 Task: Look for space in Situbondo, Indonesia from 26th August, 2023 to 10th September, 2023 for 6 adults, 2 children in price range Rs.10000 to Rs.15000. Place can be entire place or shared room with 6 bedrooms having 6 beds and 6 bathrooms. Property type can be house, flat, guest house. Amenities needed are: wifi, TV, free parkinig on premises, gym, breakfast. Booking option can be shelf check-in. Required host language is English.
Action: Mouse pressed left at (561, 113)
Screenshot: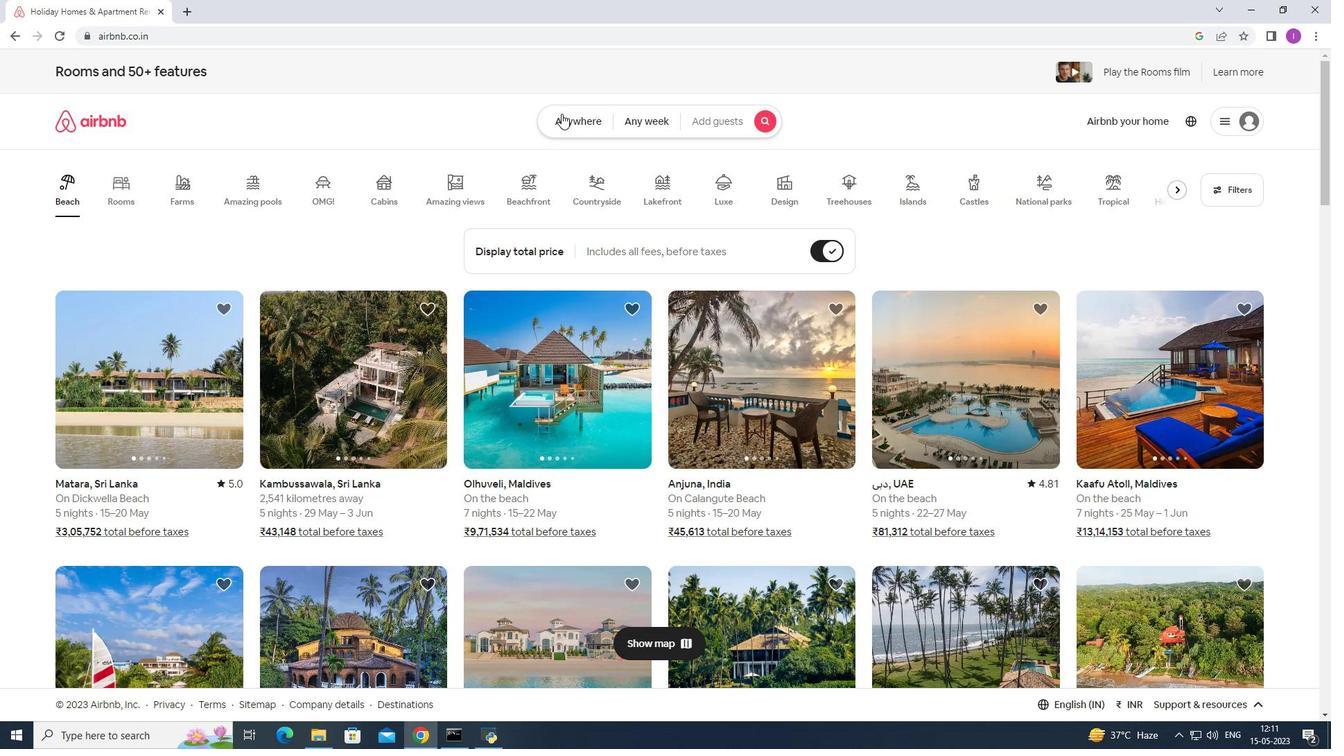 
Action: Mouse moved to (474, 177)
Screenshot: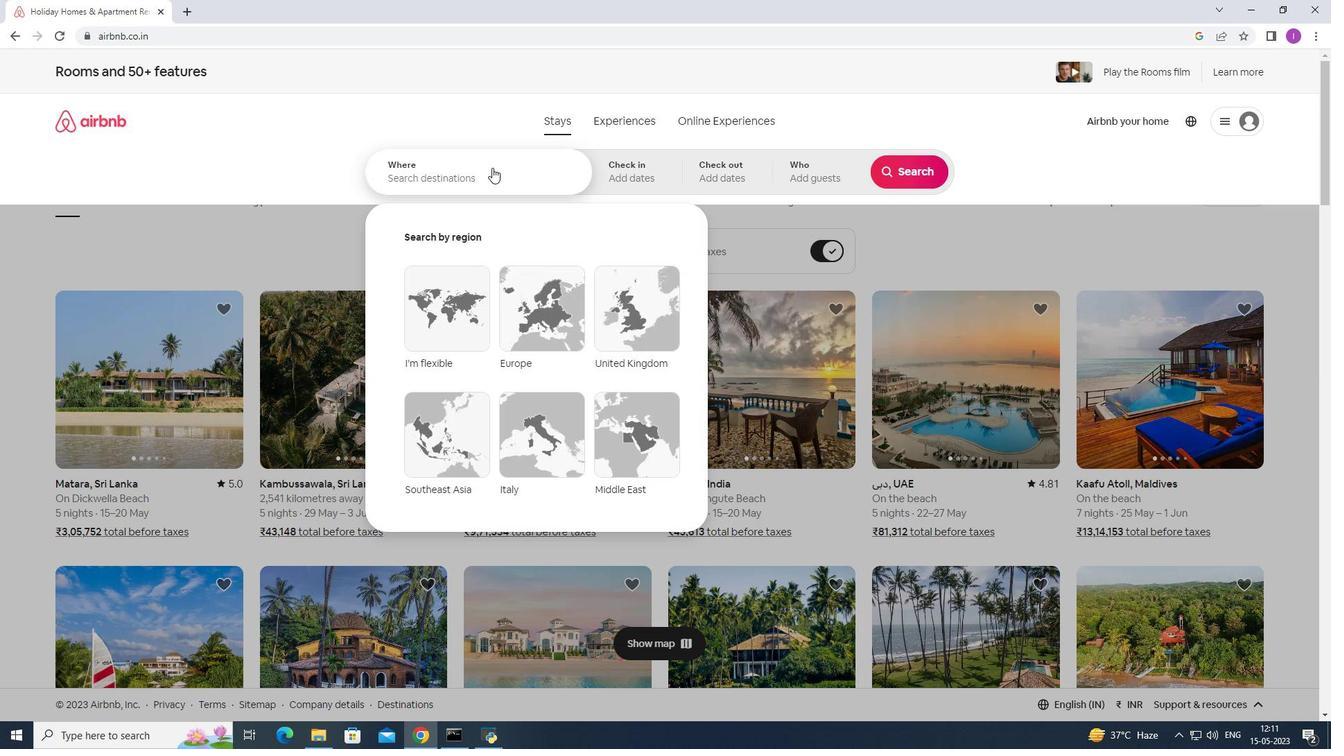 
Action: Mouse pressed left at (474, 177)
Screenshot: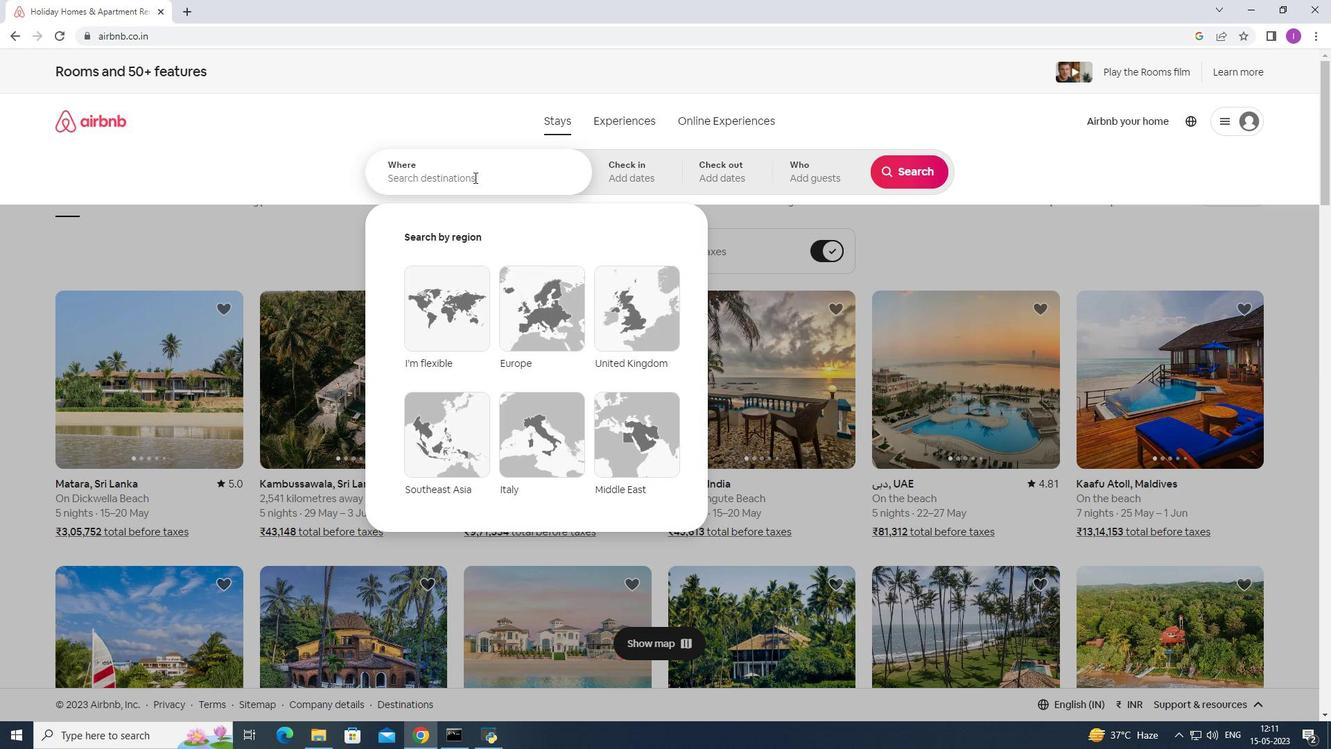 
Action: Mouse moved to (472, 177)
Screenshot: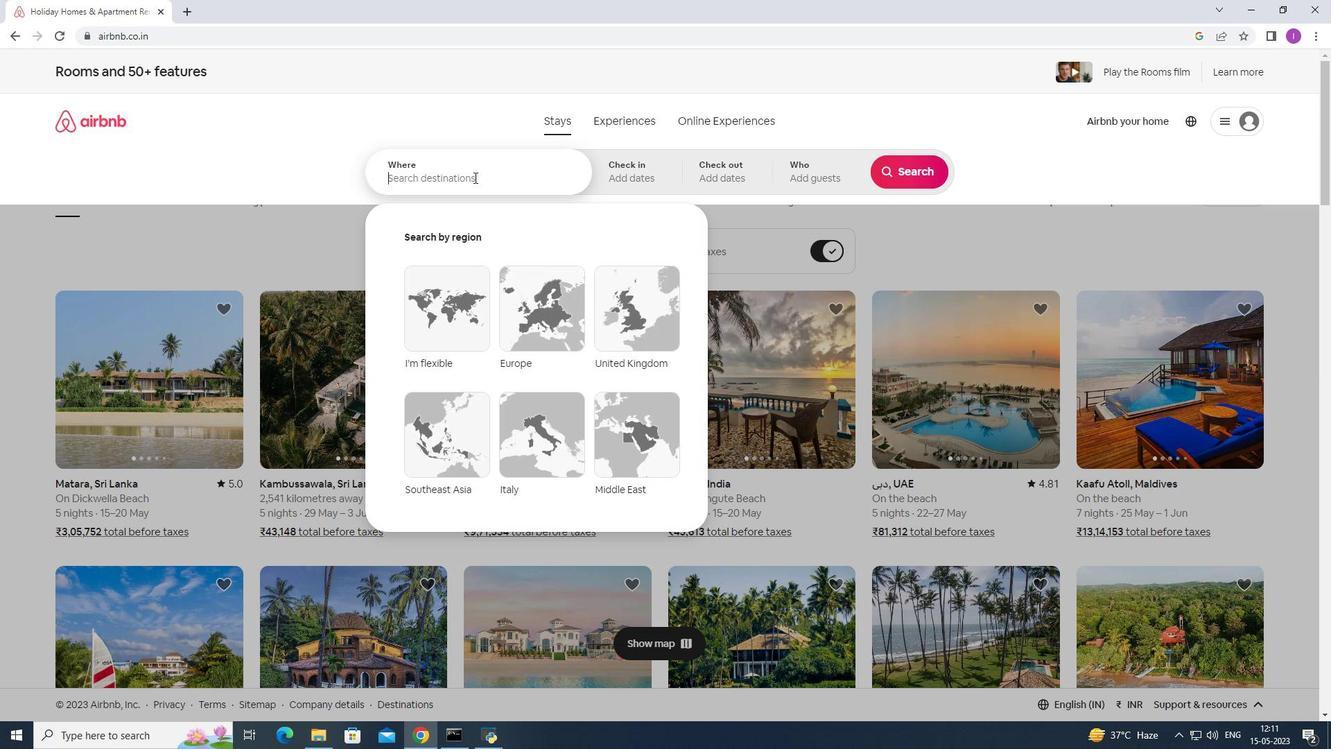 
Action: Key pressed <Key.shift>Situbond0<Key.backspace>o,<Key.shift>In
Screenshot: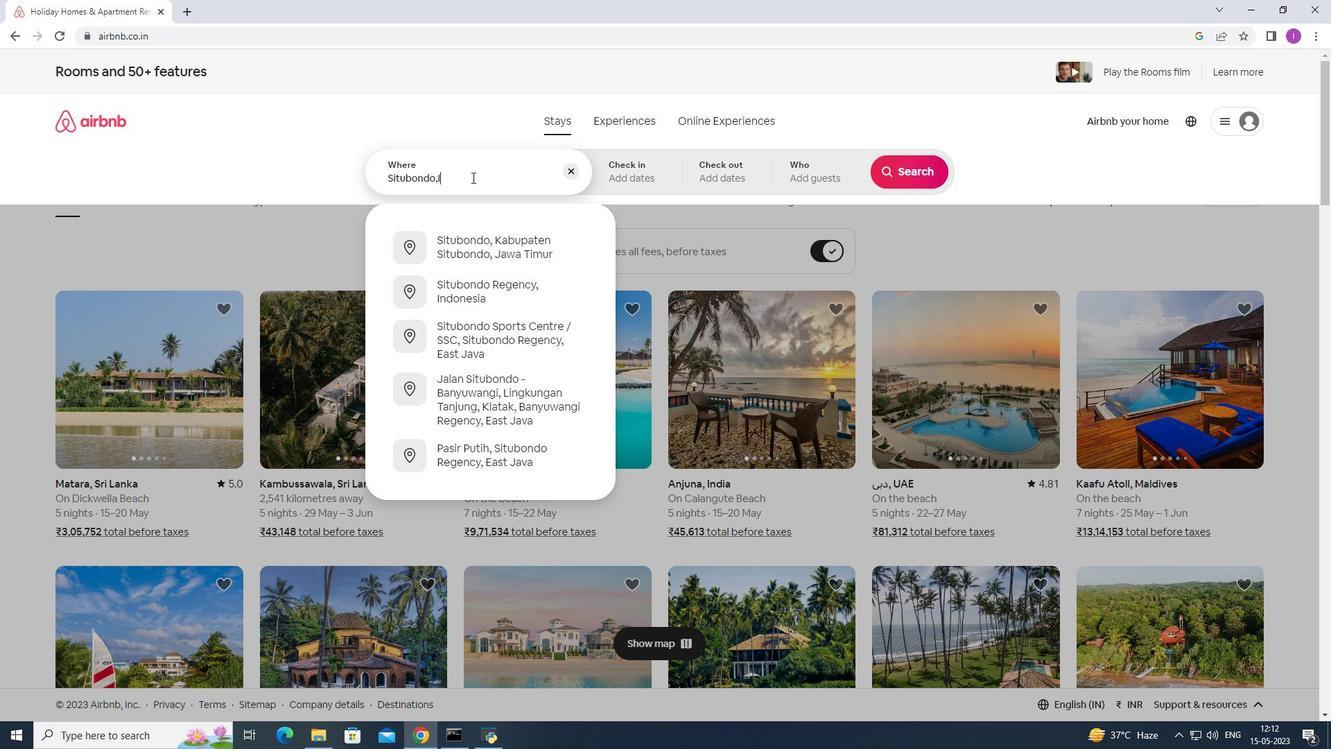 
Action: Mouse moved to (482, 244)
Screenshot: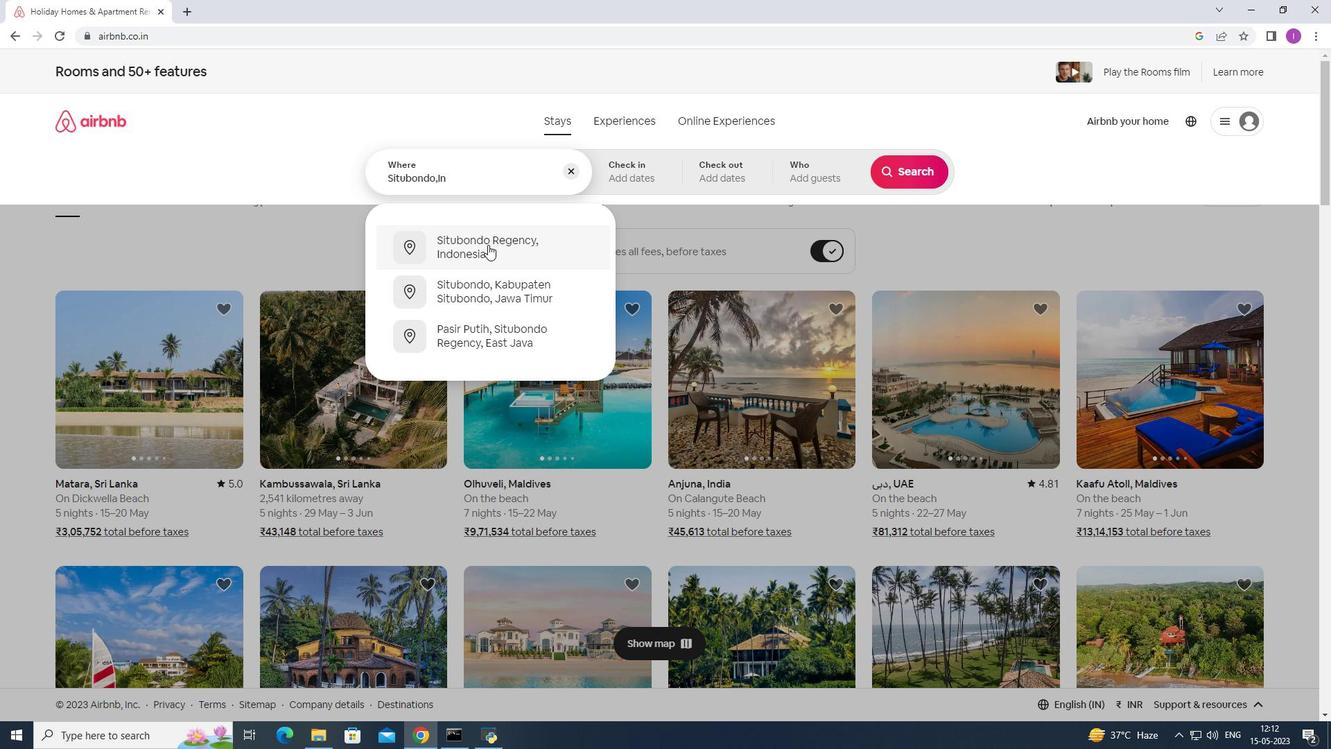 
Action: Mouse pressed left at (482, 244)
Screenshot: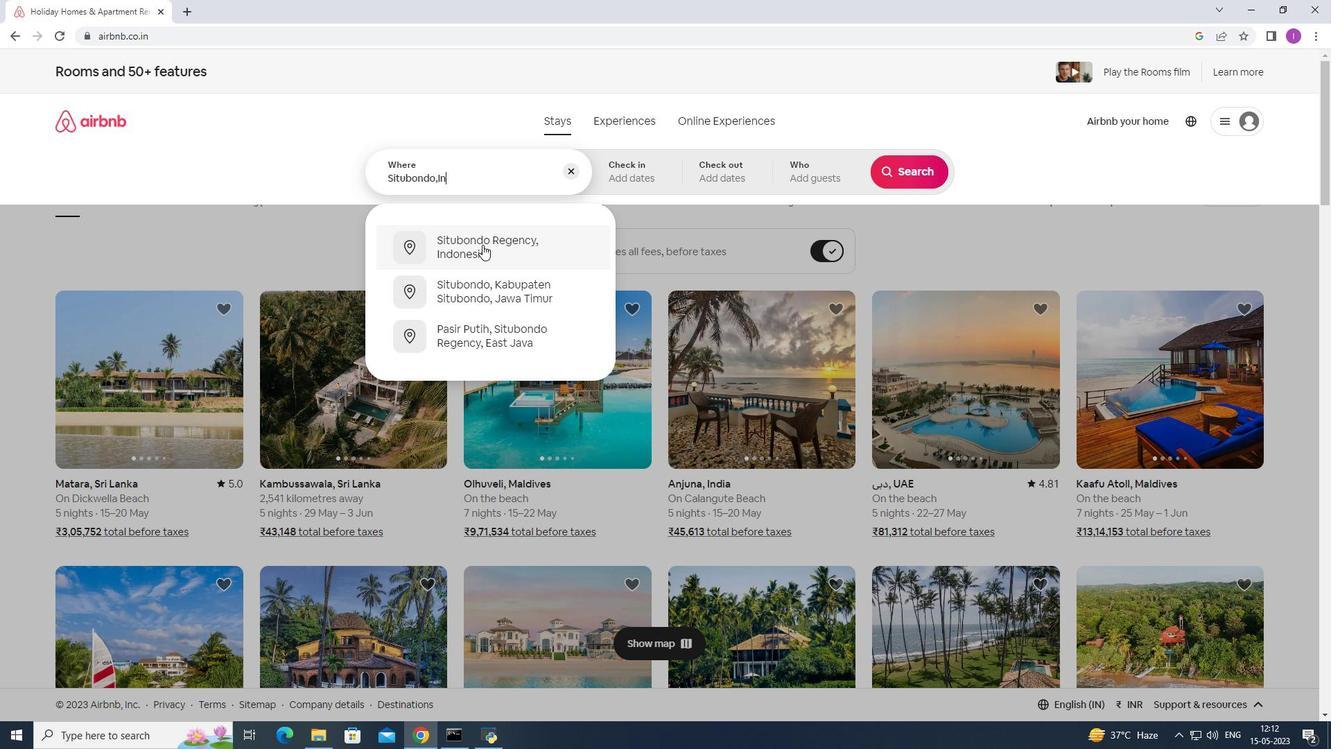 
Action: Mouse moved to (912, 285)
Screenshot: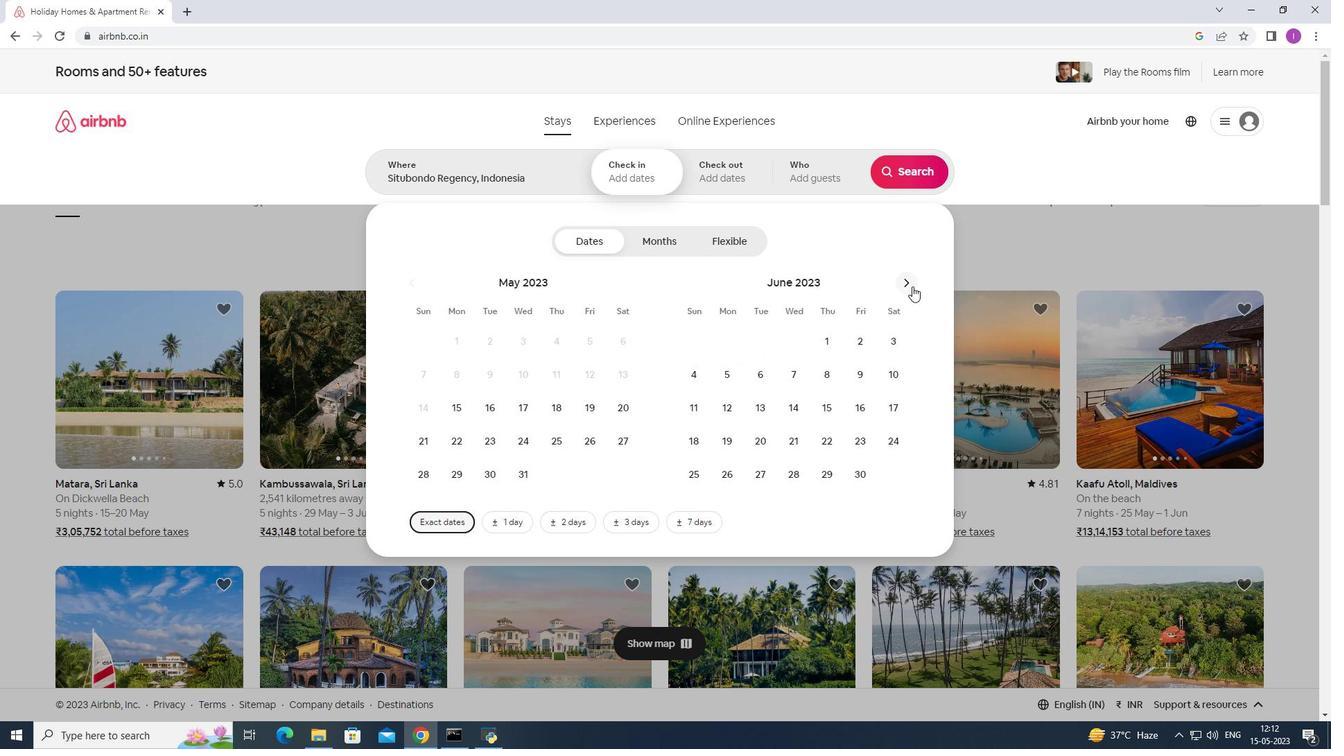 
Action: Mouse pressed left at (912, 285)
Screenshot: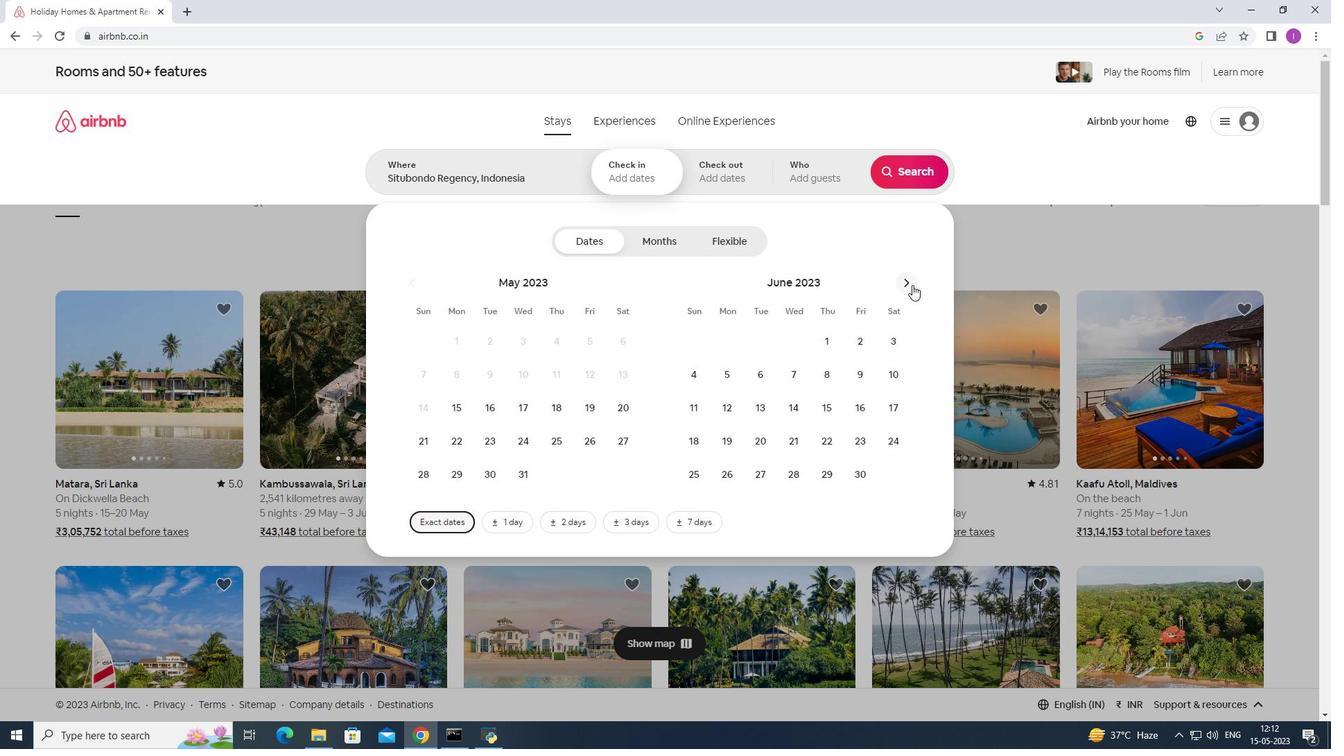 
Action: Mouse pressed left at (912, 285)
Screenshot: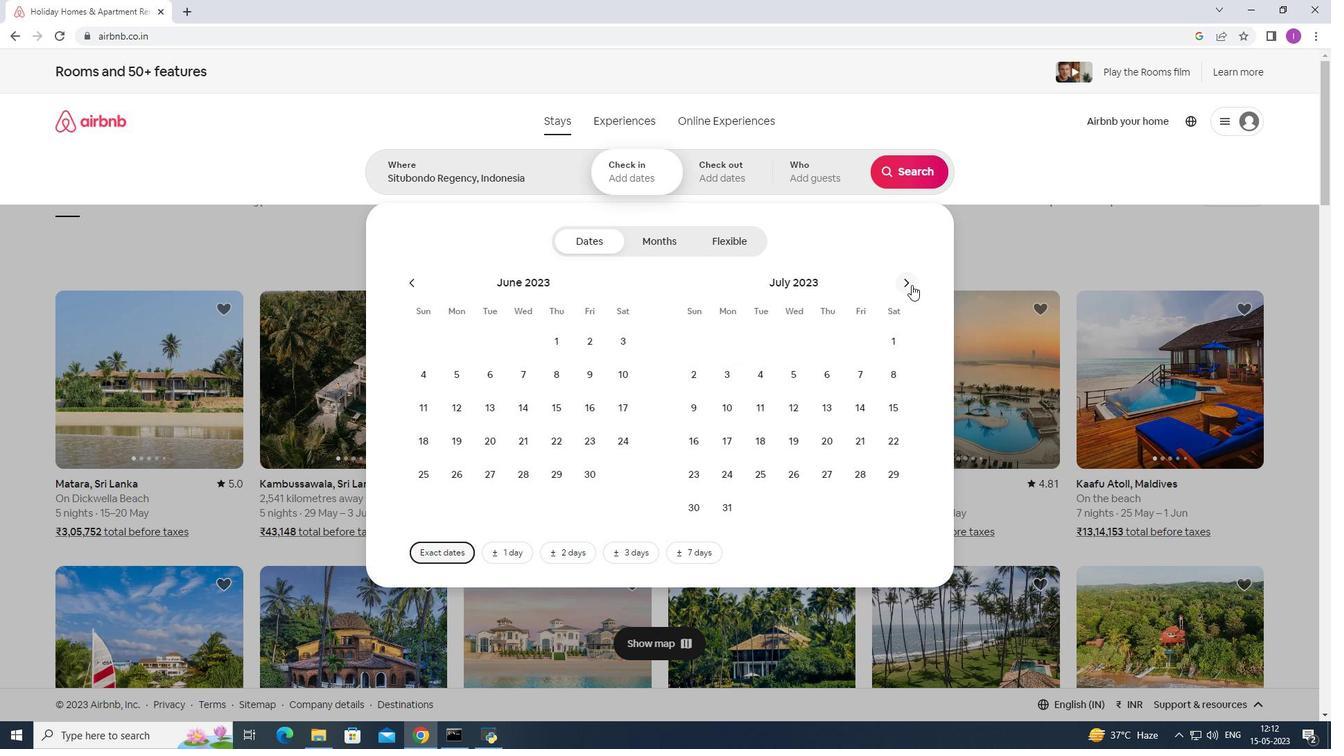 
Action: Mouse pressed left at (912, 285)
Screenshot: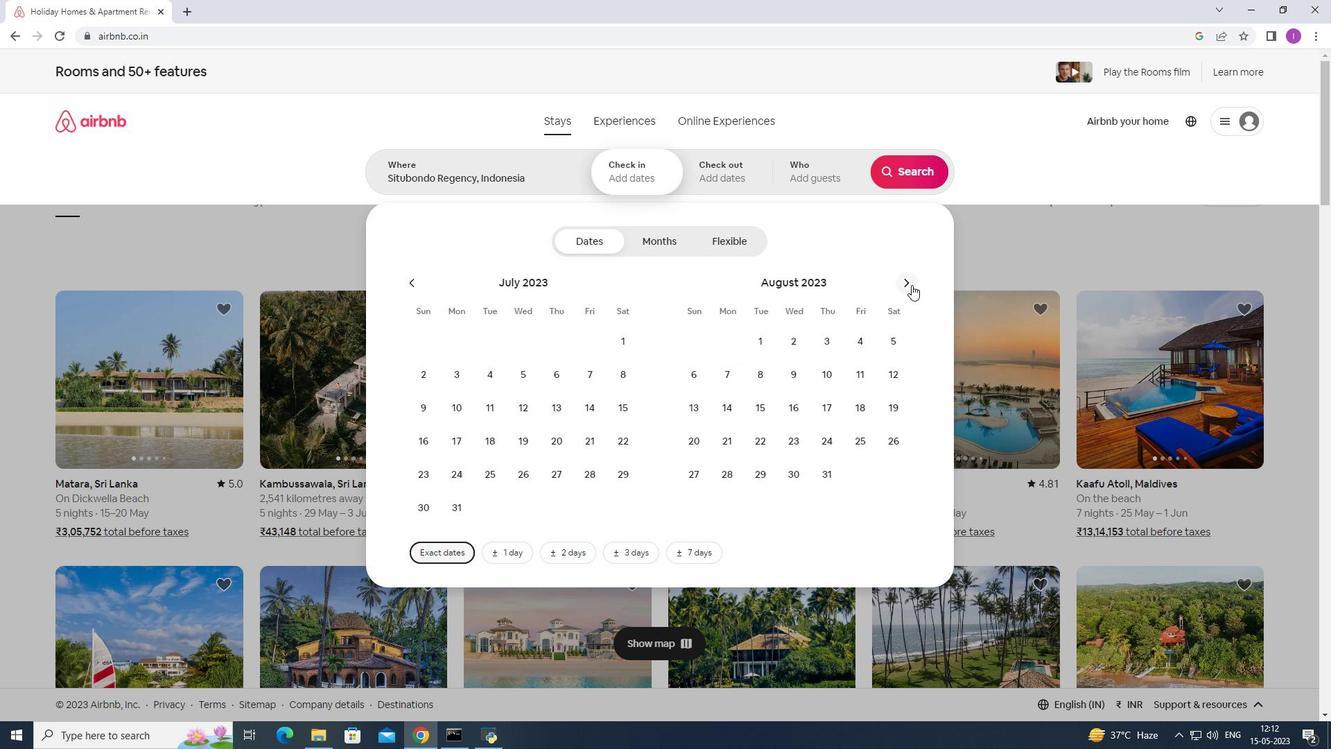 
Action: Mouse moved to (619, 448)
Screenshot: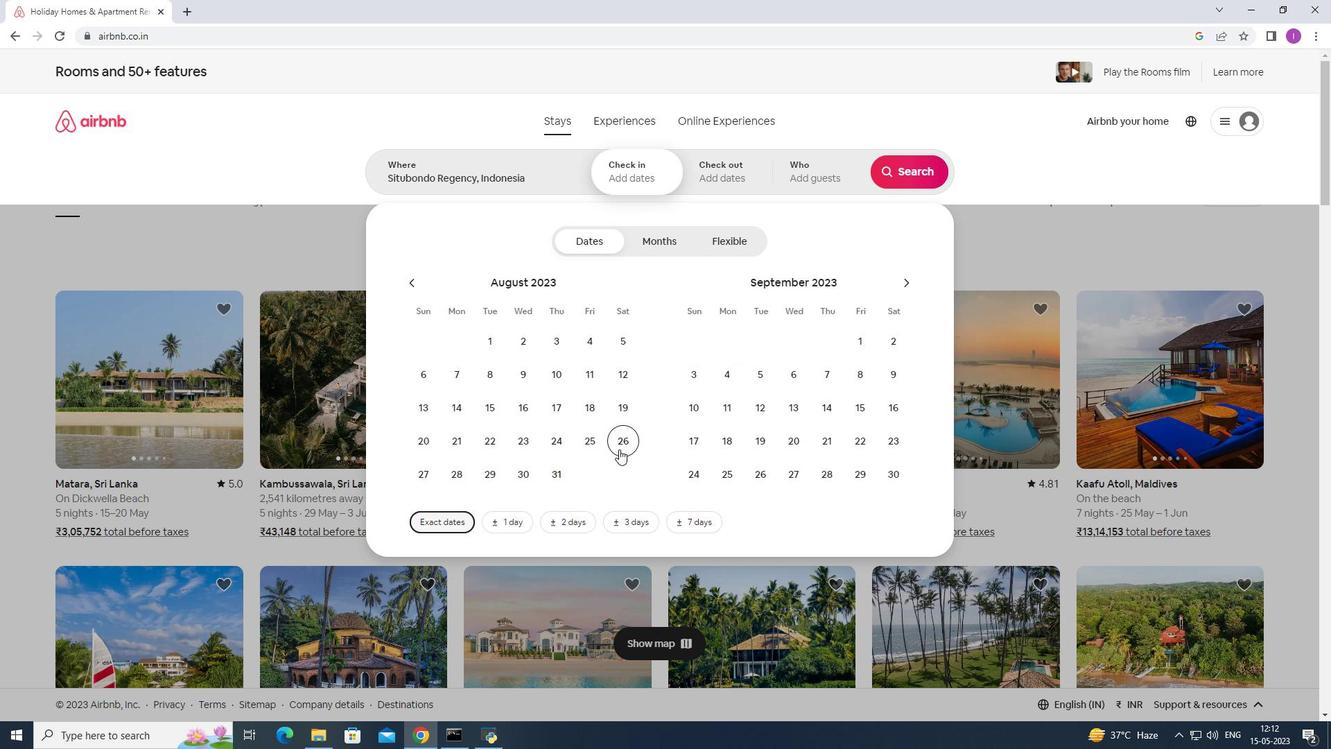 
Action: Mouse pressed left at (619, 448)
Screenshot: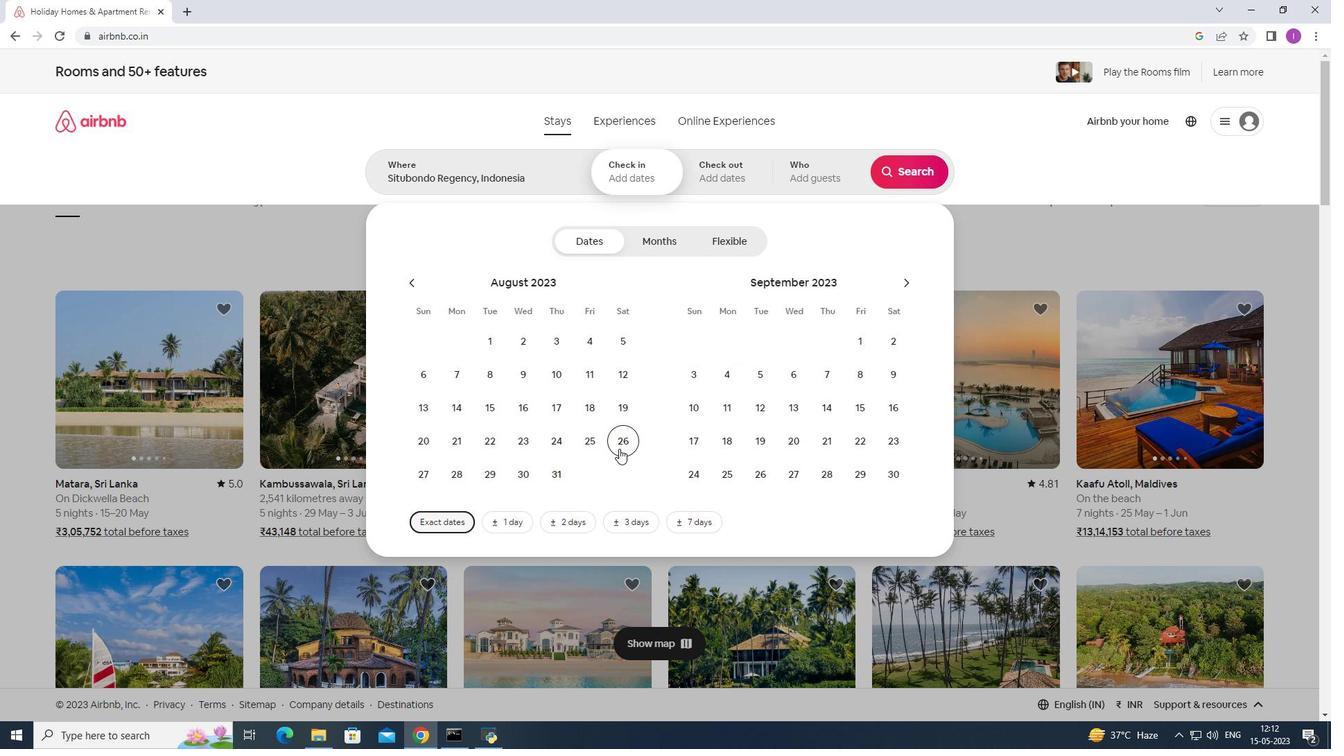 
Action: Mouse moved to (703, 413)
Screenshot: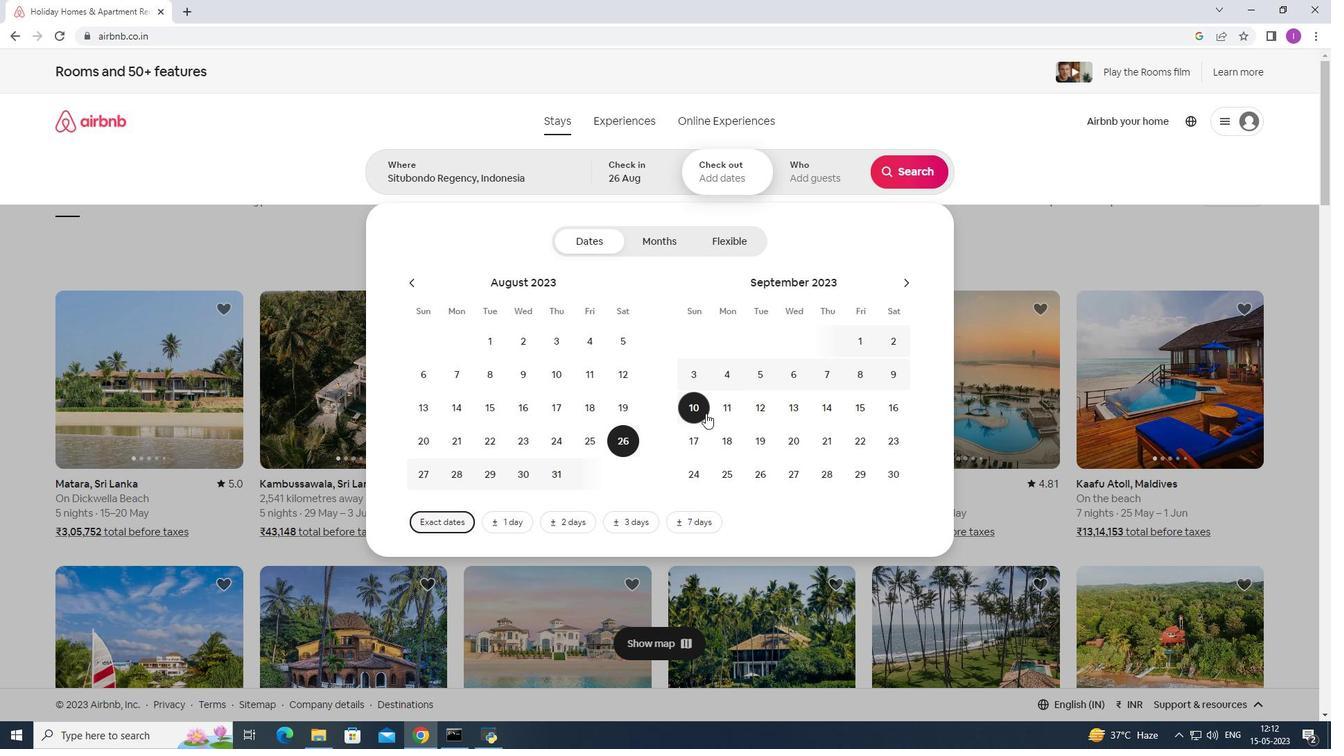 
Action: Mouse pressed left at (703, 413)
Screenshot: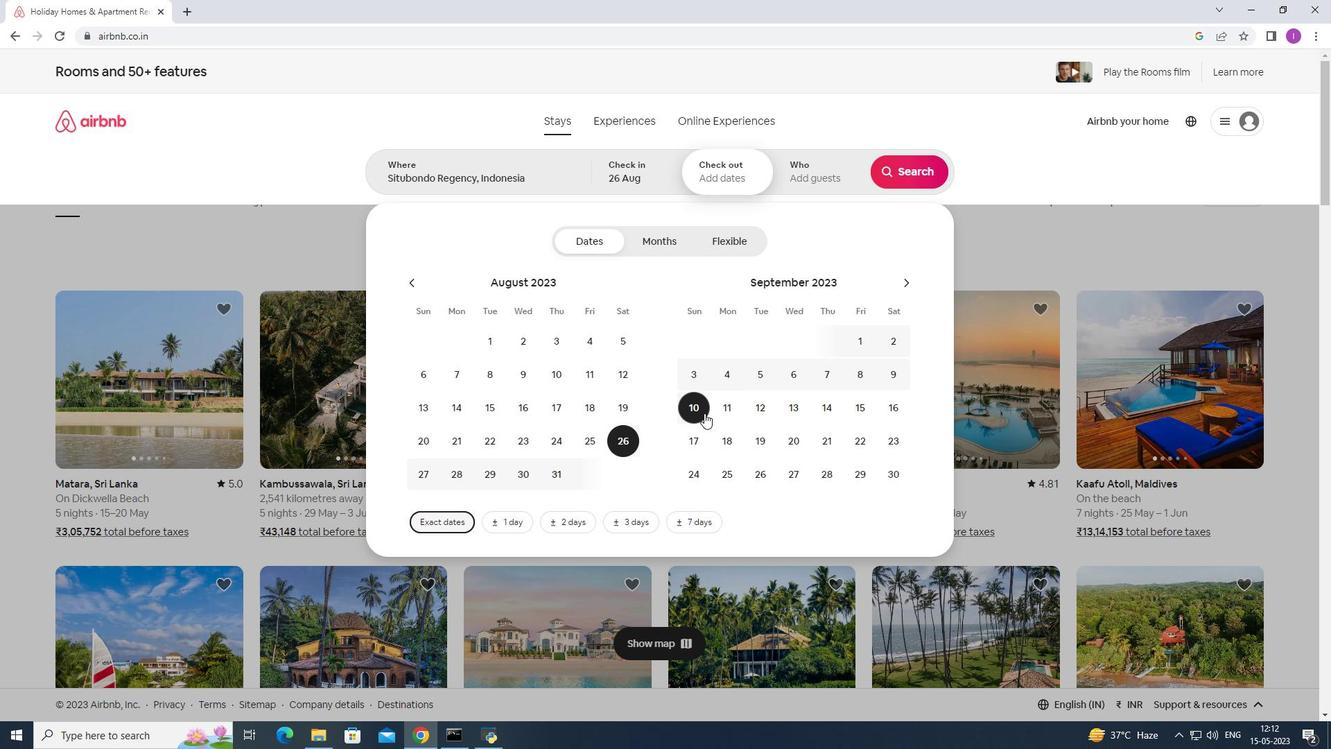 
Action: Mouse moved to (803, 176)
Screenshot: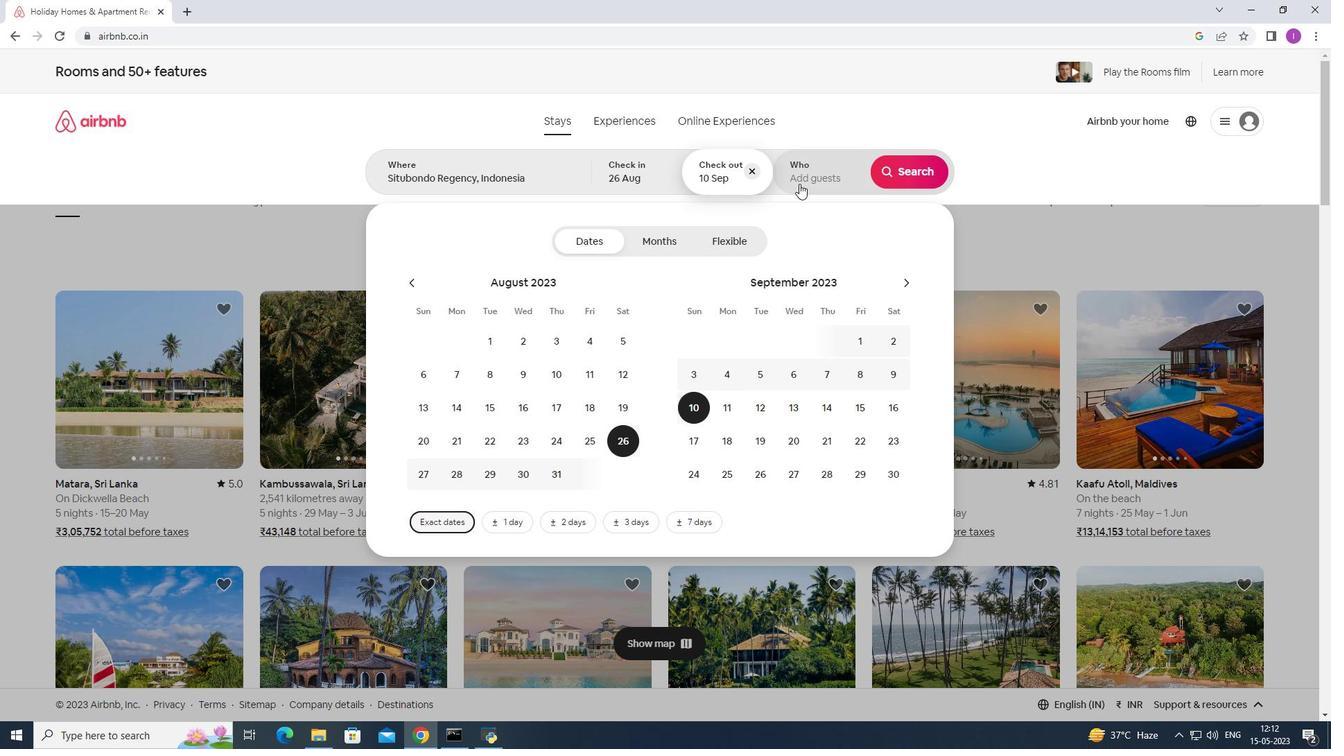 
Action: Mouse pressed left at (803, 176)
Screenshot: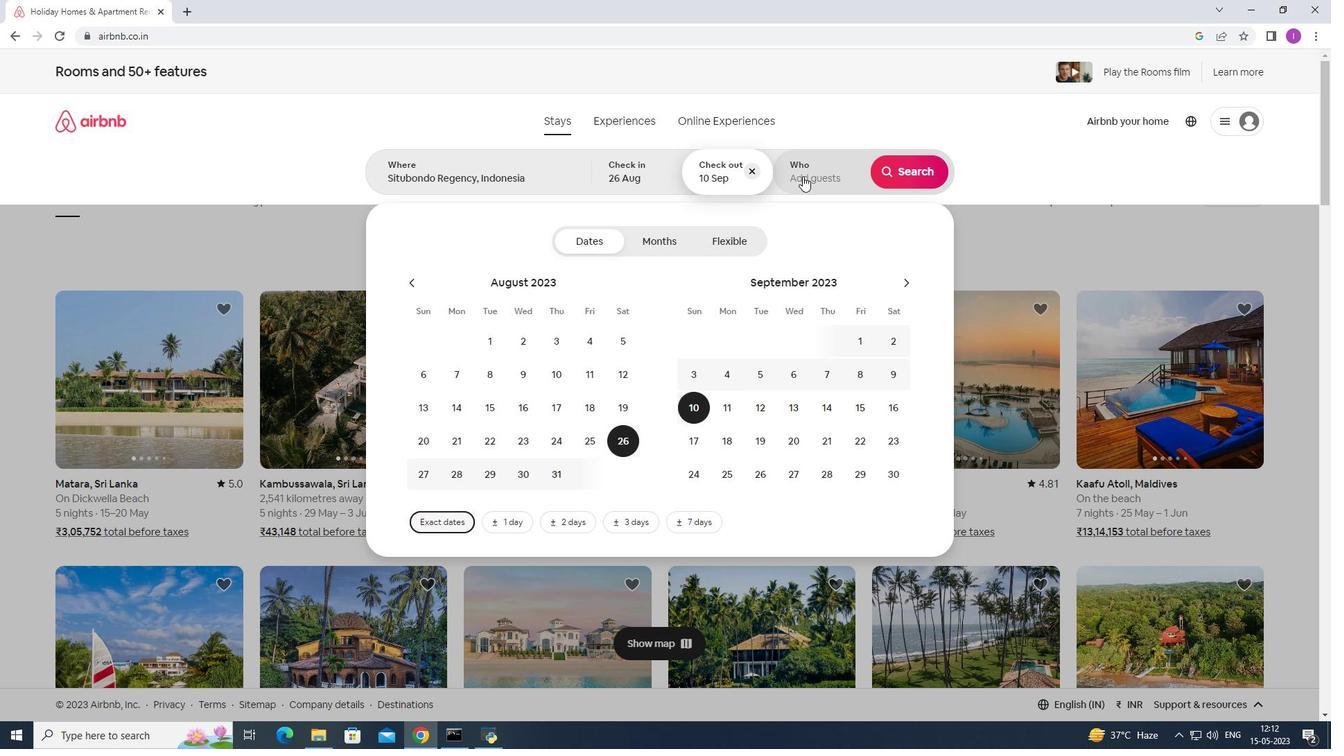 
Action: Mouse moved to (907, 246)
Screenshot: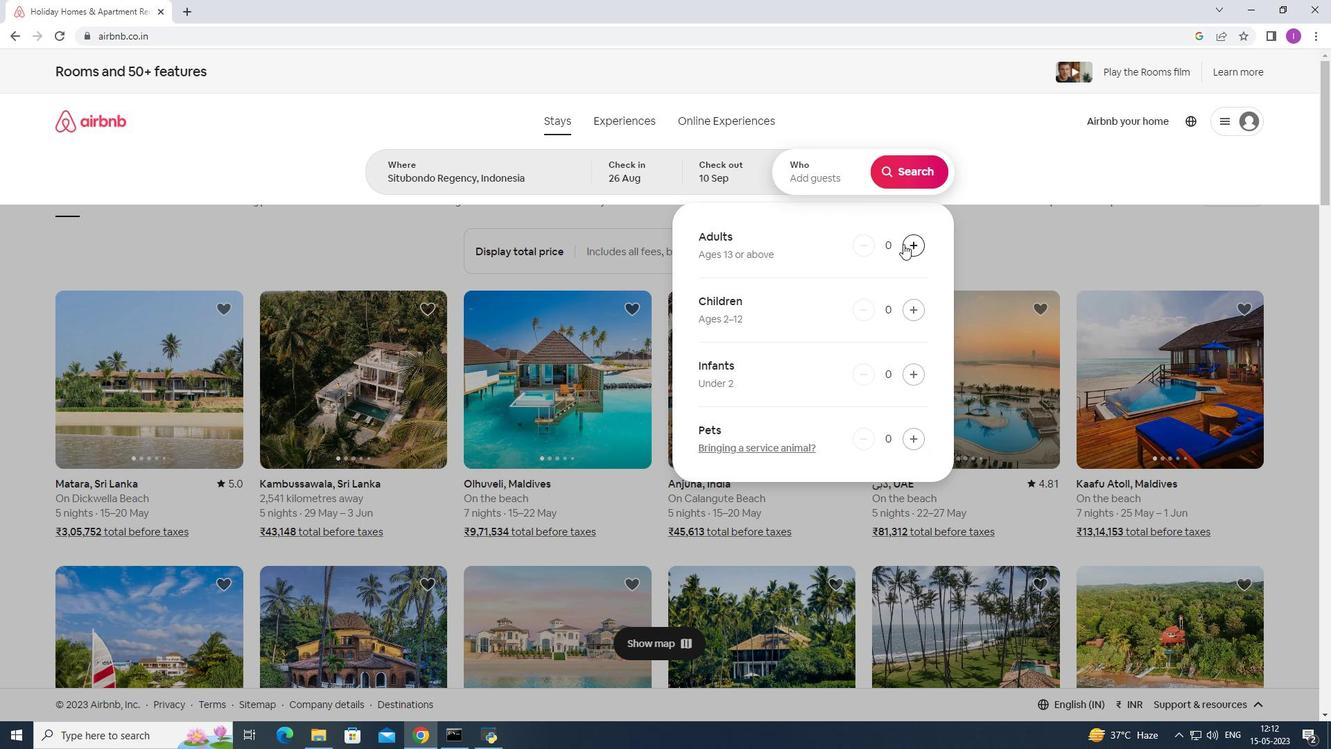 
Action: Mouse pressed left at (907, 246)
Screenshot: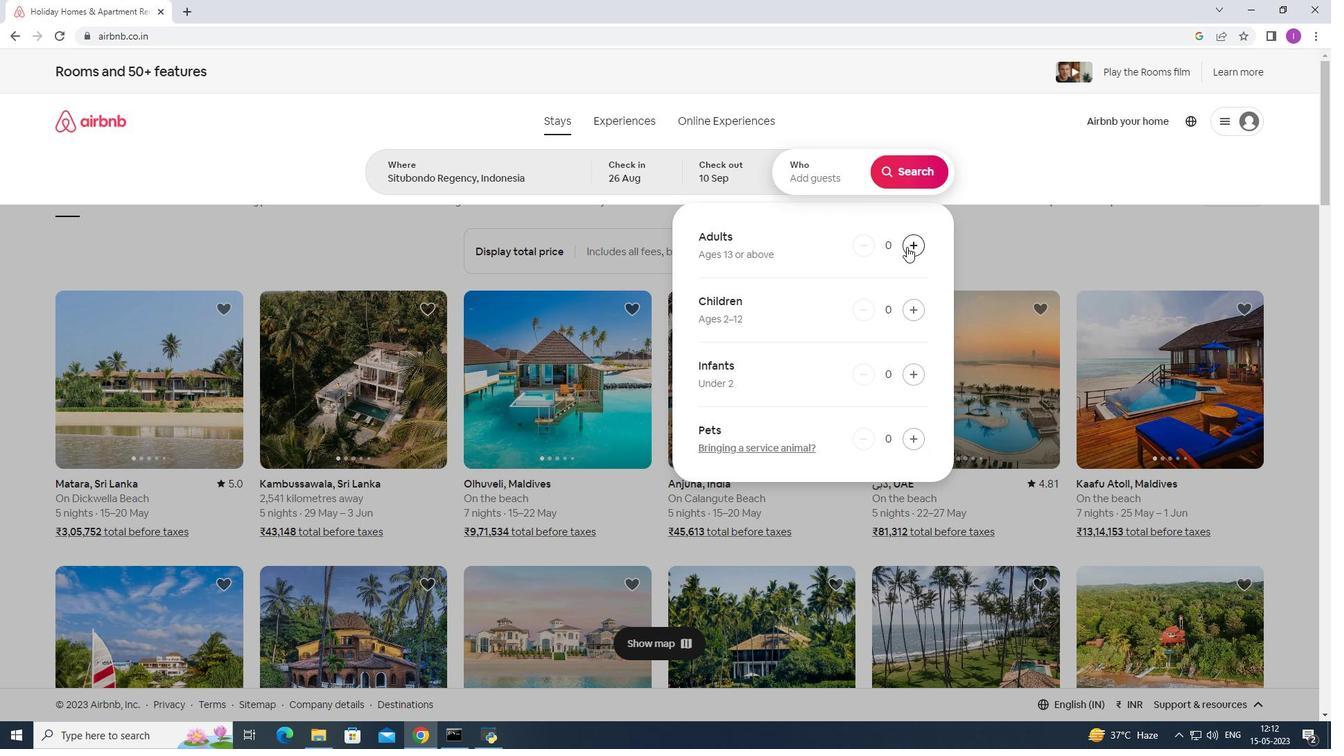 
Action: Mouse pressed left at (907, 246)
Screenshot: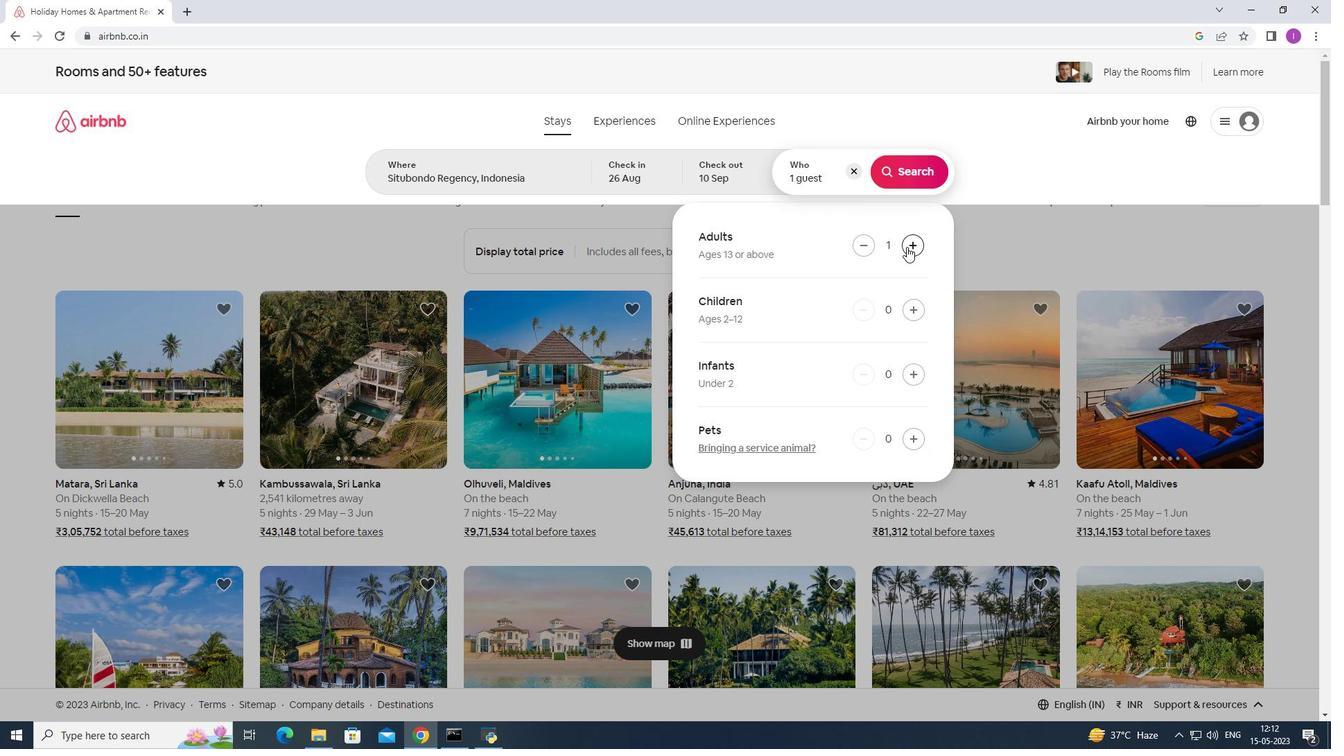 
Action: Mouse pressed left at (907, 246)
Screenshot: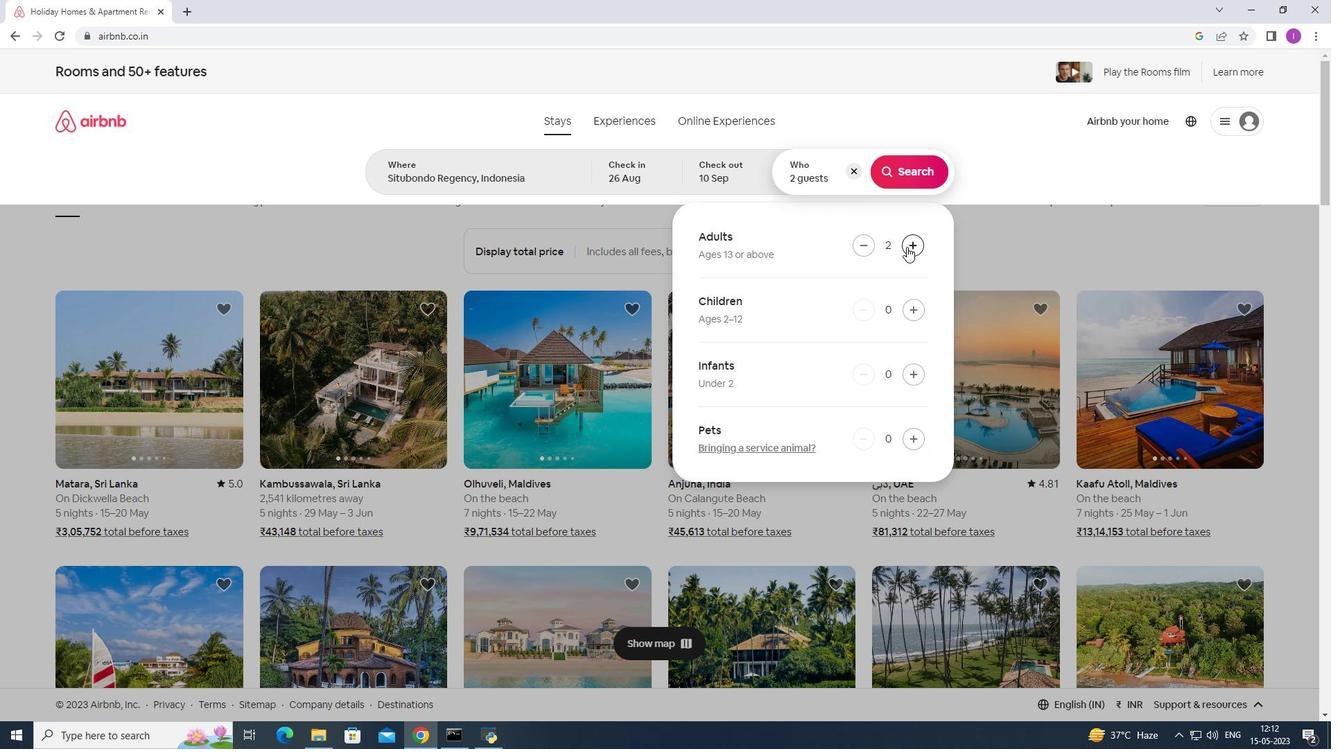 
Action: Mouse pressed left at (907, 246)
Screenshot: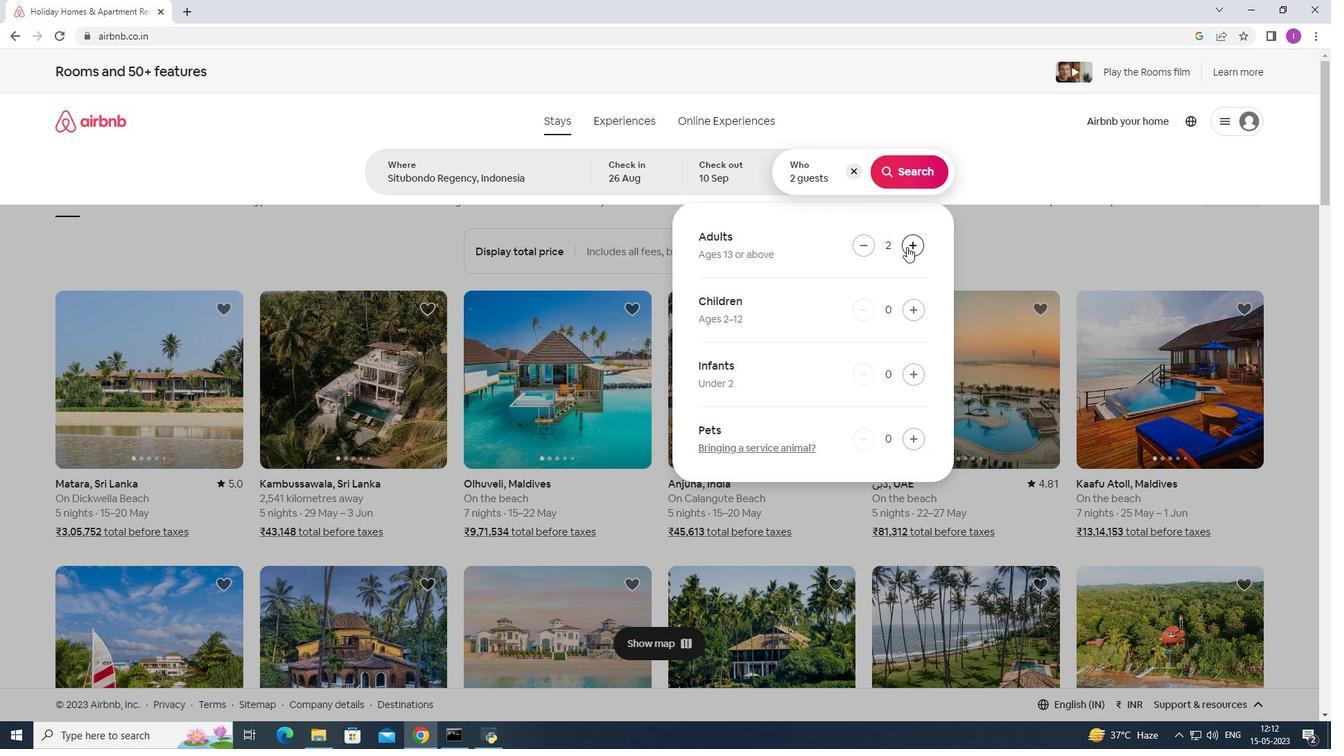
Action: Mouse pressed left at (907, 246)
Screenshot: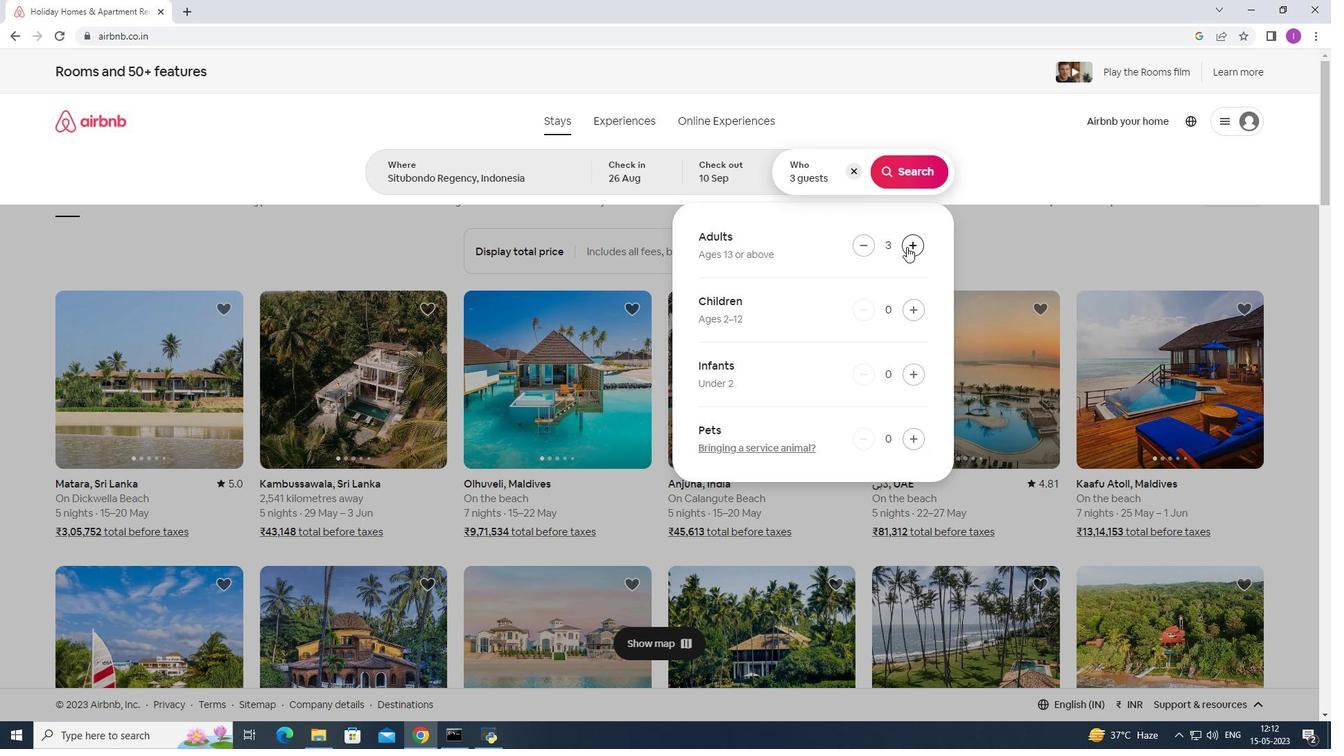 
Action: Mouse pressed left at (907, 246)
Screenshot: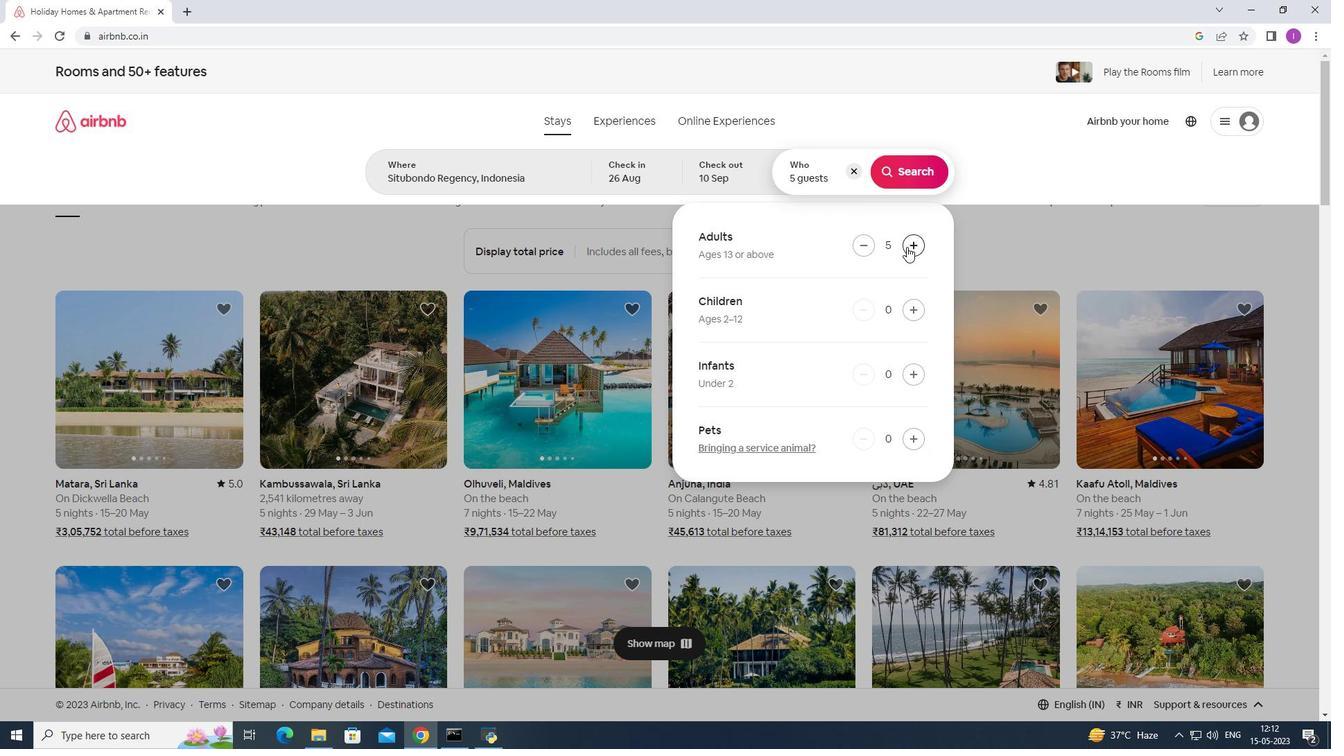 
Action: Mouse moved to (917, 312)
Screenshot: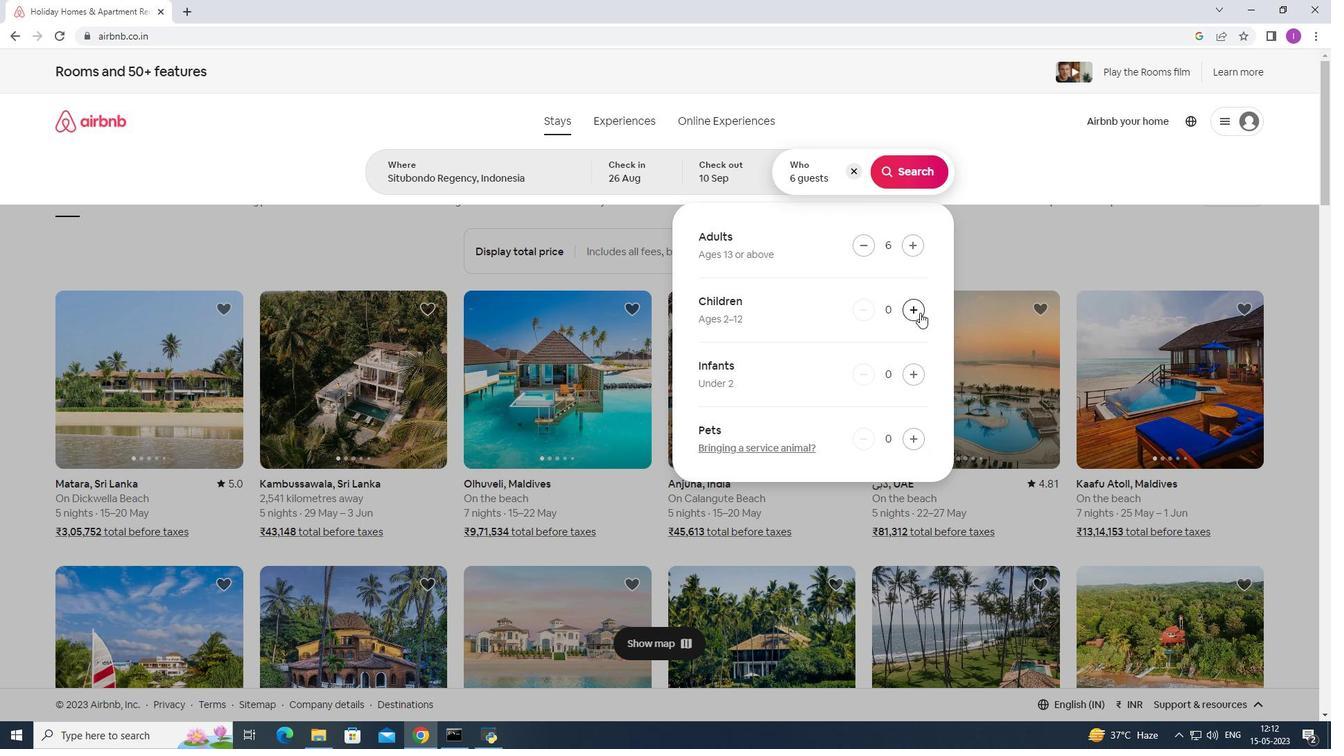 
Action: Mouse pressed left at (917, 312)
Screenshot: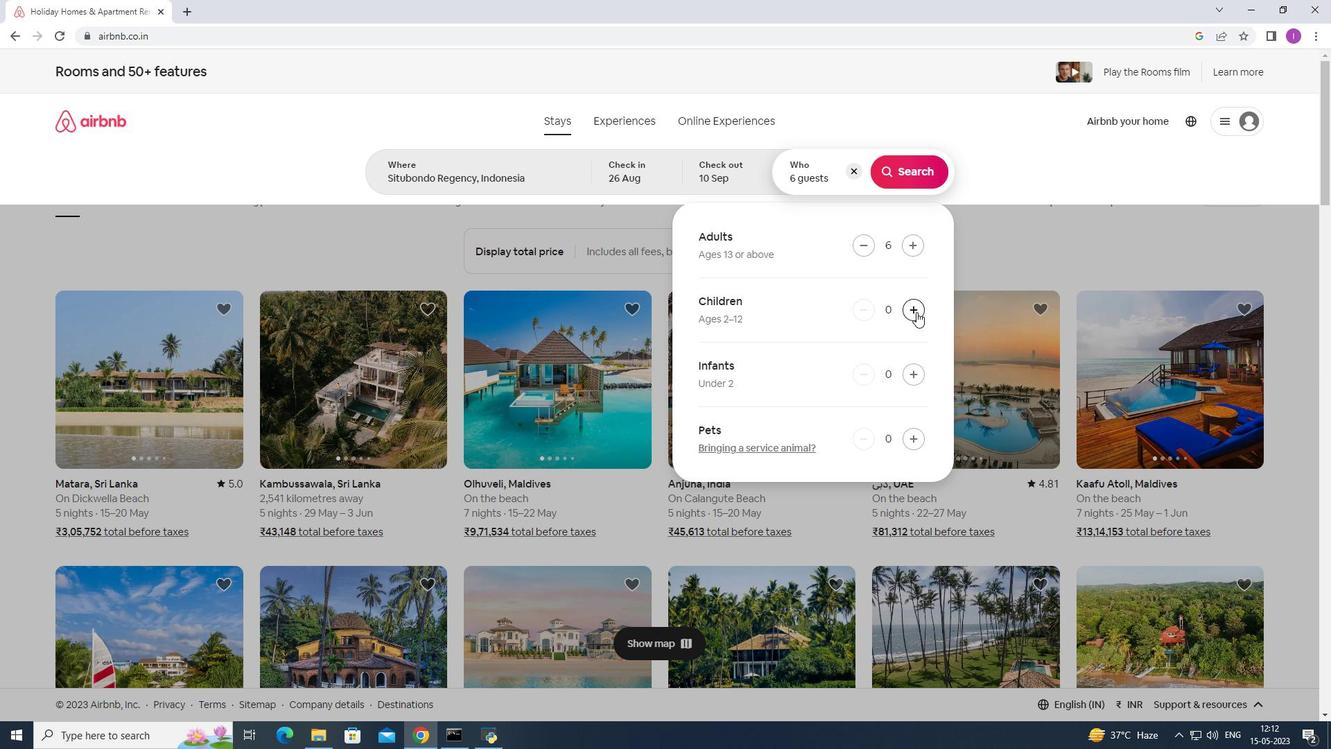 
Action: Mouse moved to (915, 312)
Screenshot: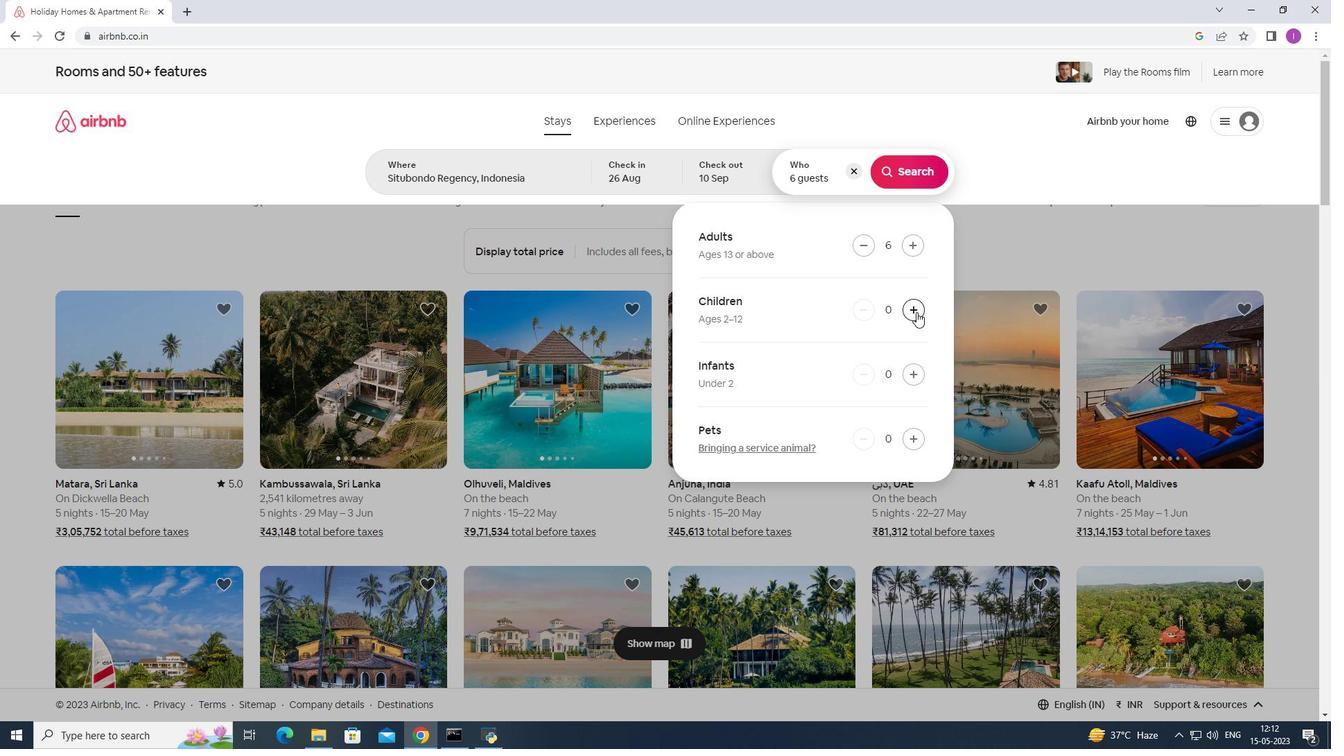 
Action: Mouse pressed left at (915, 312)
Screenshot: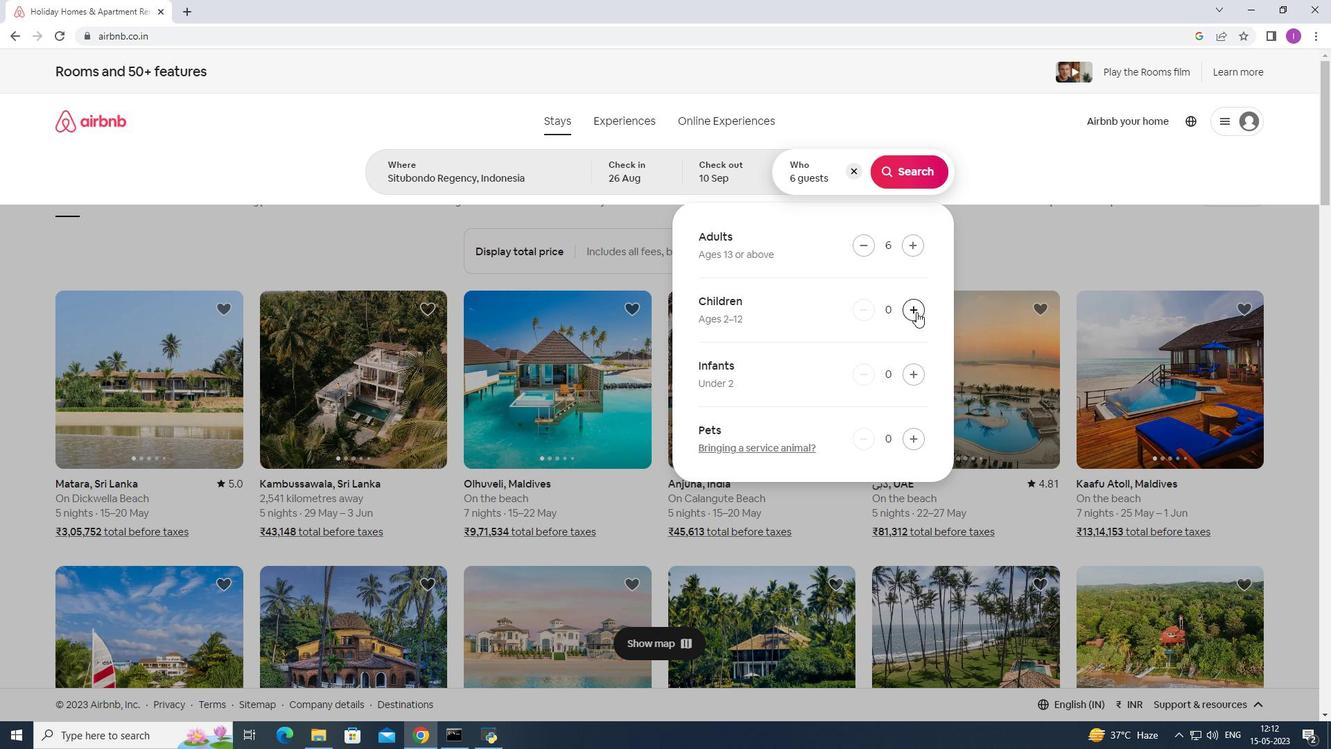 
Action: Mouse moved to (903, 167)
Screenshot: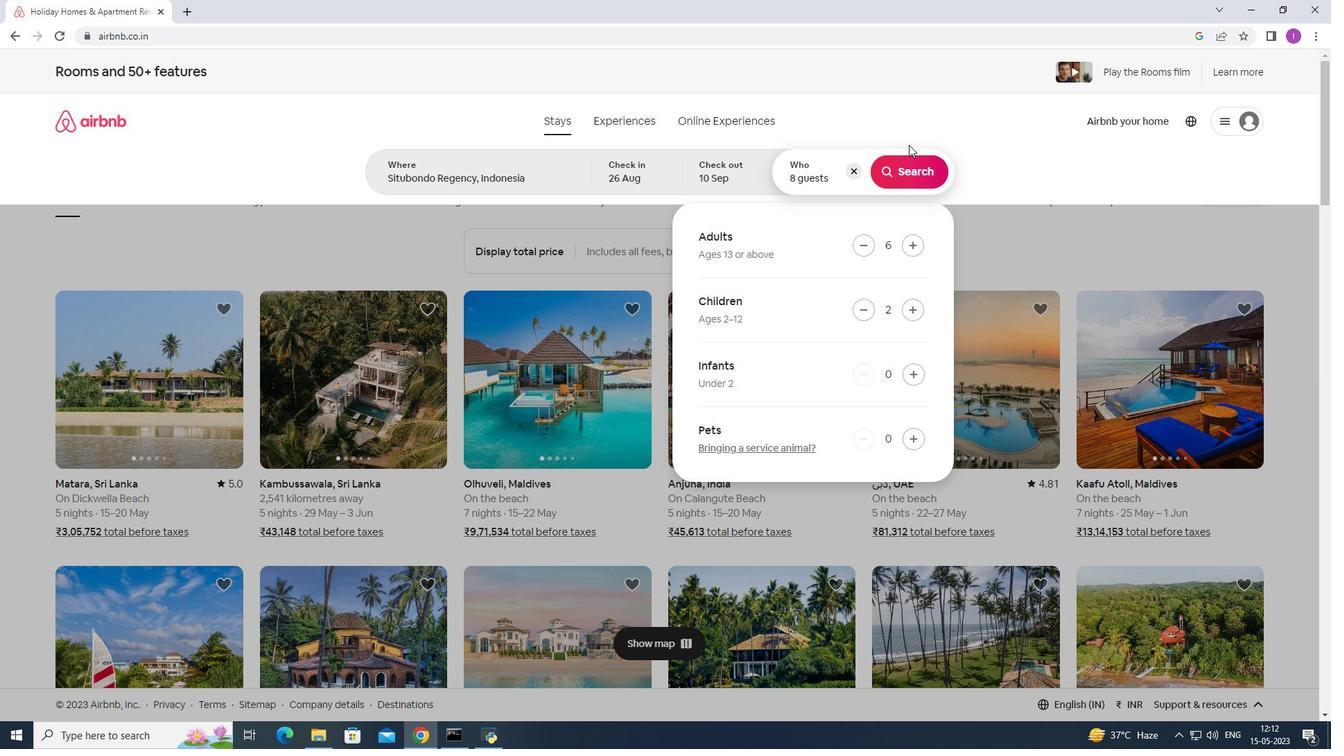 
Action: Mouse pressed left at (903, 167)
Screenshot: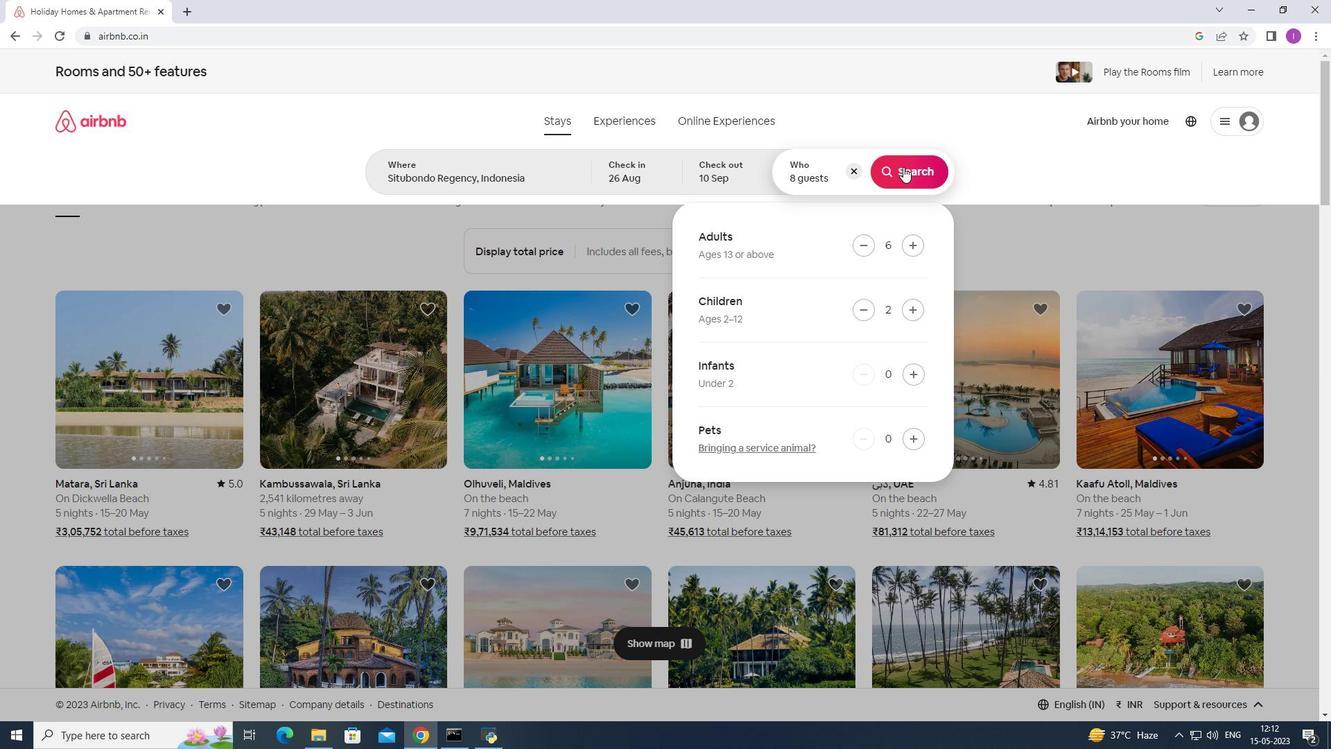 
Action: Mouse moved to (1284, 142)
Screenshot: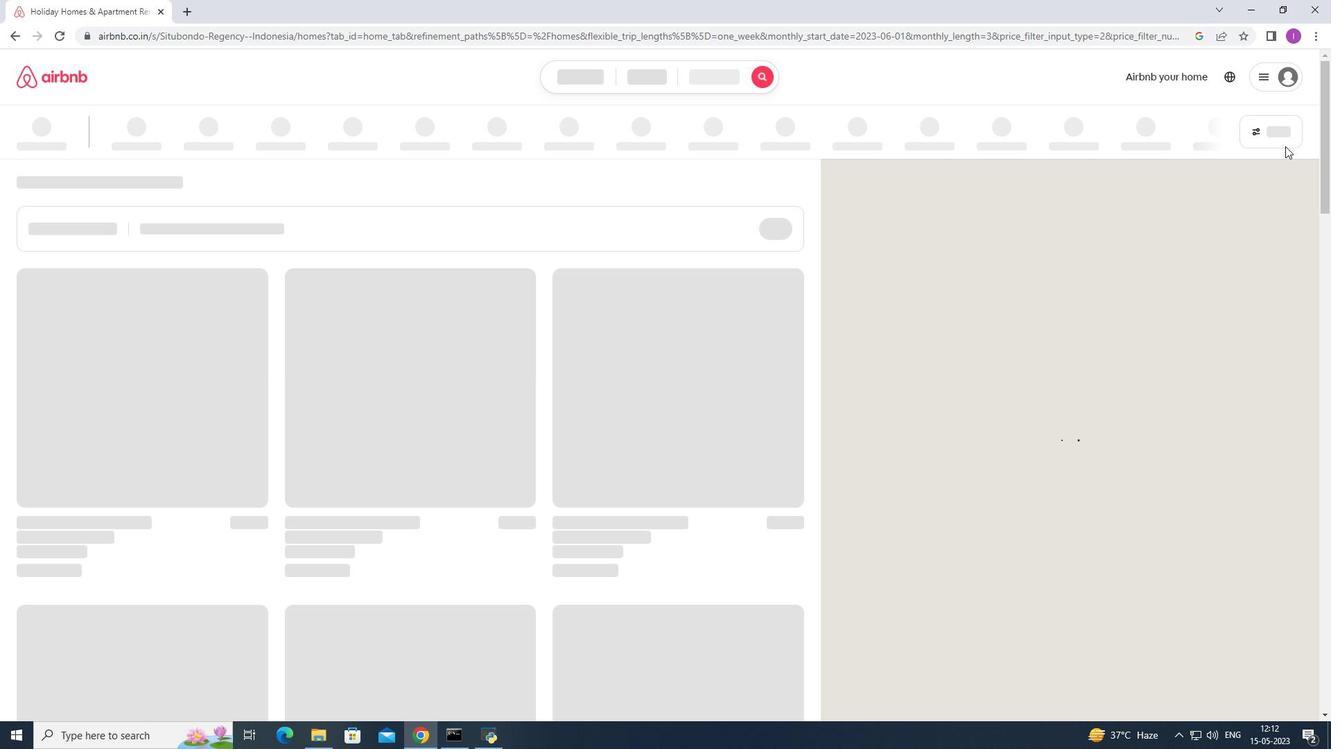
Action: Mouse pressed left at (1284, 142)
Screenshot: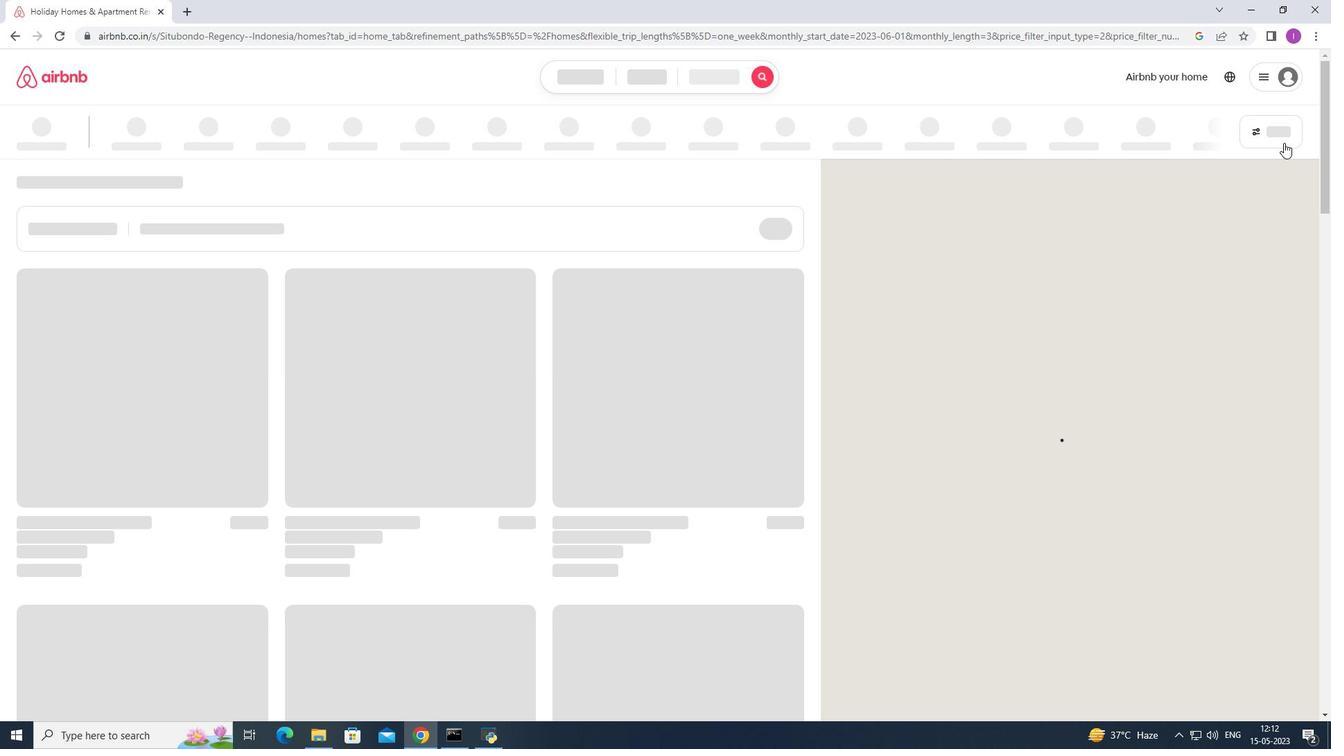 
Action: Mouse moved to (751, 473)
Screenshot: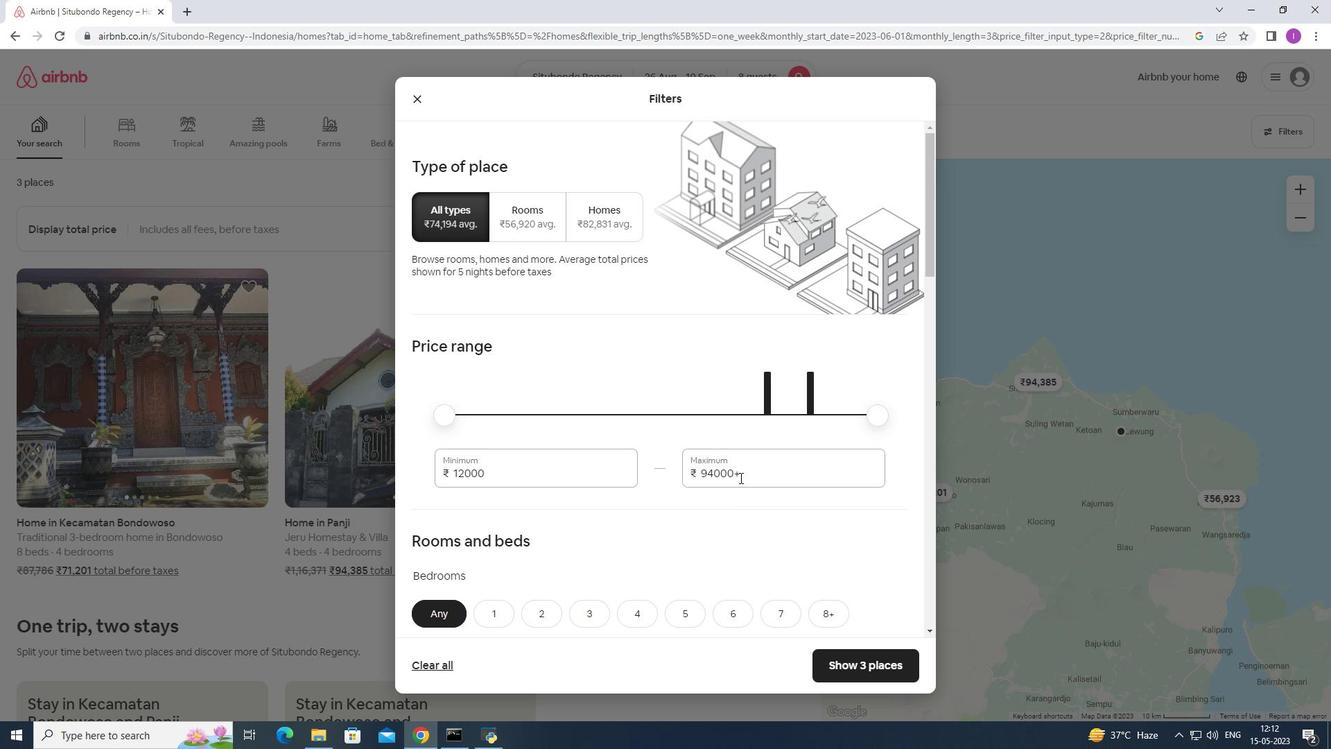 
Action: Mouse pressed left at (751, 473)
Screenshot: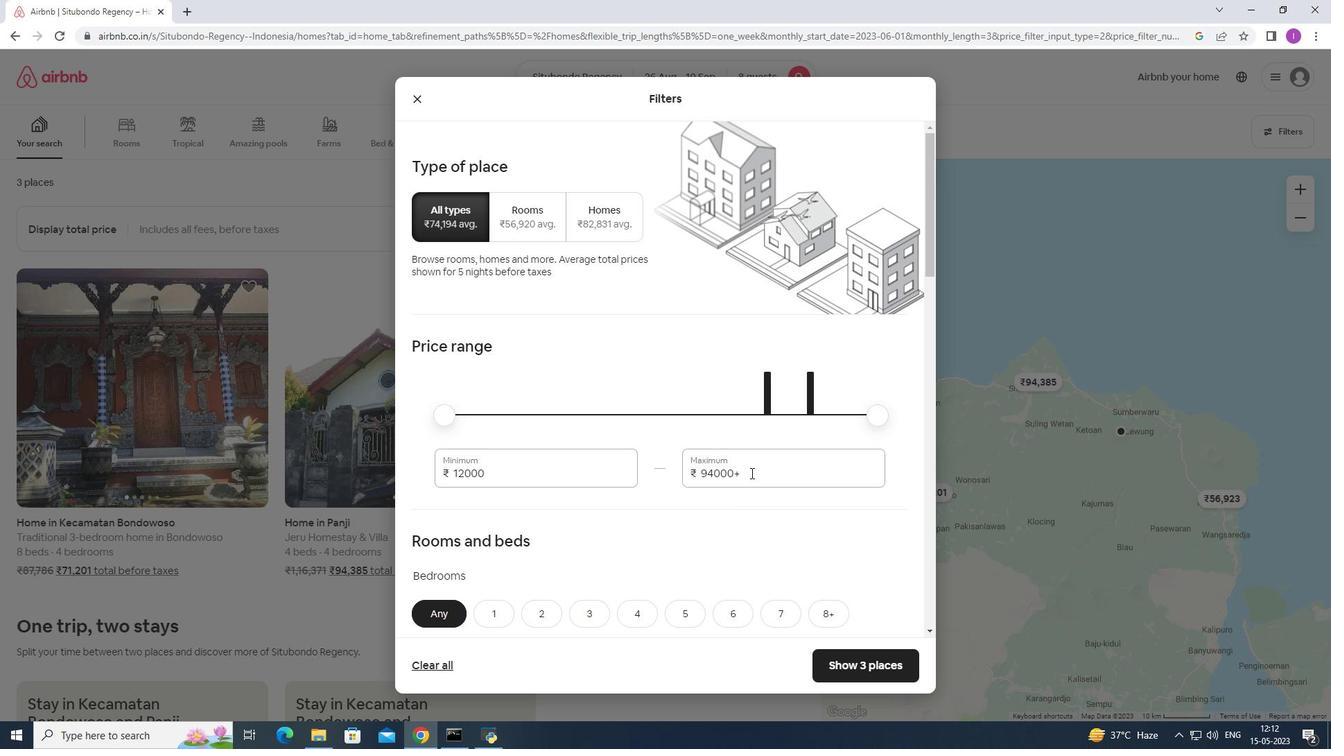 
Action: Mouse moved to (934, 474)
Screenshot: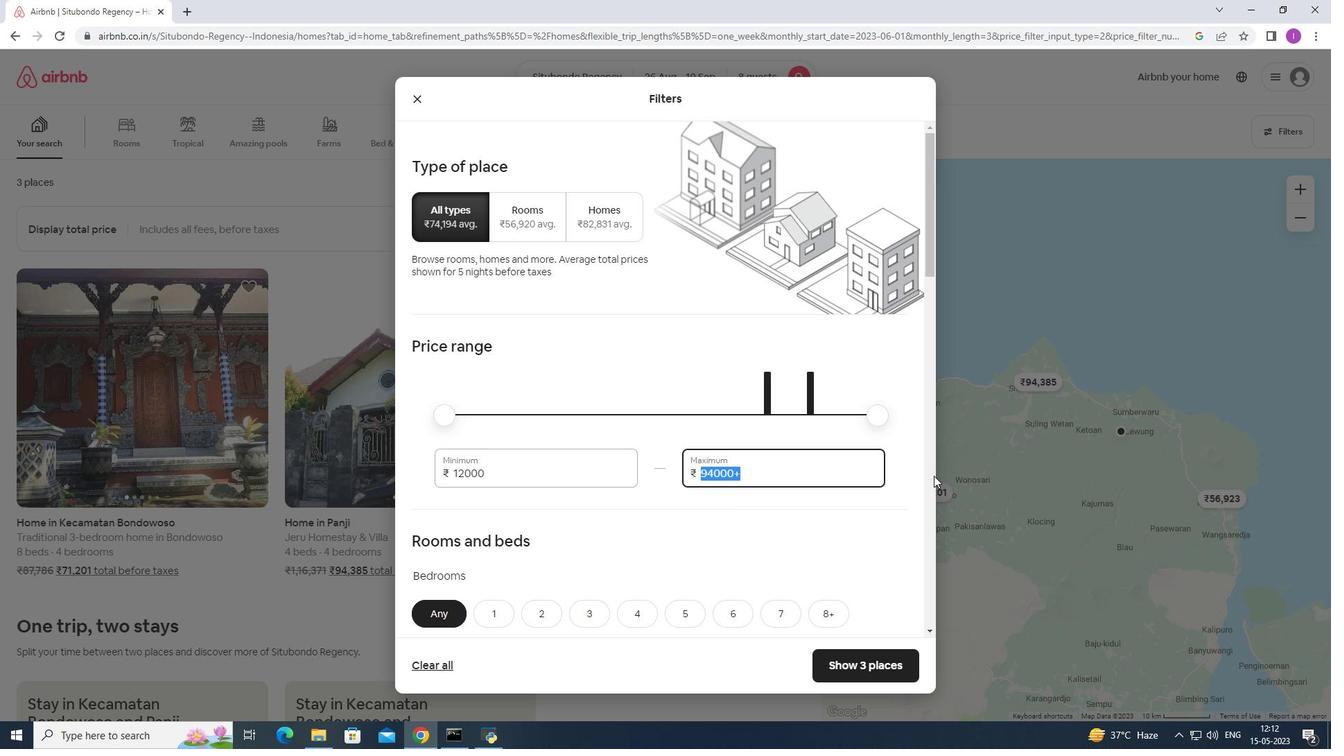 
Action: Key pressed 15000
Screenshot: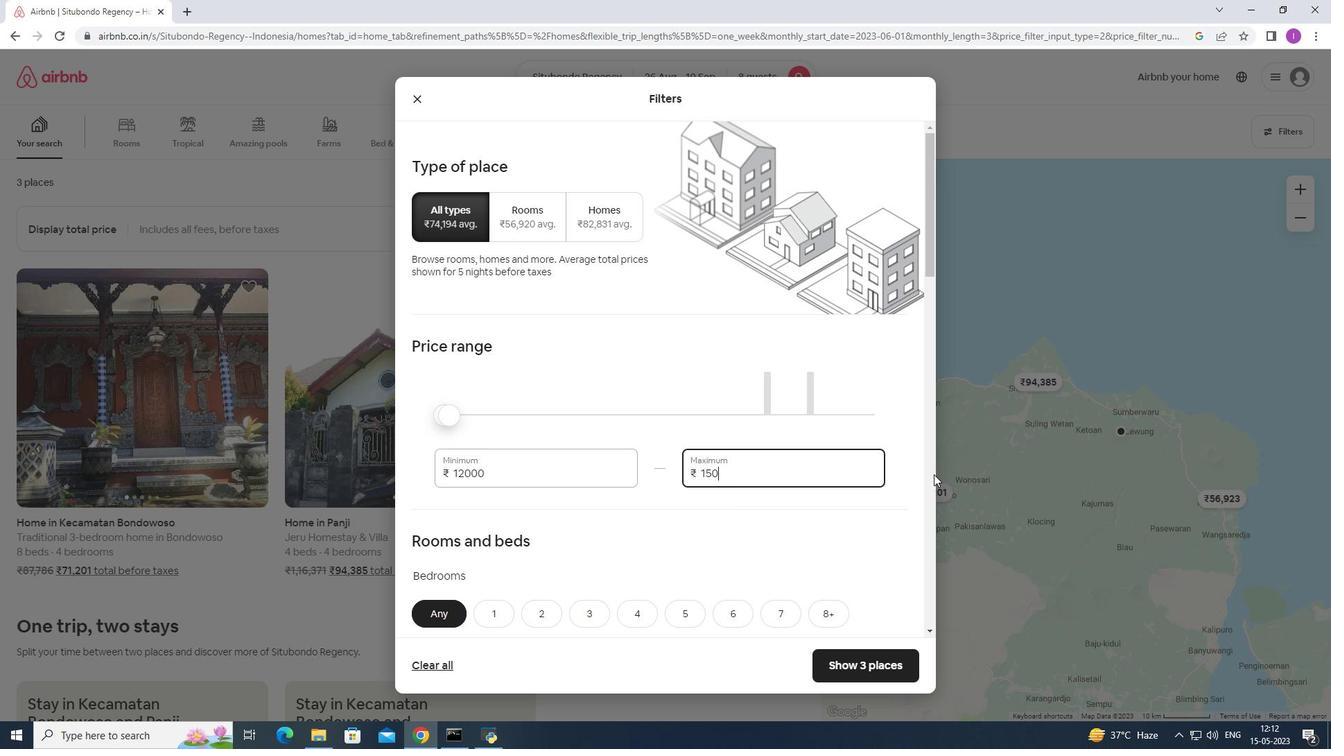 
Action: Mouse moved to (495, 480)
Screenshot: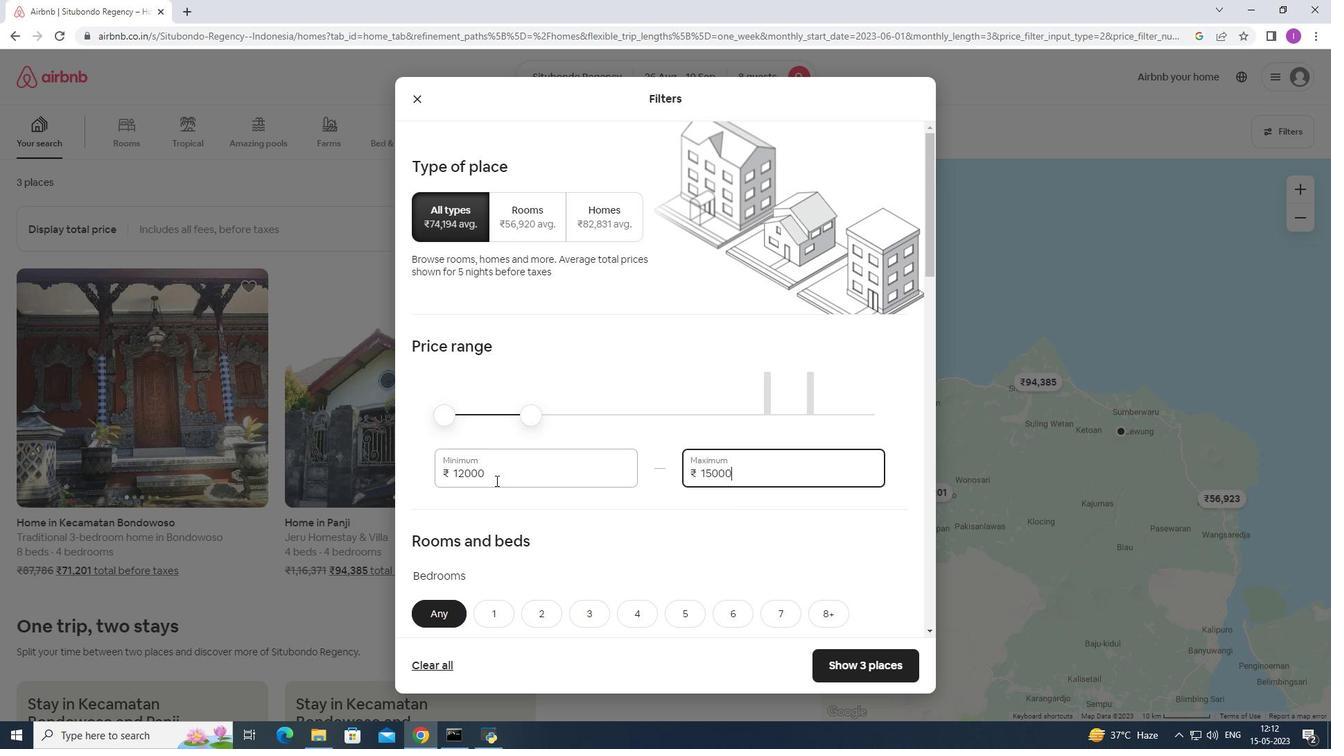 
Action: Mouse pressed left at (495, 480)
Screenshot: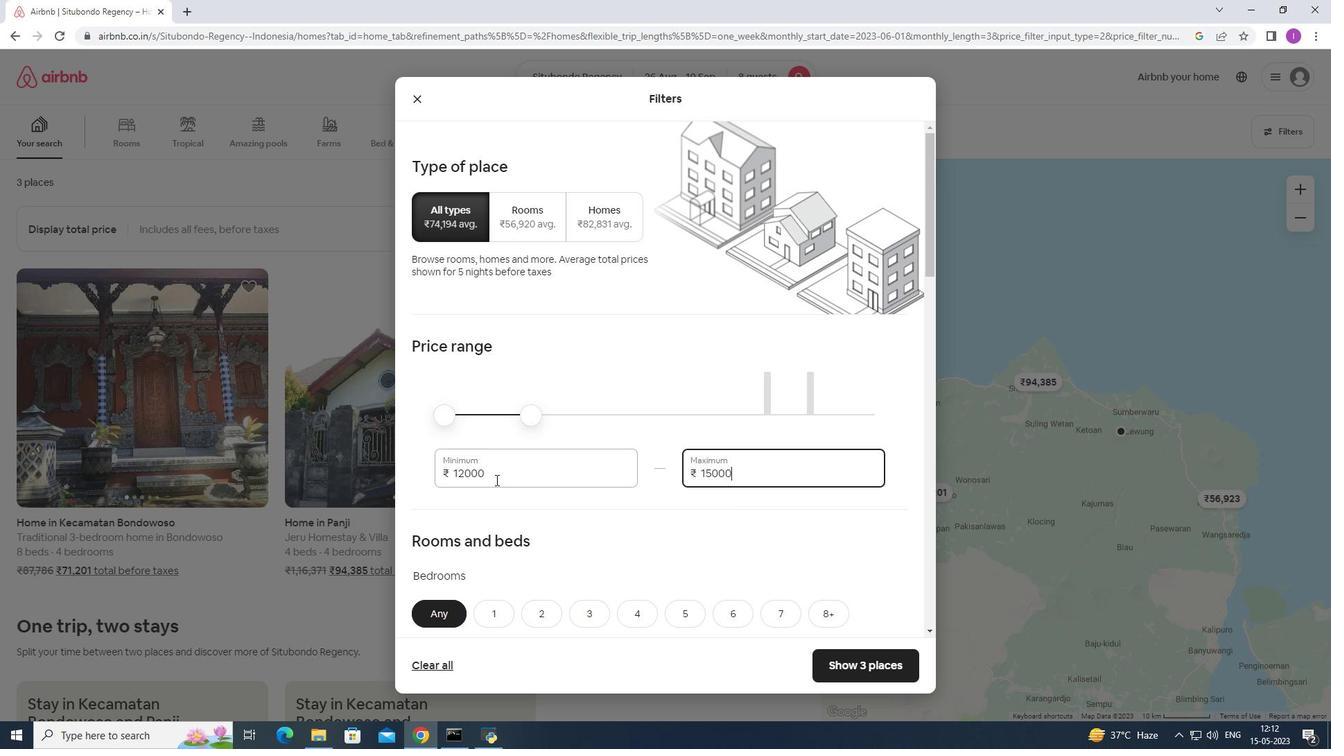 
Action: Mouse moved to (696, 506)
Screenshot: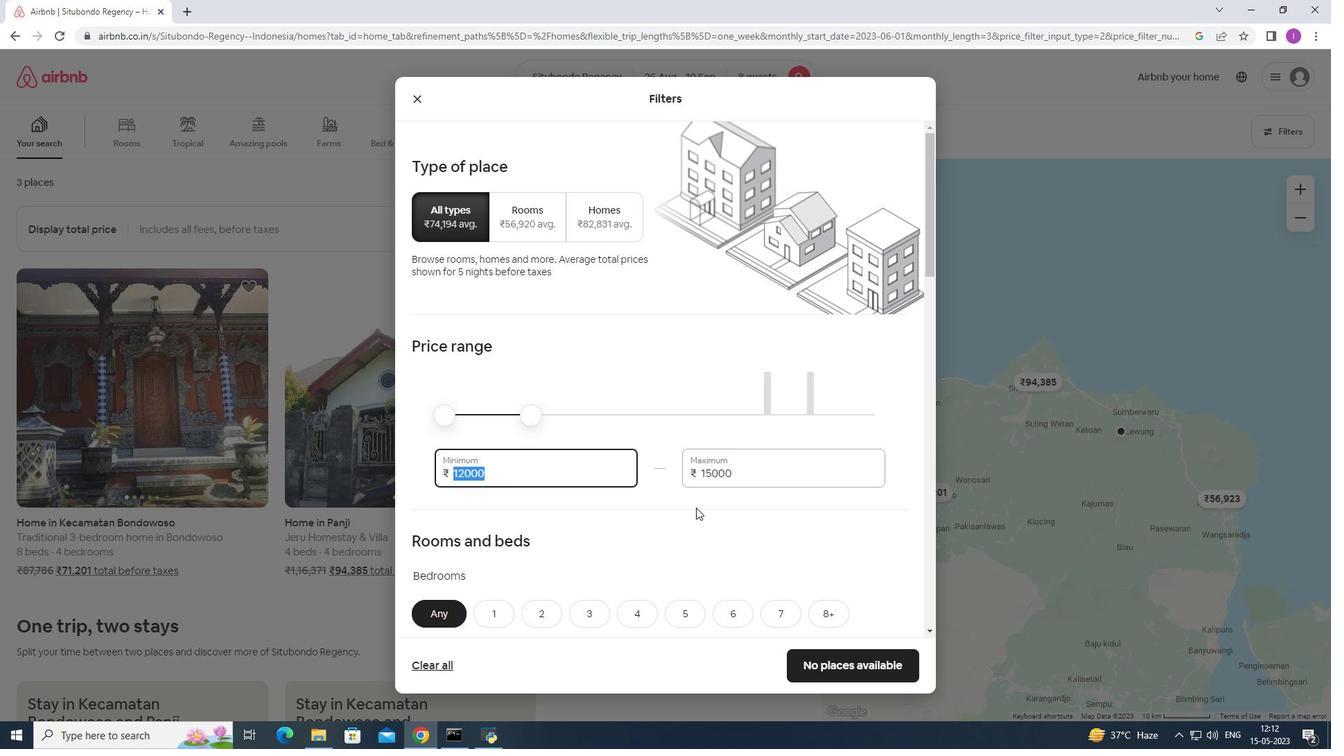 
Action: Key pressed 1
Screenshot: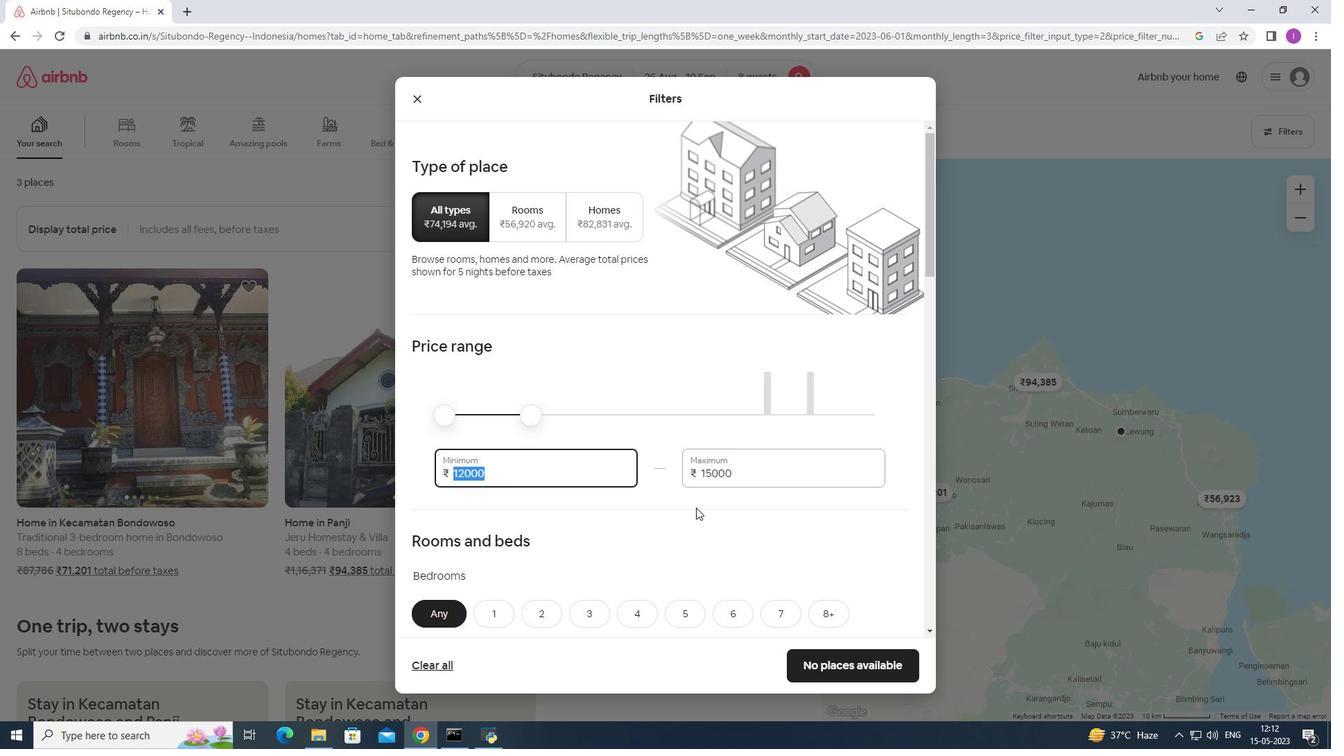 
Action: Mouse moved to (696, 505)
Screenshot: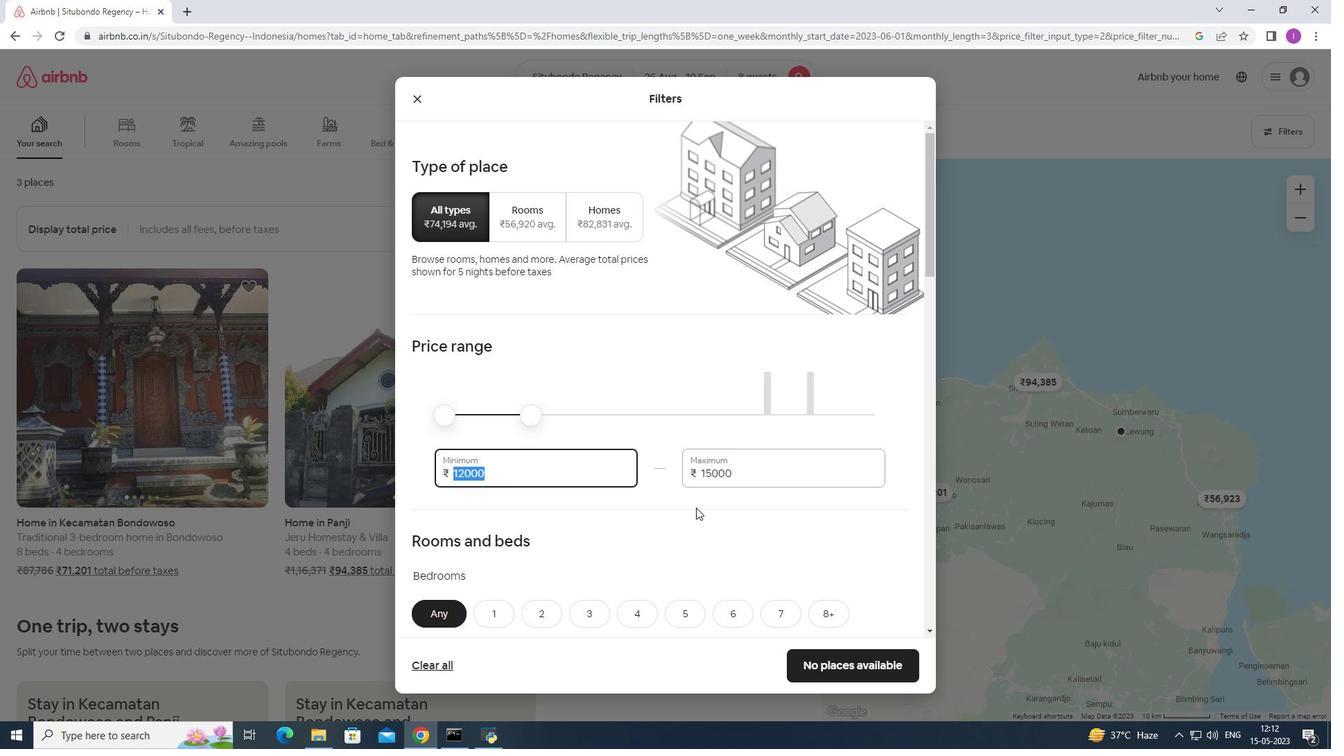 
Action: Key pressed 00
Screenshot: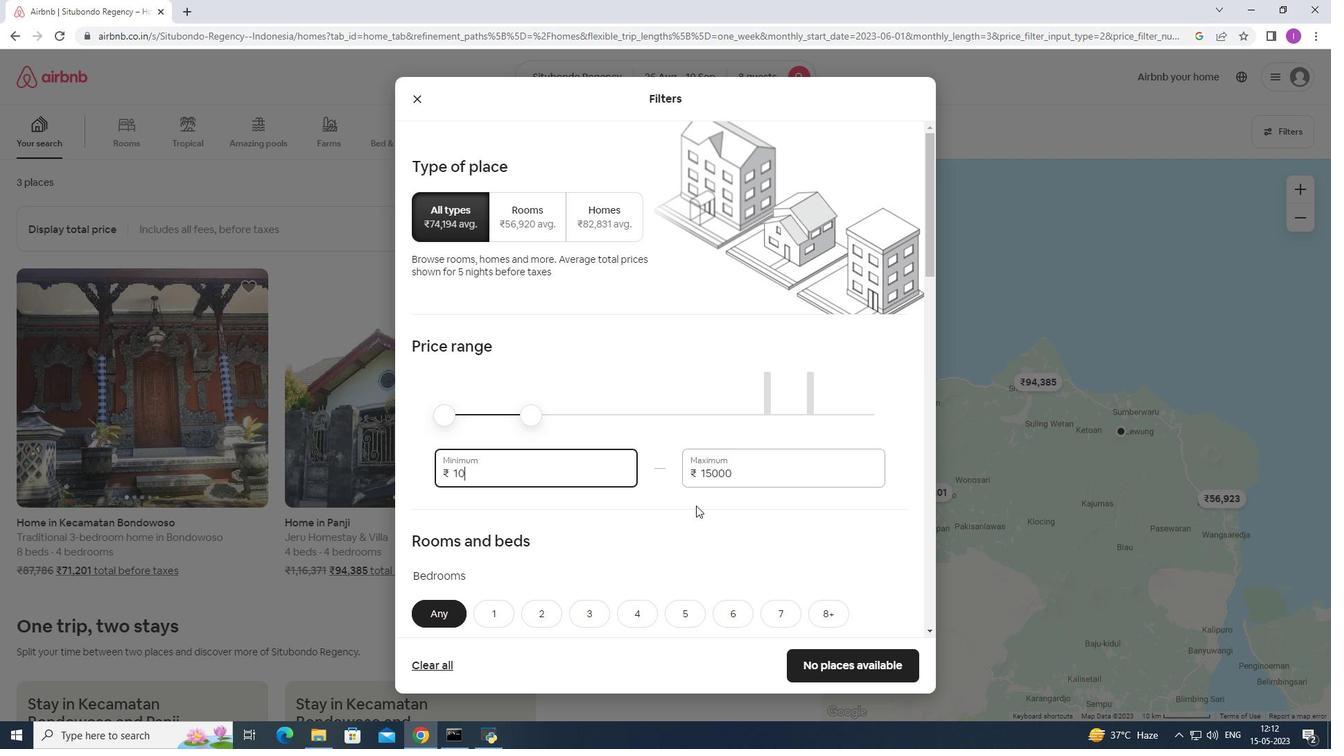 
Action: Mouse moved to (697, 502)
Screenshot: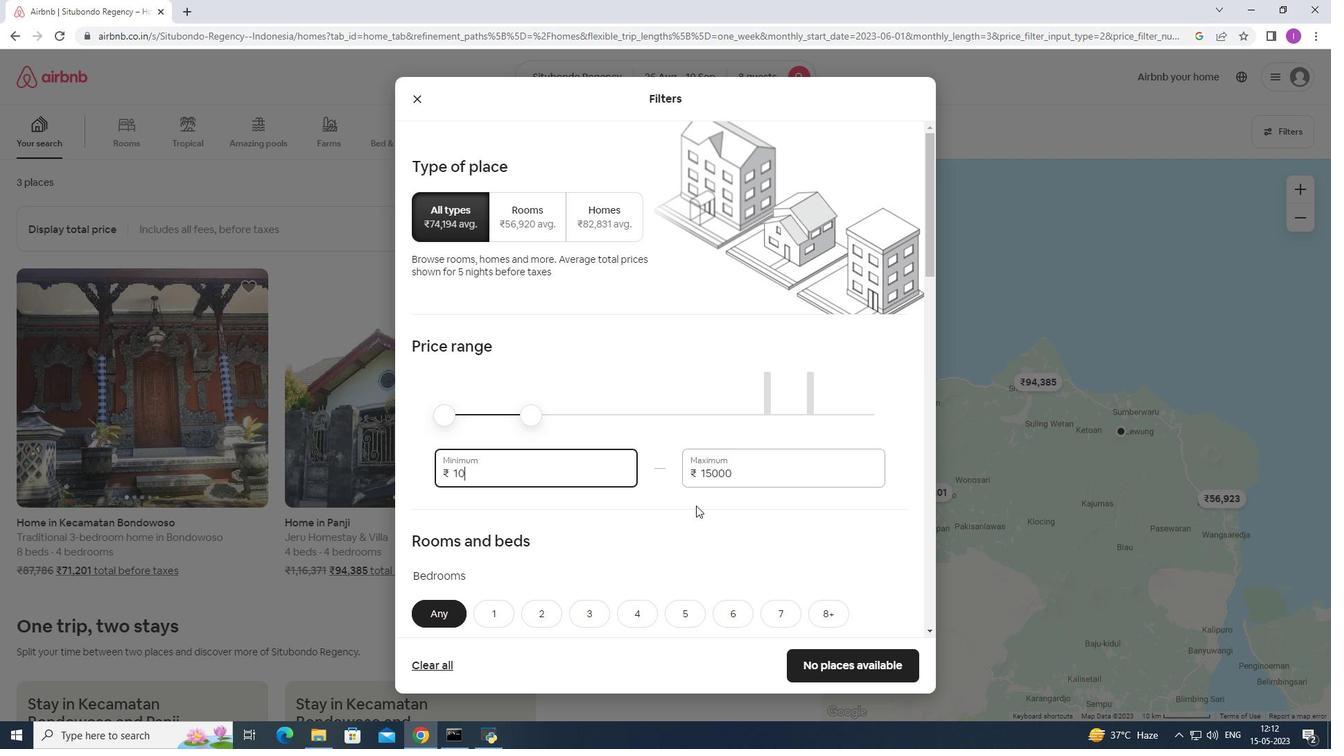 
Action: Key pressed 0
Screenshot: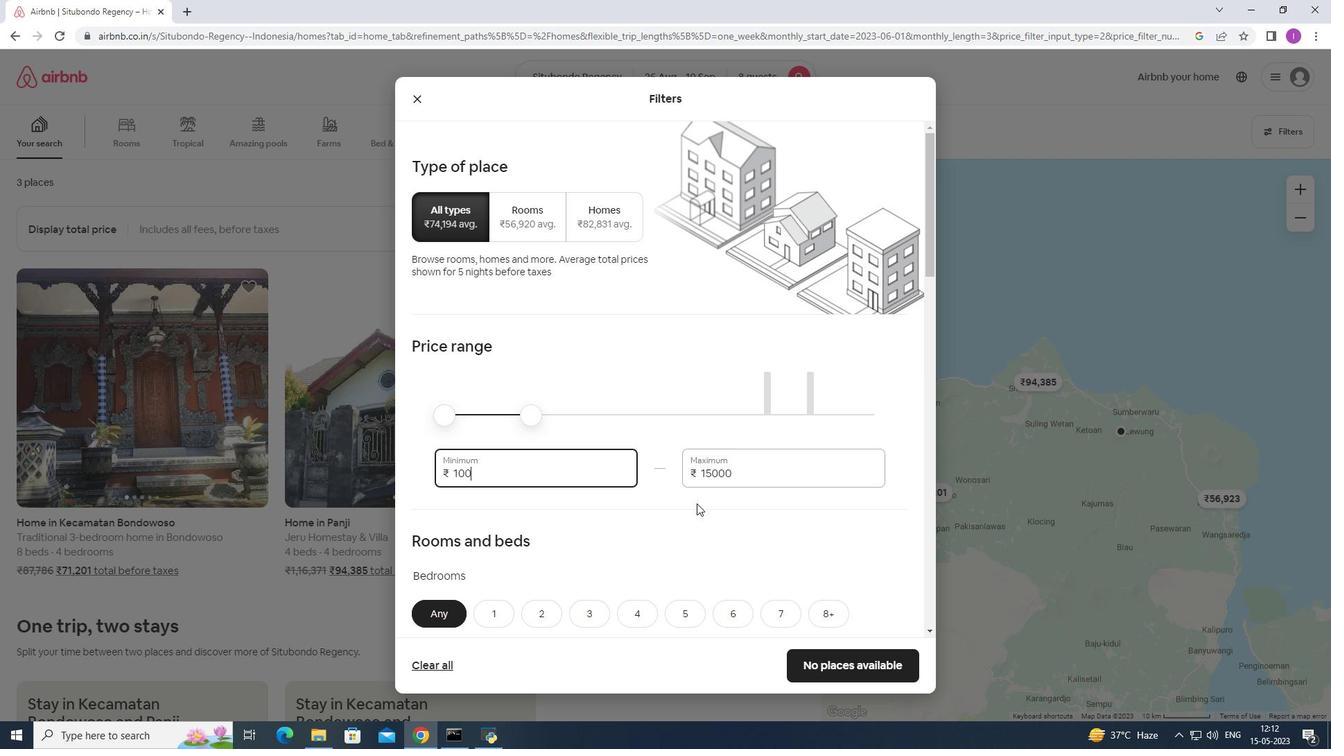 
Action: Mouse moved to (697, 500)
Screenshot: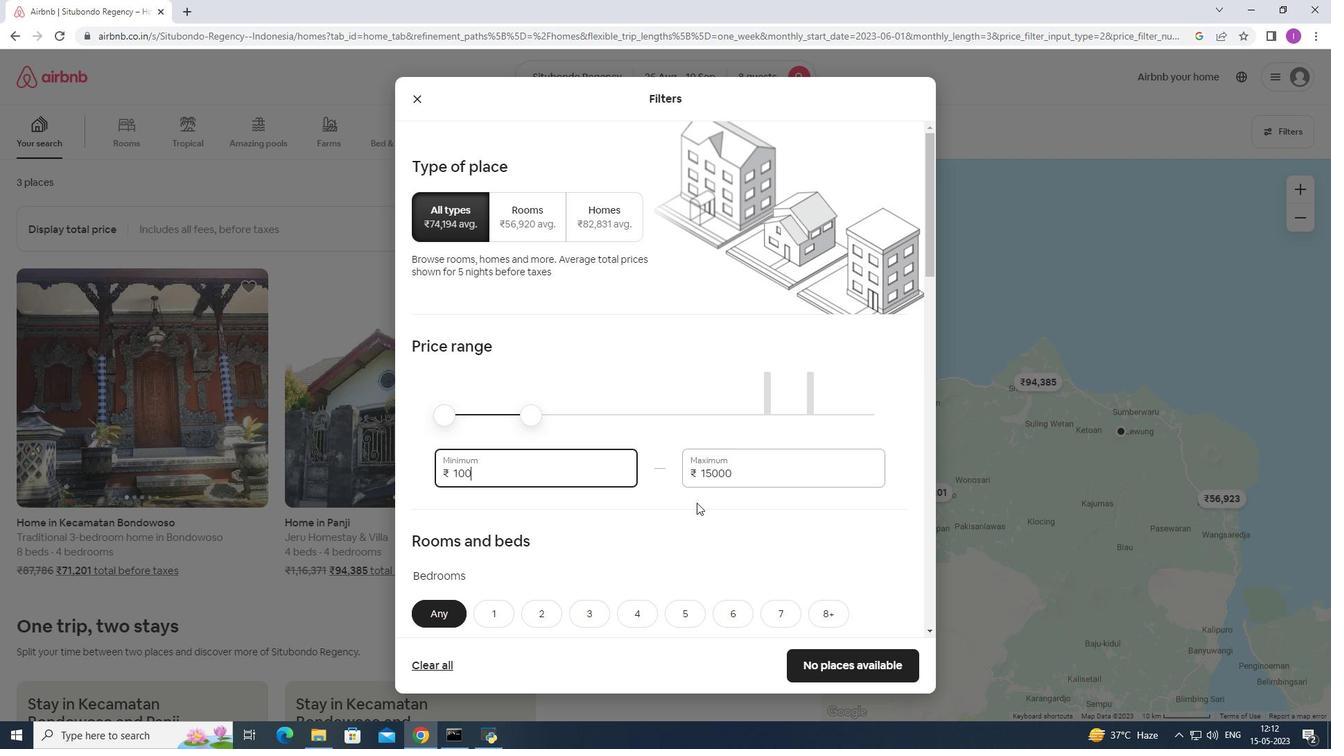 
Action: Key pressed 0
Screenshot: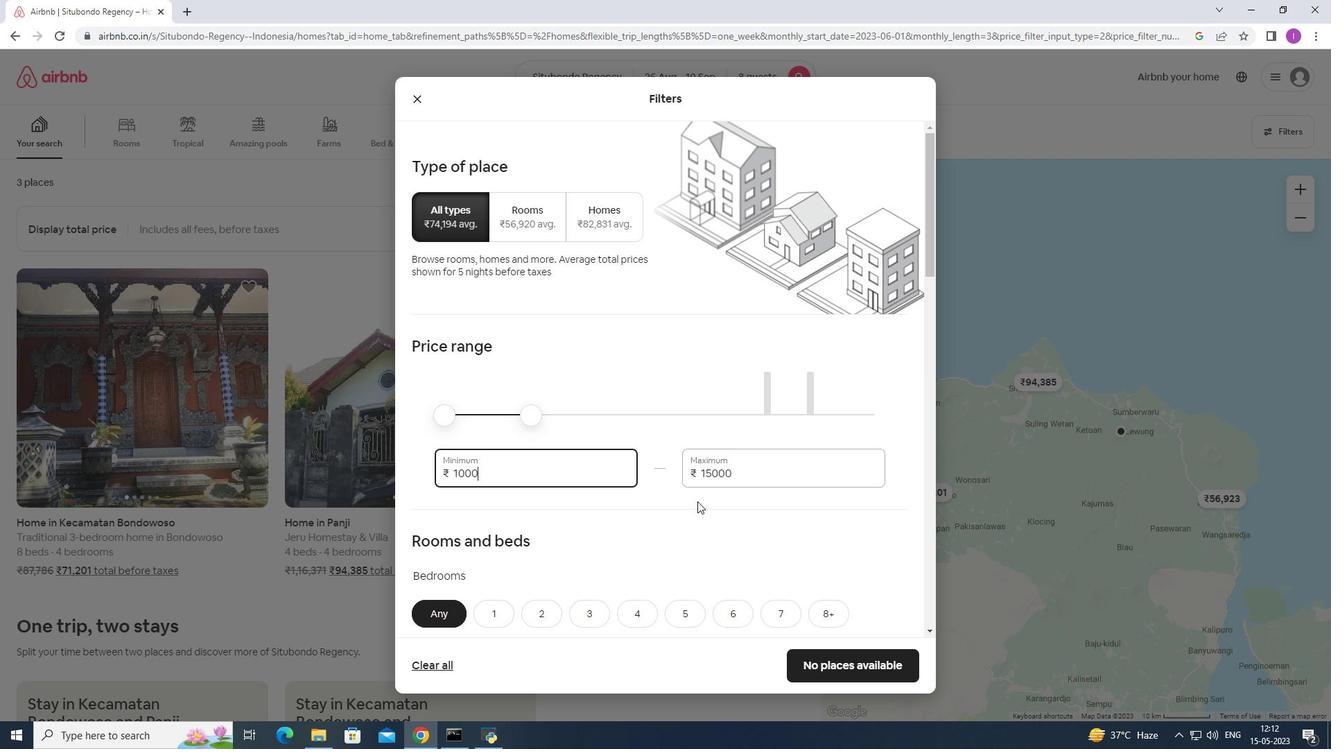 
Action: Mouse moved to (601, 569)
Screenshot: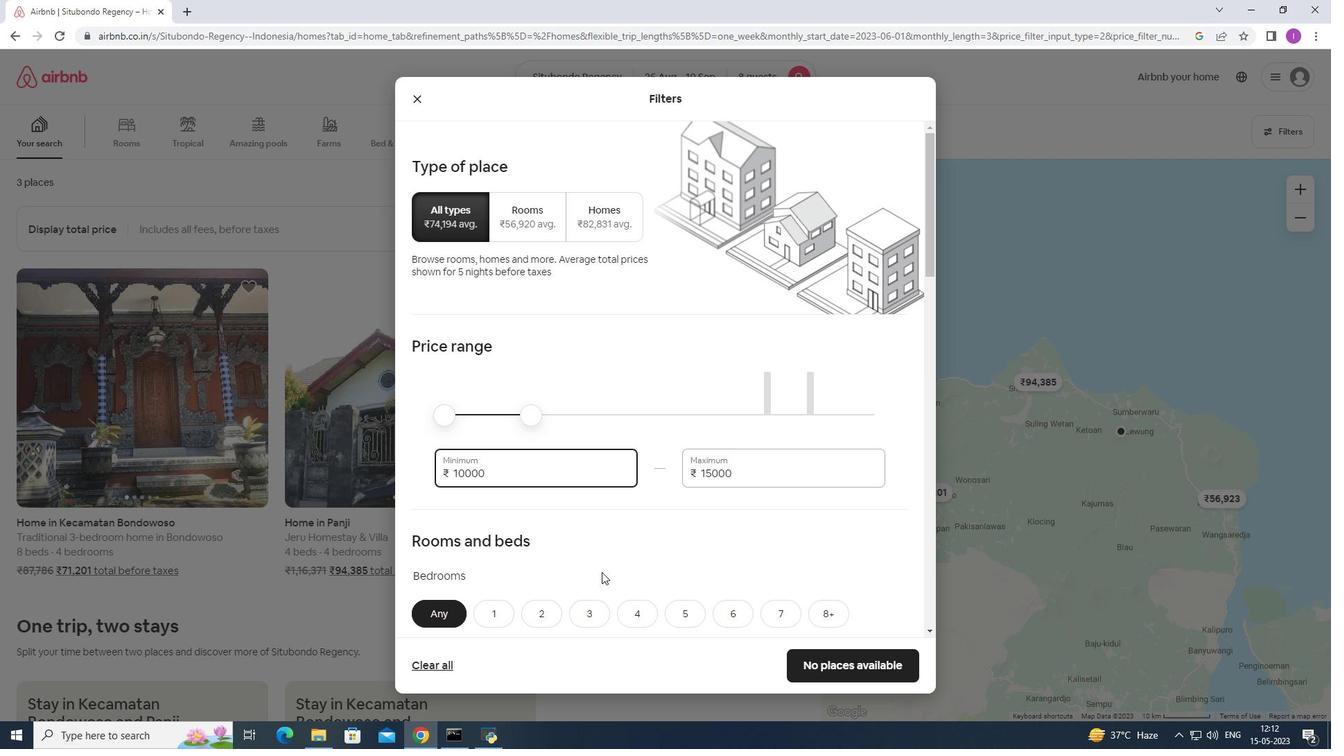 
Action: Mouse scrolled (601, 568) with delta (0, 0)
Screenshot: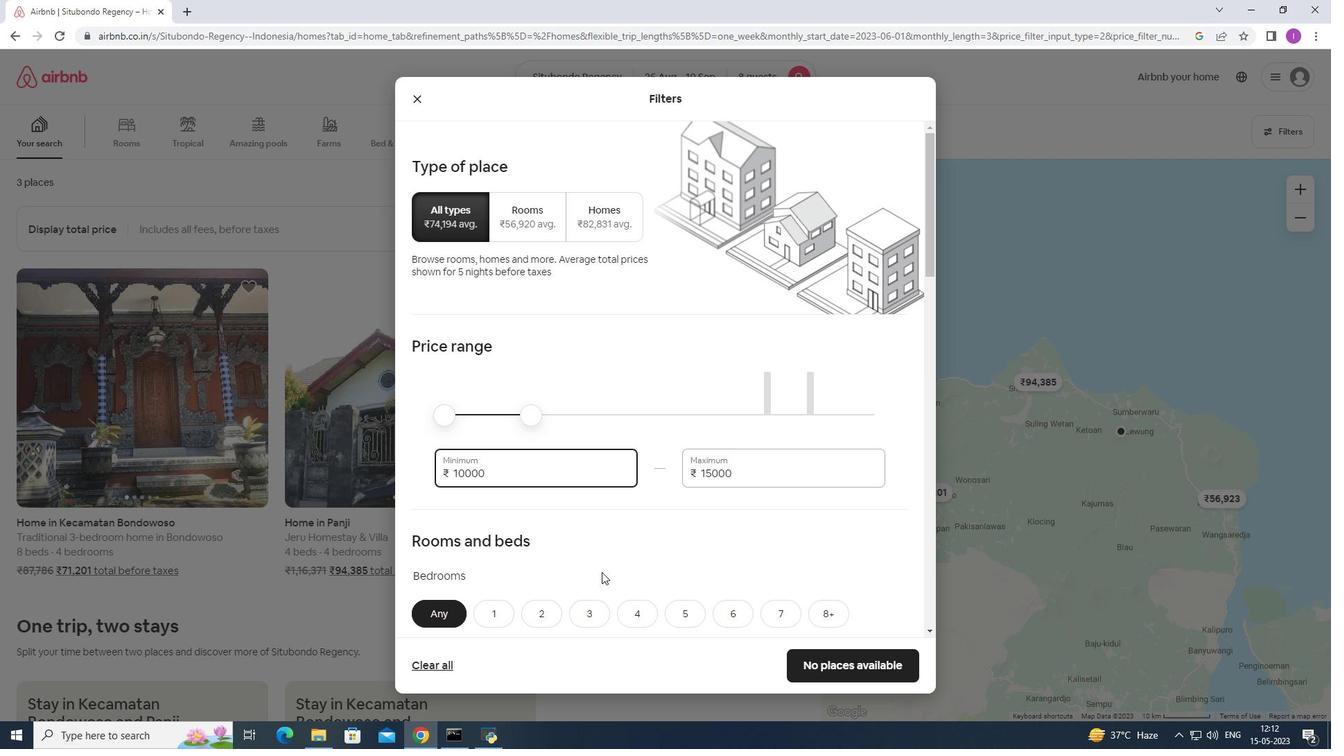 
Action: Mouse moved to (601, 568)
Screenshot: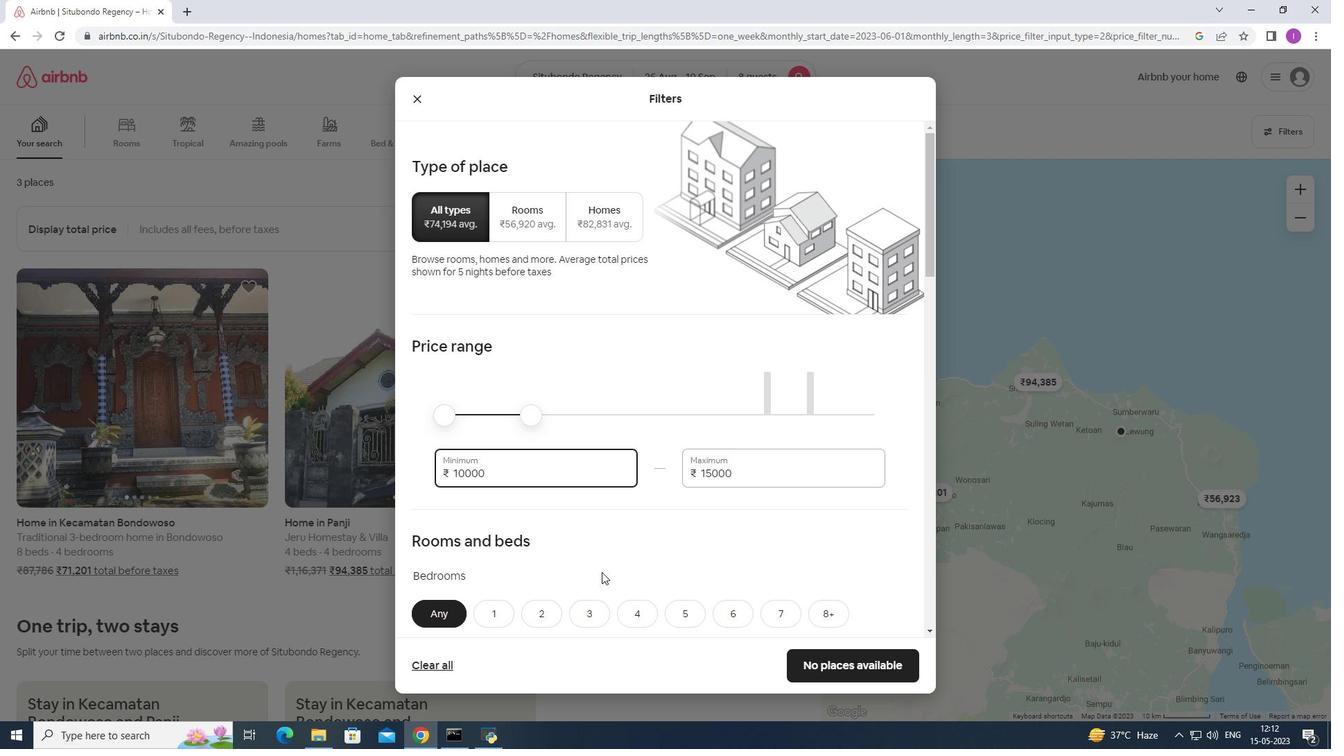 
Action: Mouse scrolled (601, 568) with delta (0, 0)
Screenshot: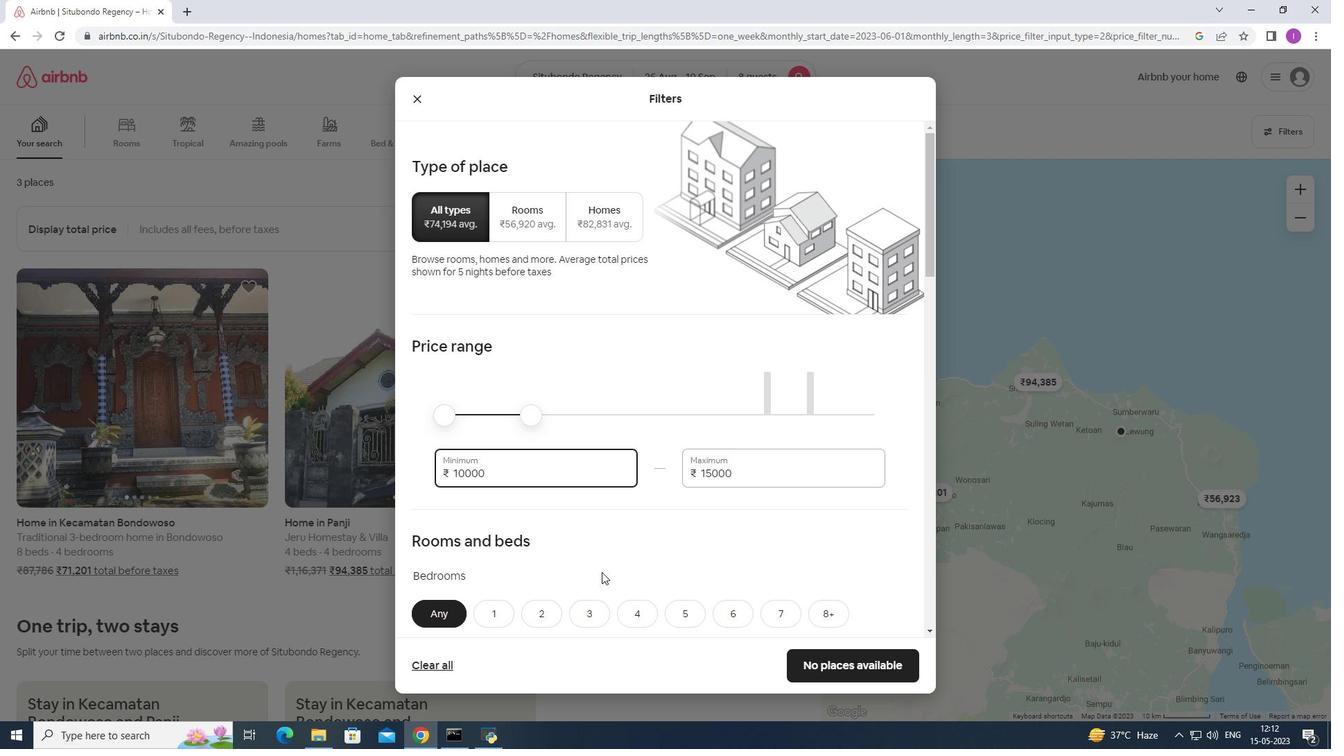 
Action: Mouse moved to (602, 560)
Screenshot: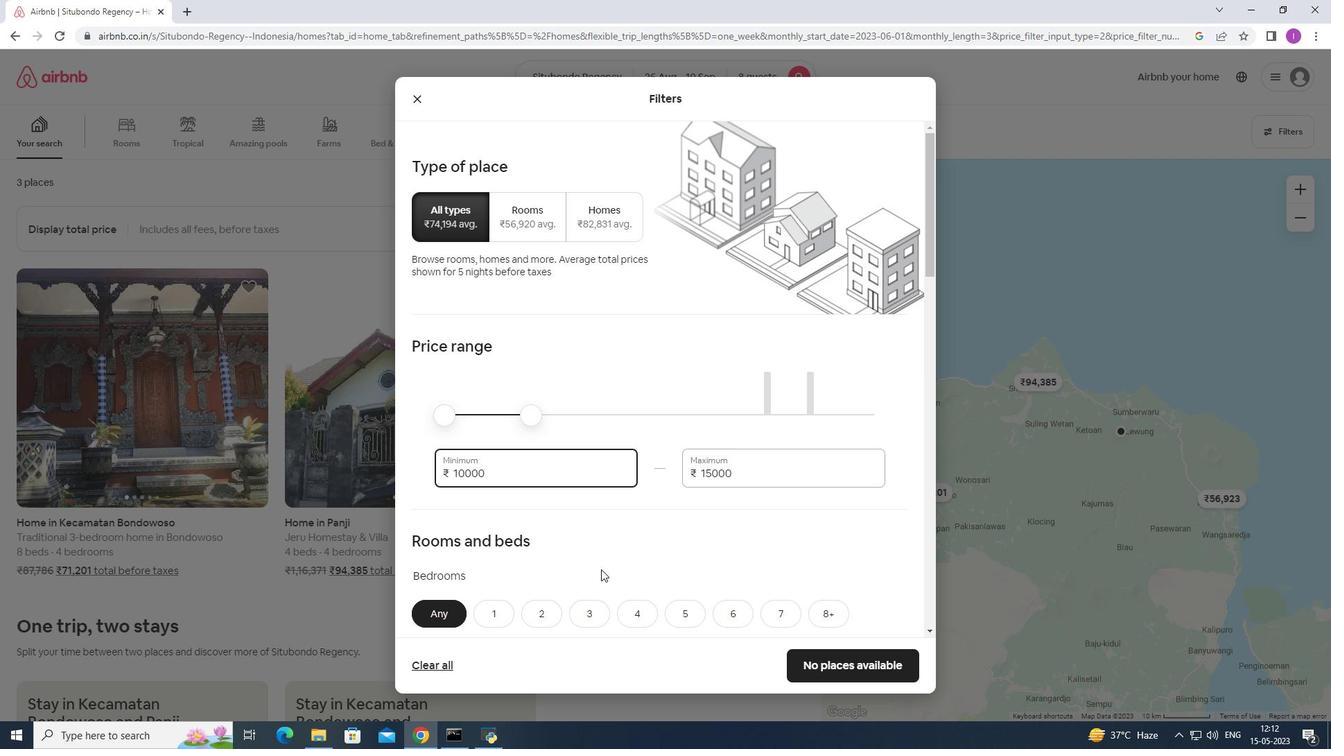 
Action: Mouse scrolled (602, 559) with delta (0, 0)
Screenshot: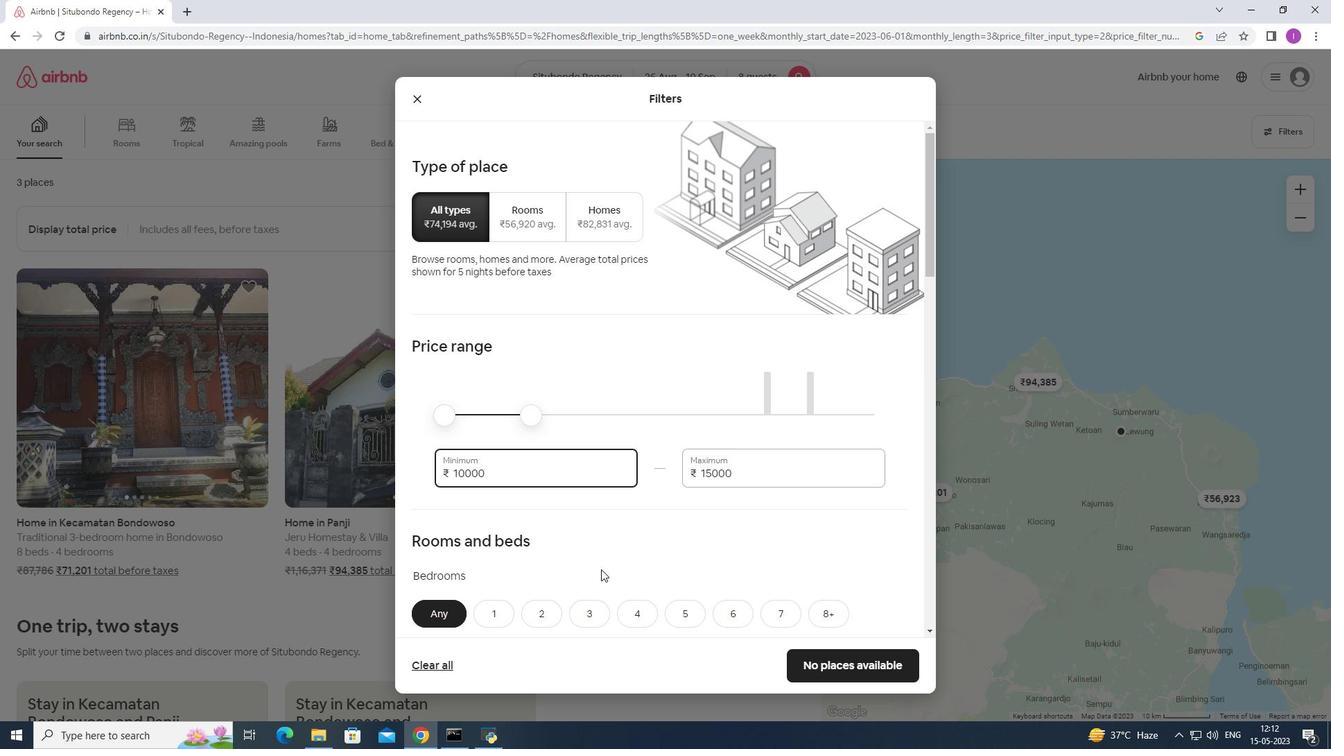 
Action: Mouse moved to (744, 407)
Screenshot: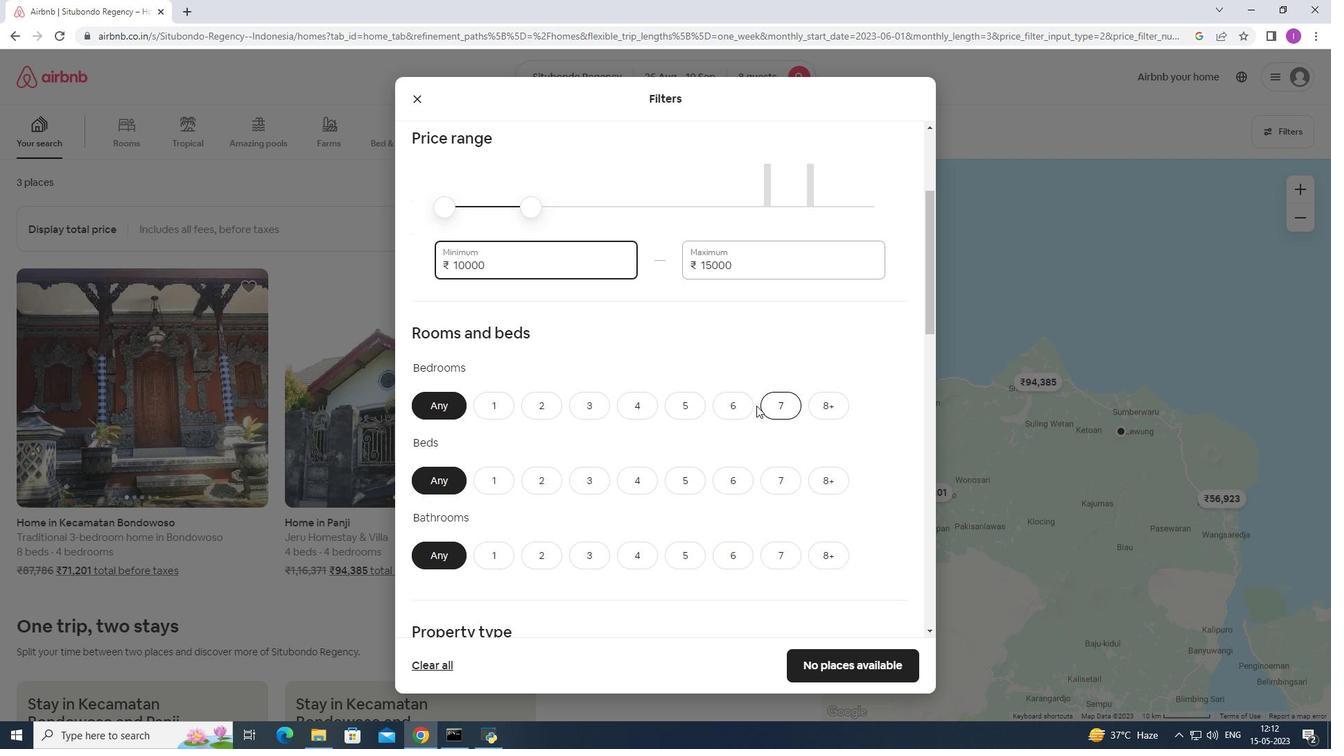 
Action: Mouse pressed left at (744, 407)
Screenshot: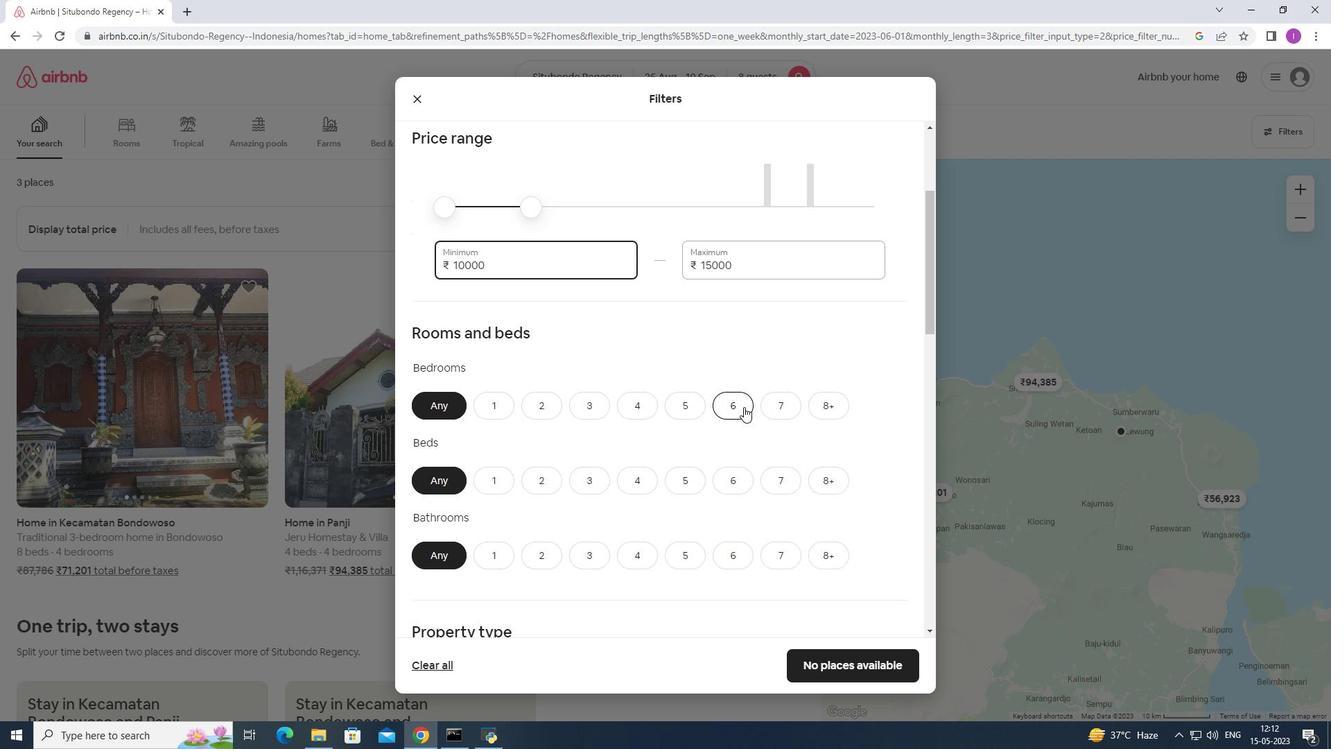 
Action: Mouse moved to (742, 488)
Screenshot: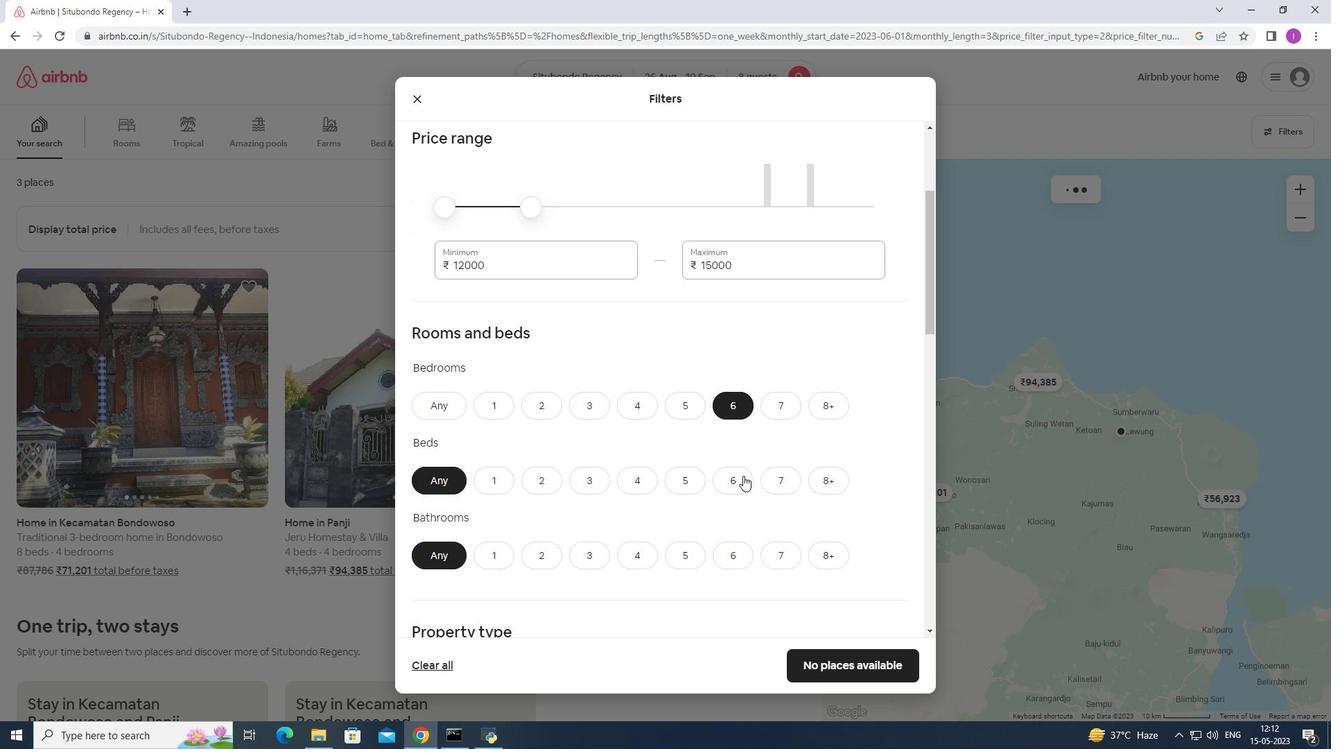 
Action: Mouse pressed left at (742, 488)
Screenshot: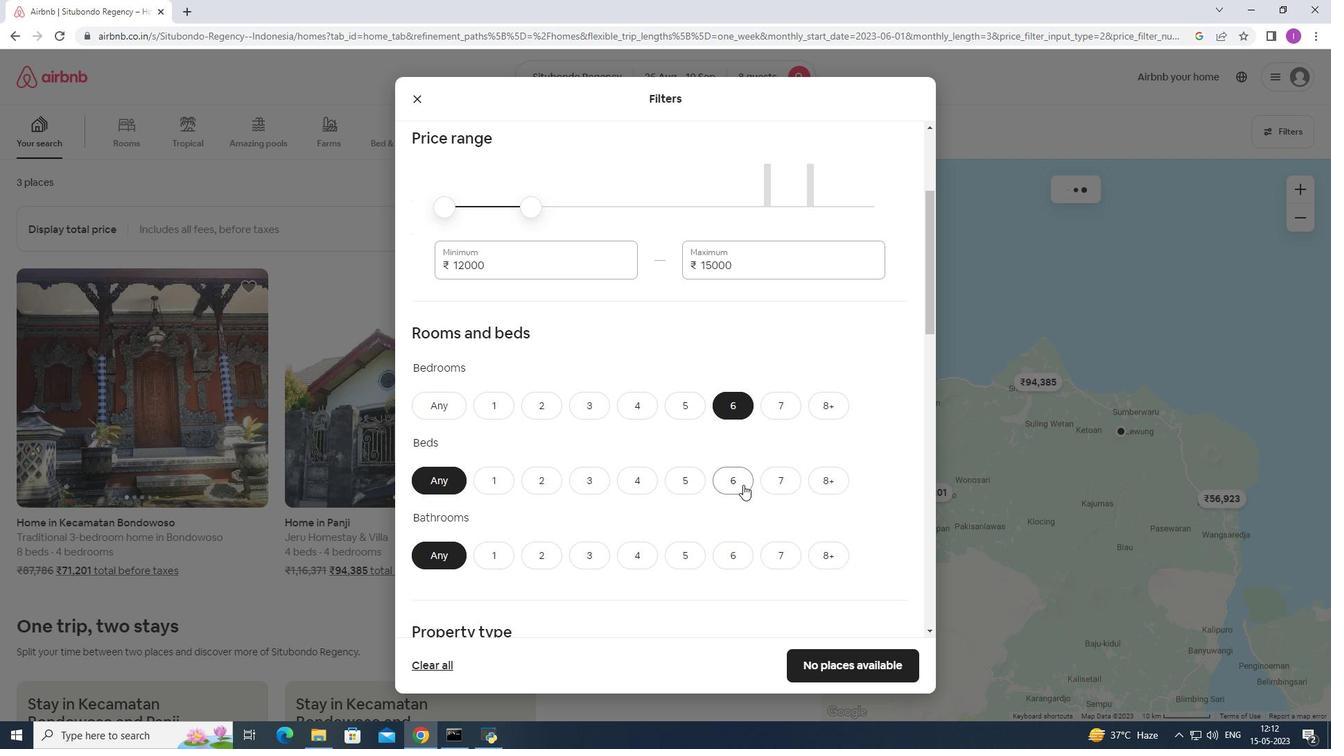 
Action: Mouse moved to (731, 550)
Screenshot: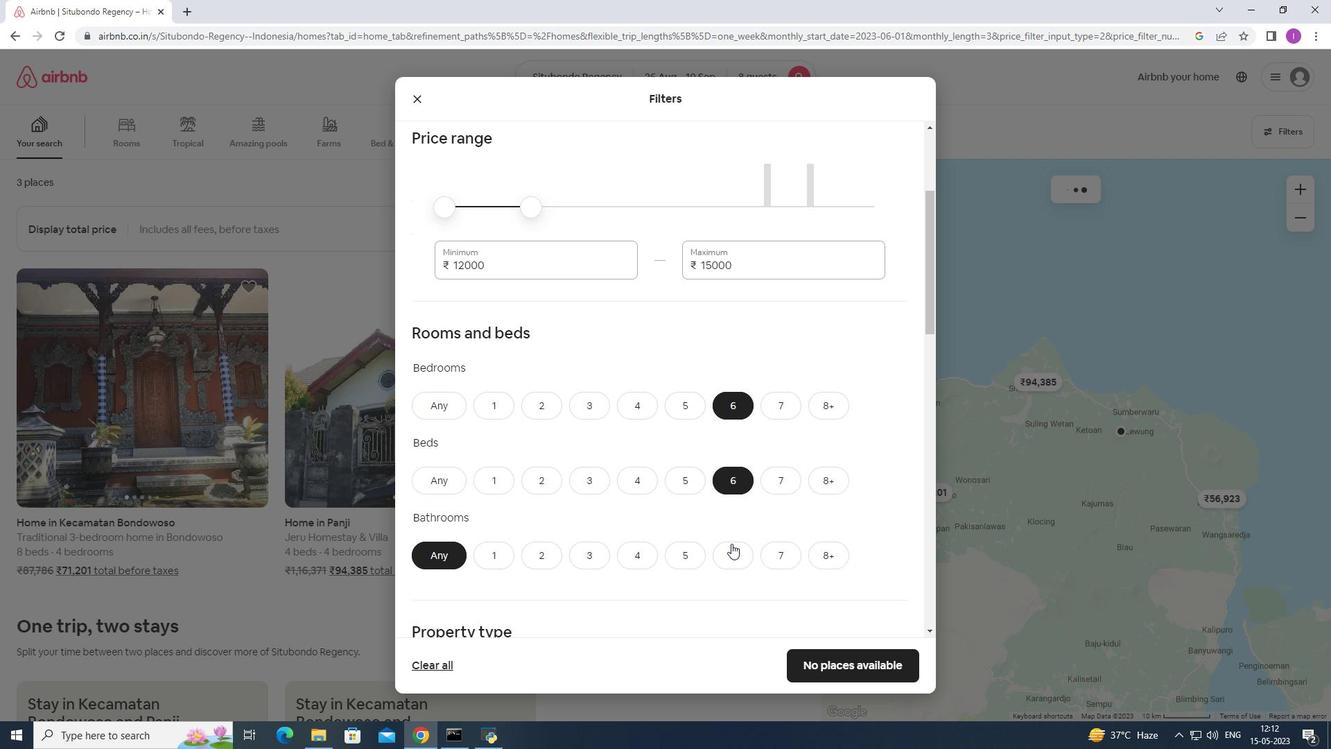 
Action: Mouse pressed left at (731, 550)
Screenshot: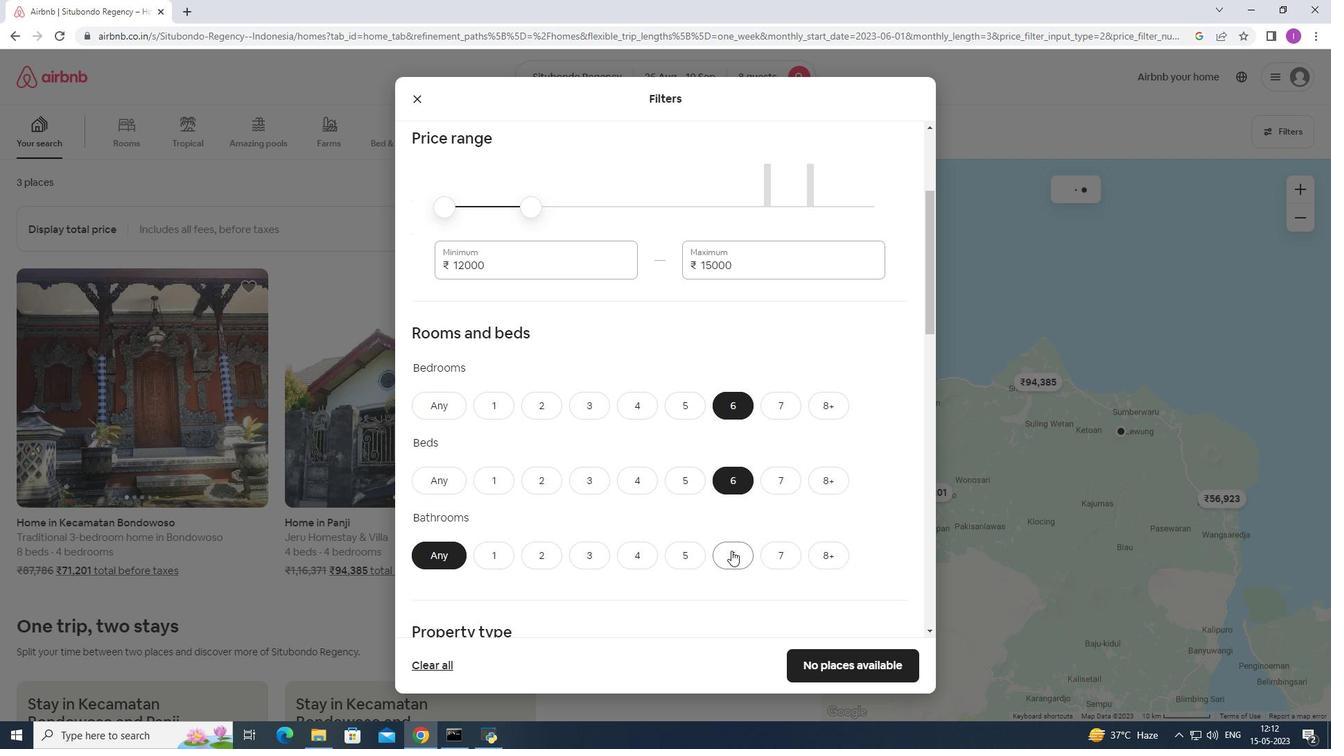 
Action: Mouse moved to (646, 457)
Screenshot: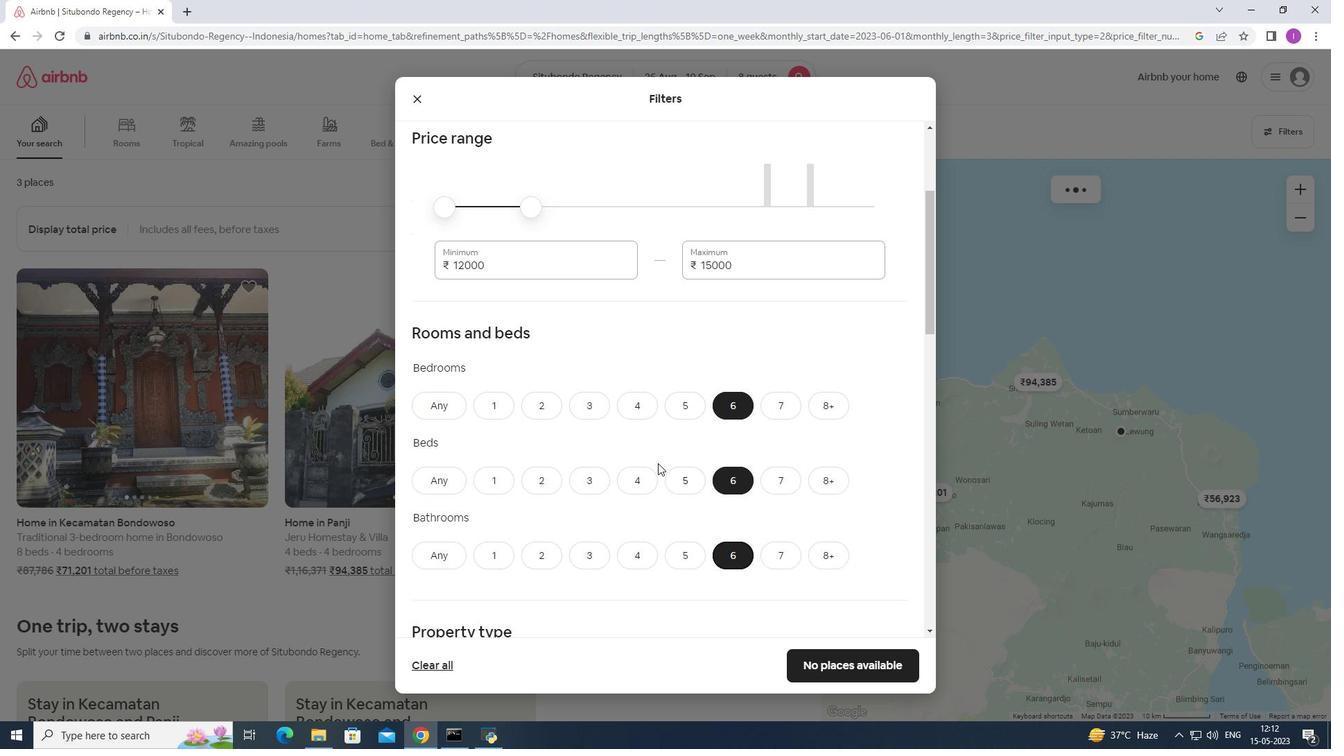 
Action: Mouse scrolled (646, 456) with delta (0, 0)
Screenshot: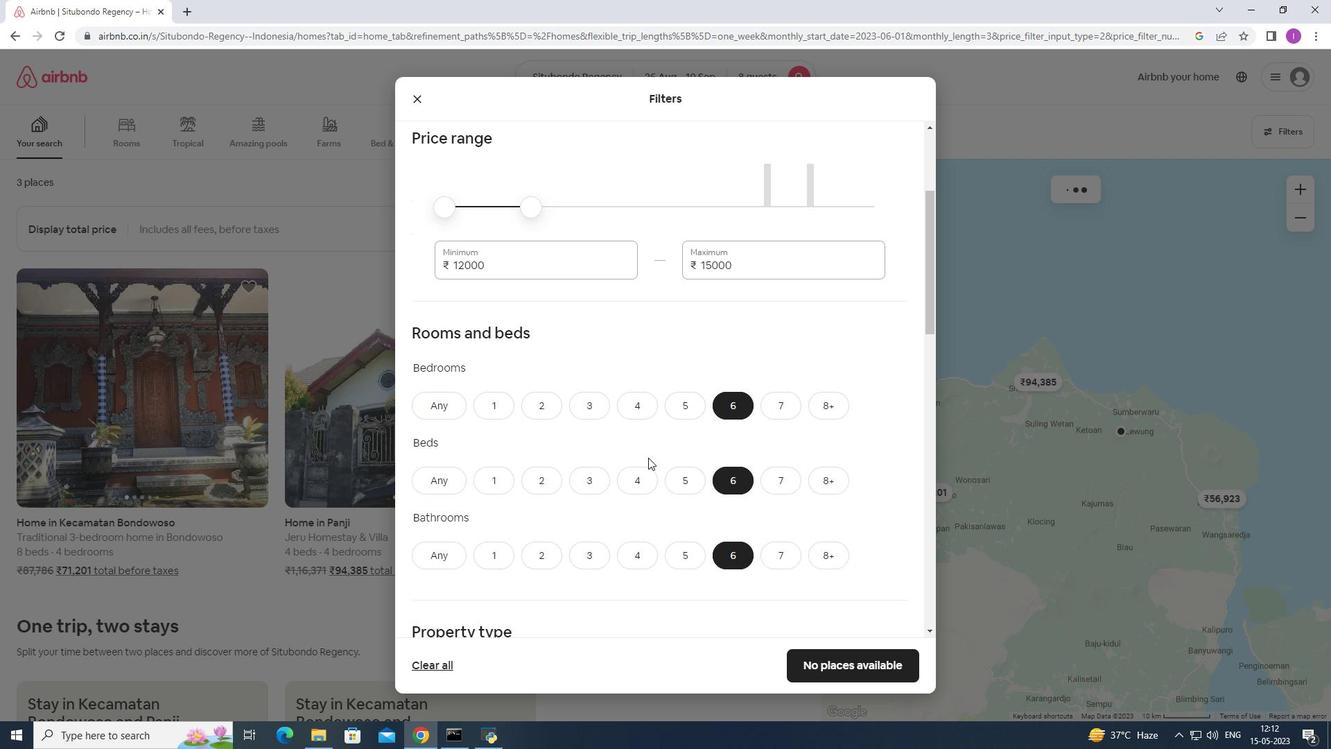 
Action: Mouse scrolled (646, 456) with delta (0, 0)
Screenshot: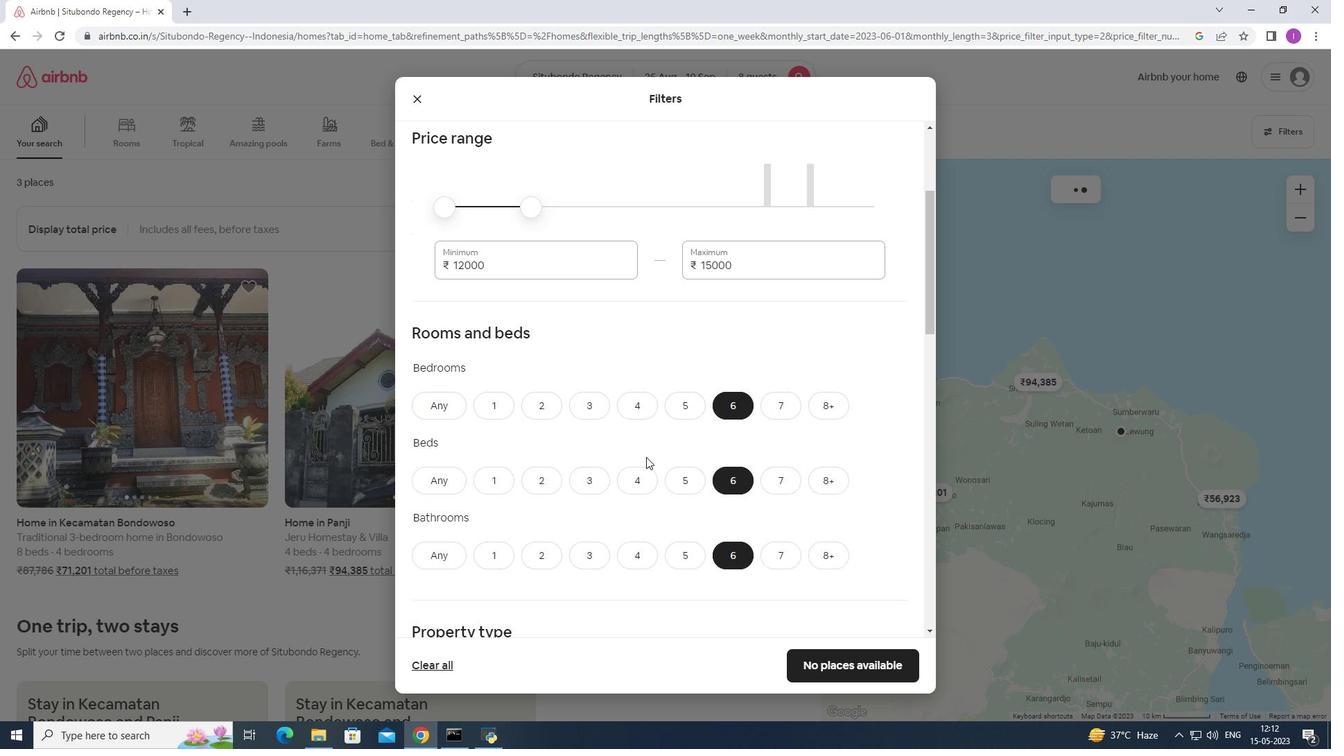 
Action: Mouse scrolled (646, 456) with delta (0, 0)
Screenshot: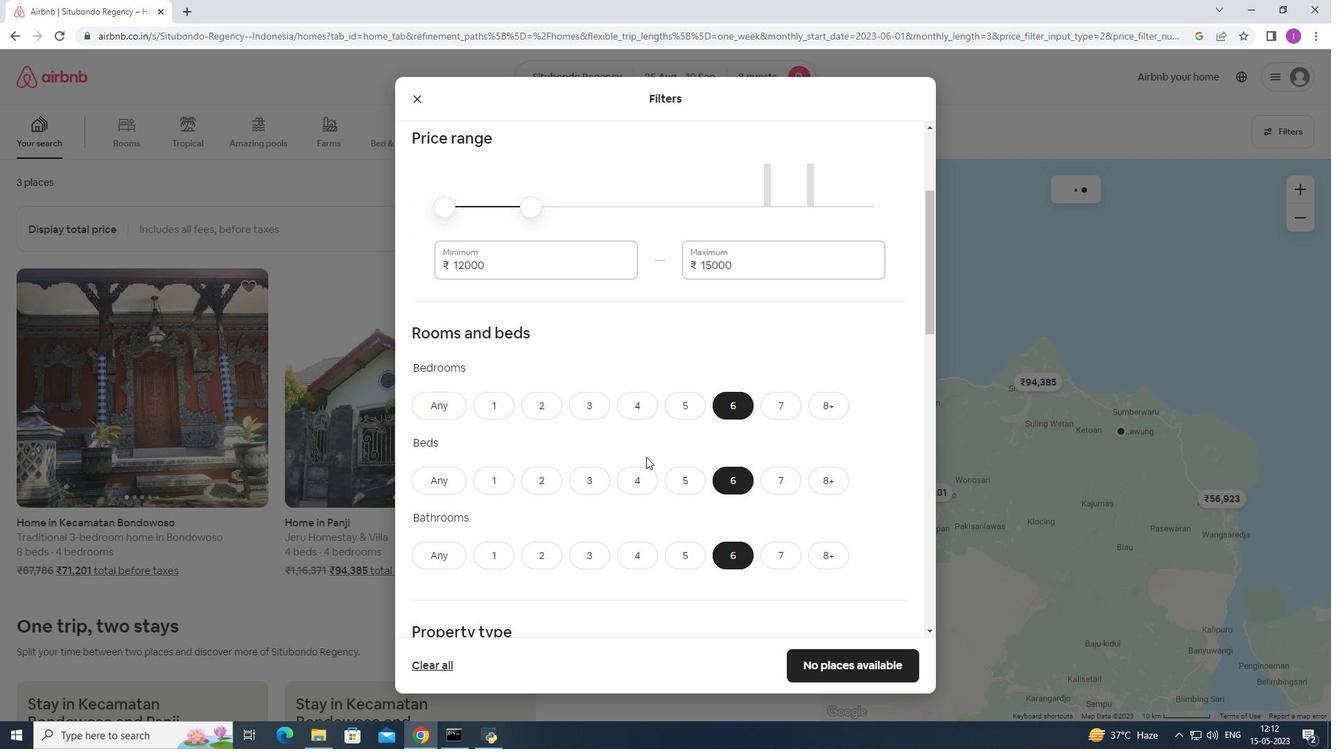 
Action: Mouse scrolled (646, 456) with delta (0, 0)
Screenshot: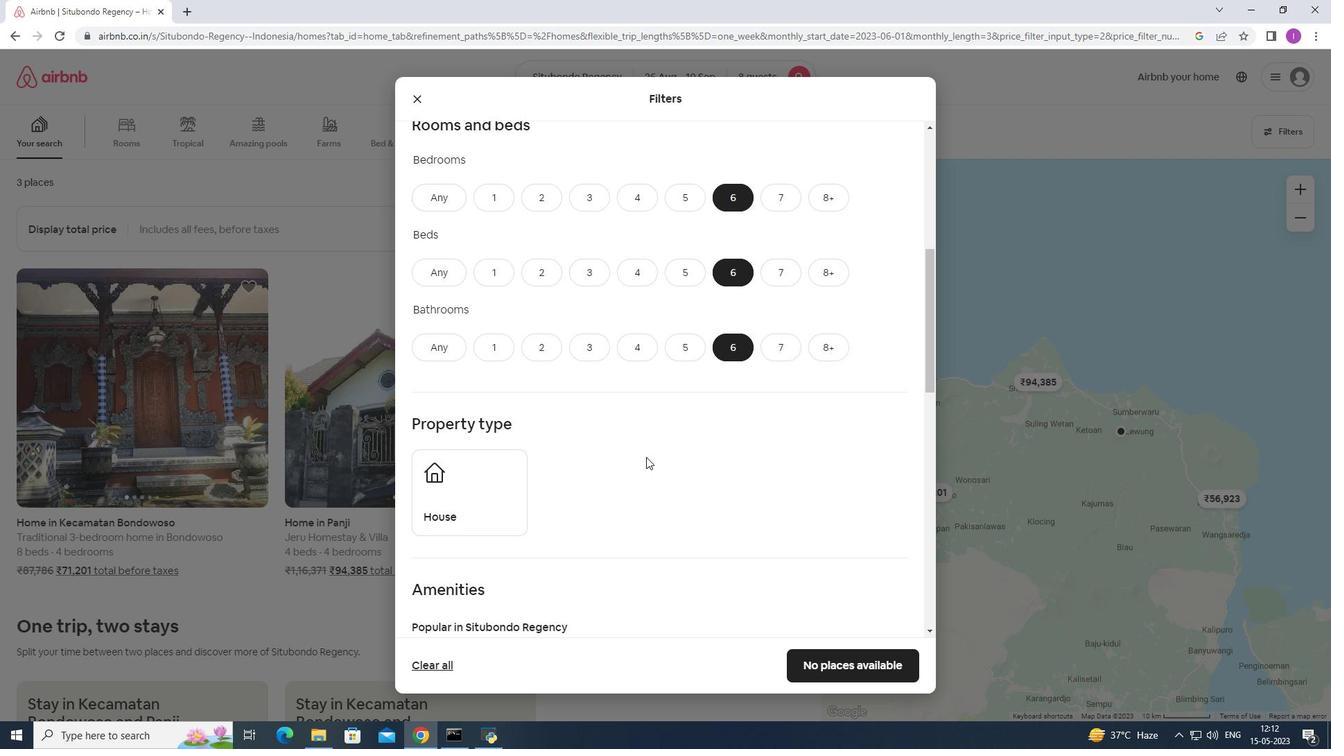 
Action: Mouse moved to (501, 436)
Screenshot: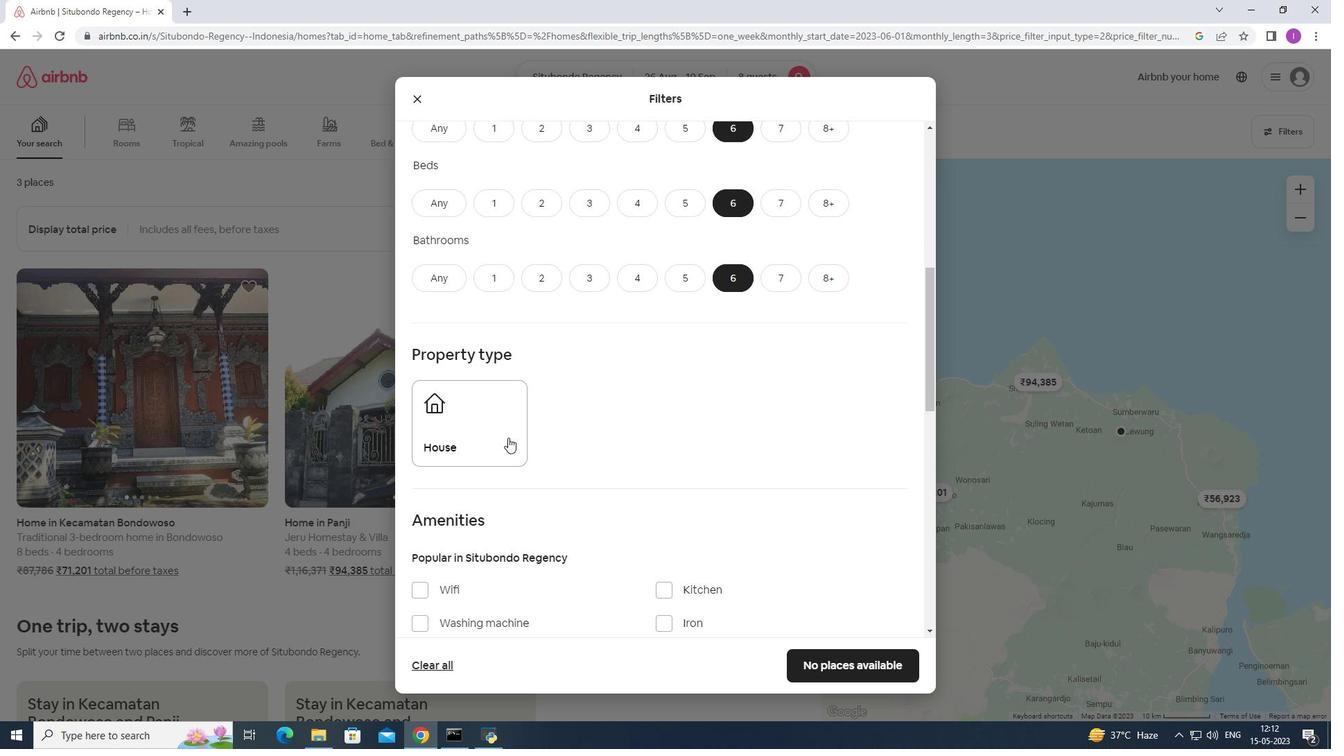 
Action: Mouse pressed left at (501, 436)
Screenshot: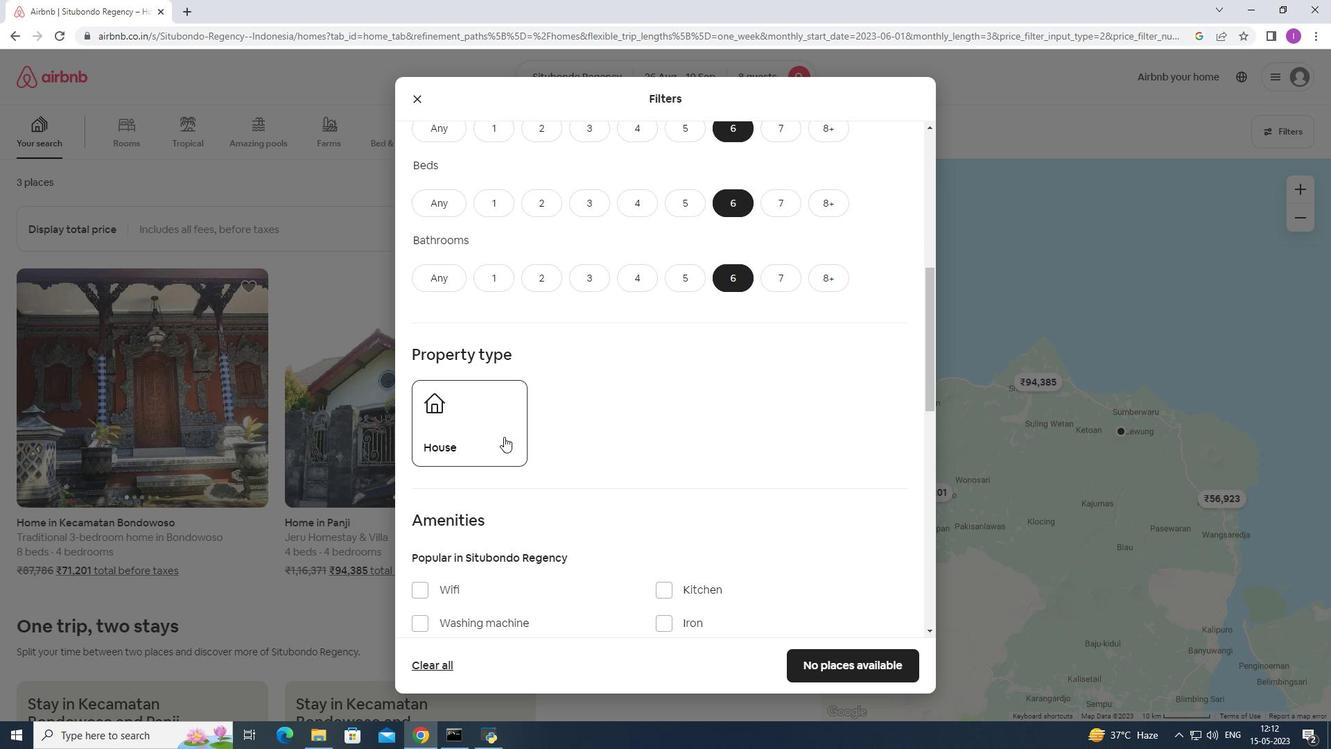 
Action: Mouse moved to (604, 434)
Screenshot: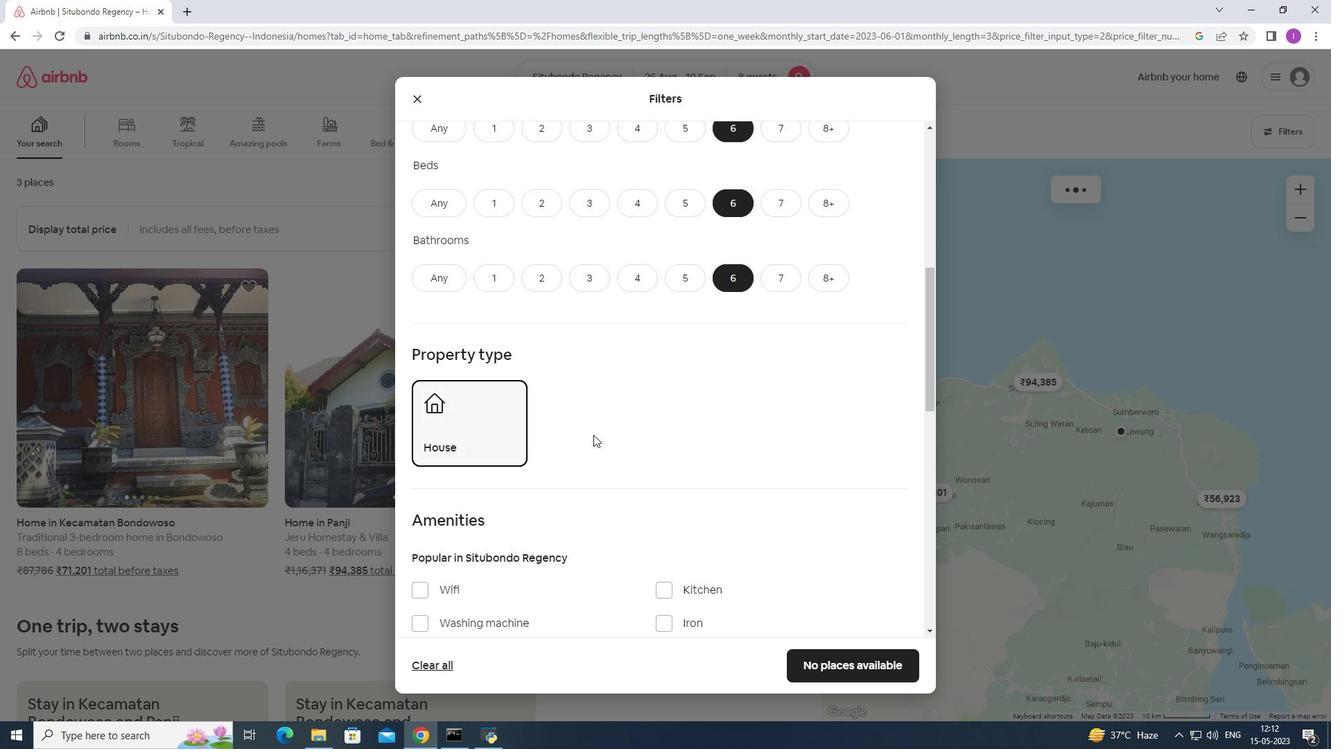 
Action: Mouse scrolled (604, 433) with delta (0, 0)
Screenshot: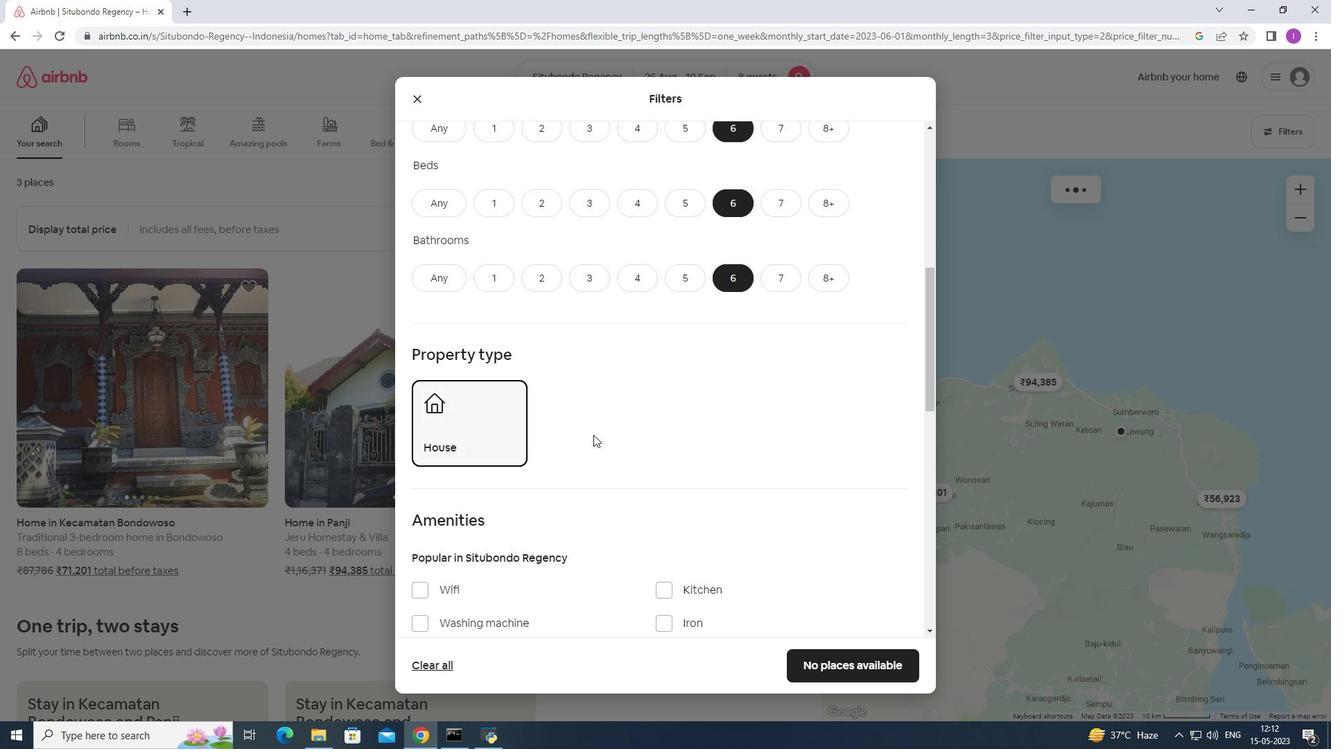 
Action: Mouse scrolled (604, 433) with delta (0, 0)
Screenshot: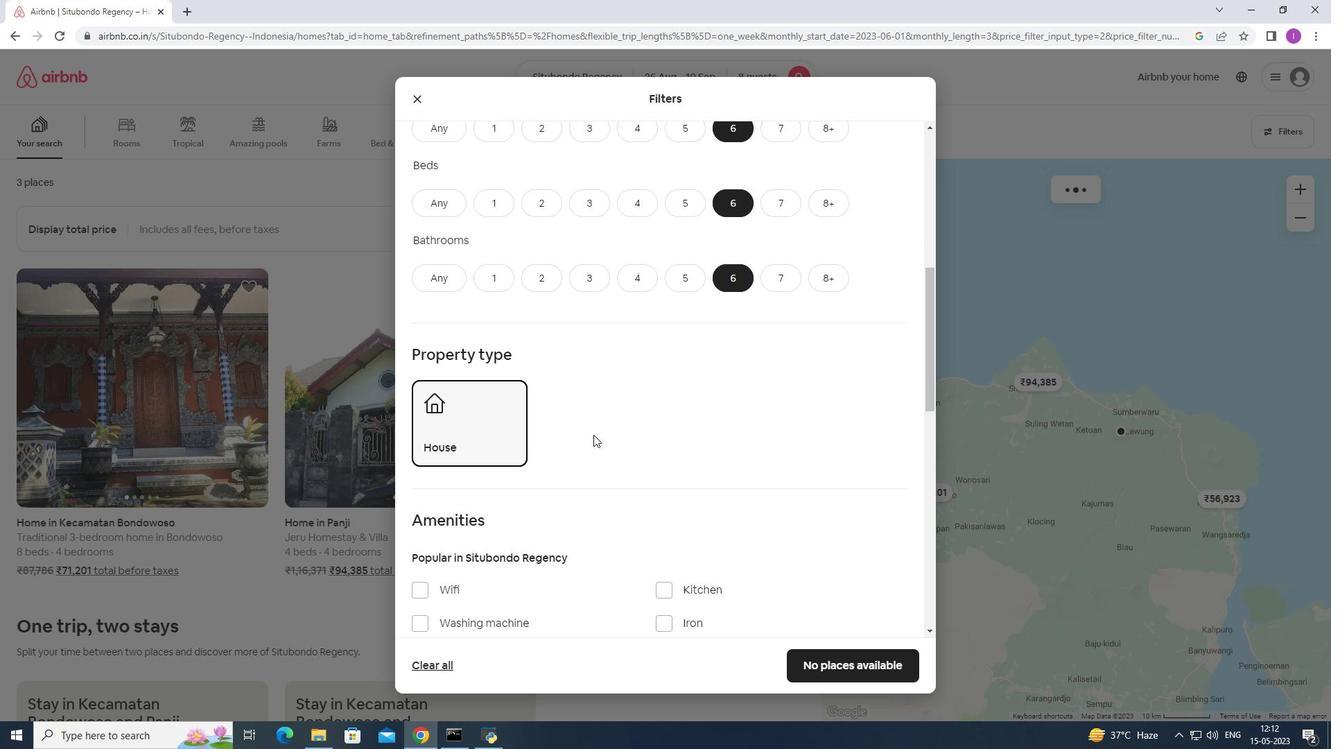 
Action: Mouse scrolled (604, 433) with delta (0, 0)
Screenshot: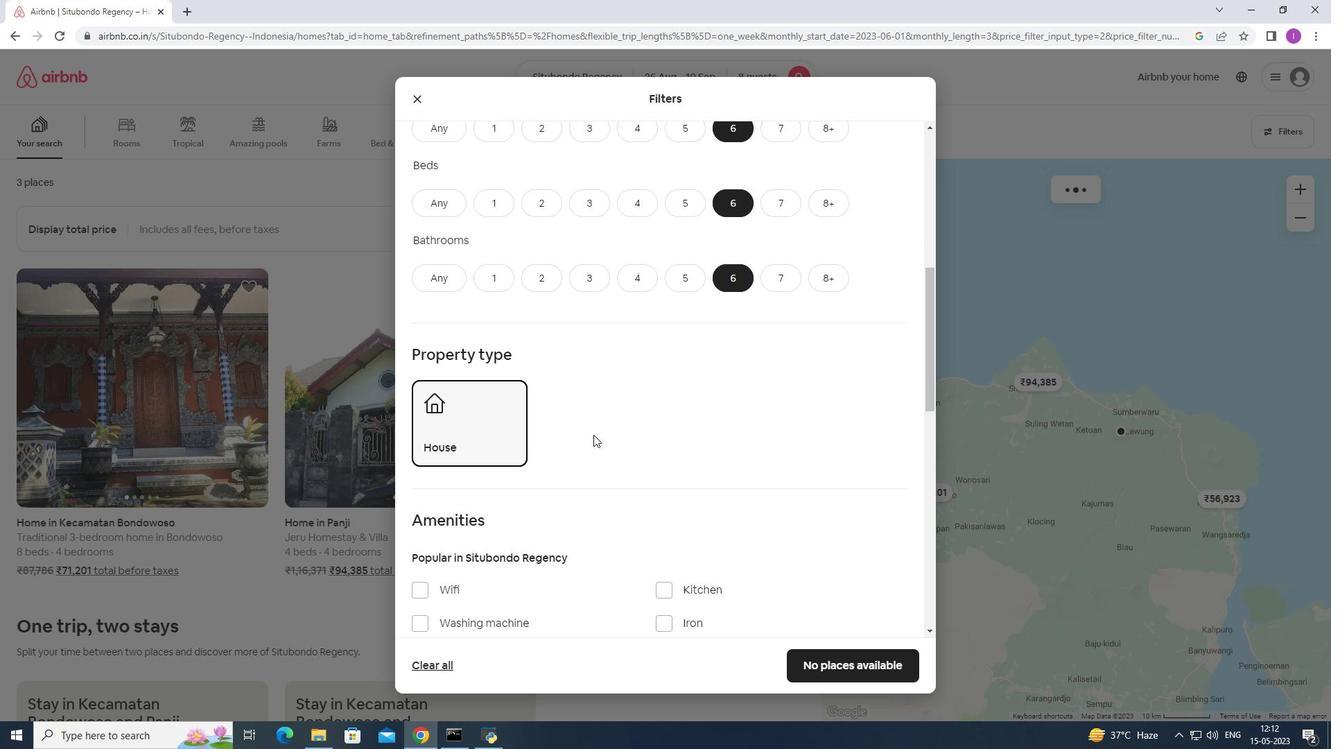 
Action: Mouse moved to (418, 382)
Screenshot: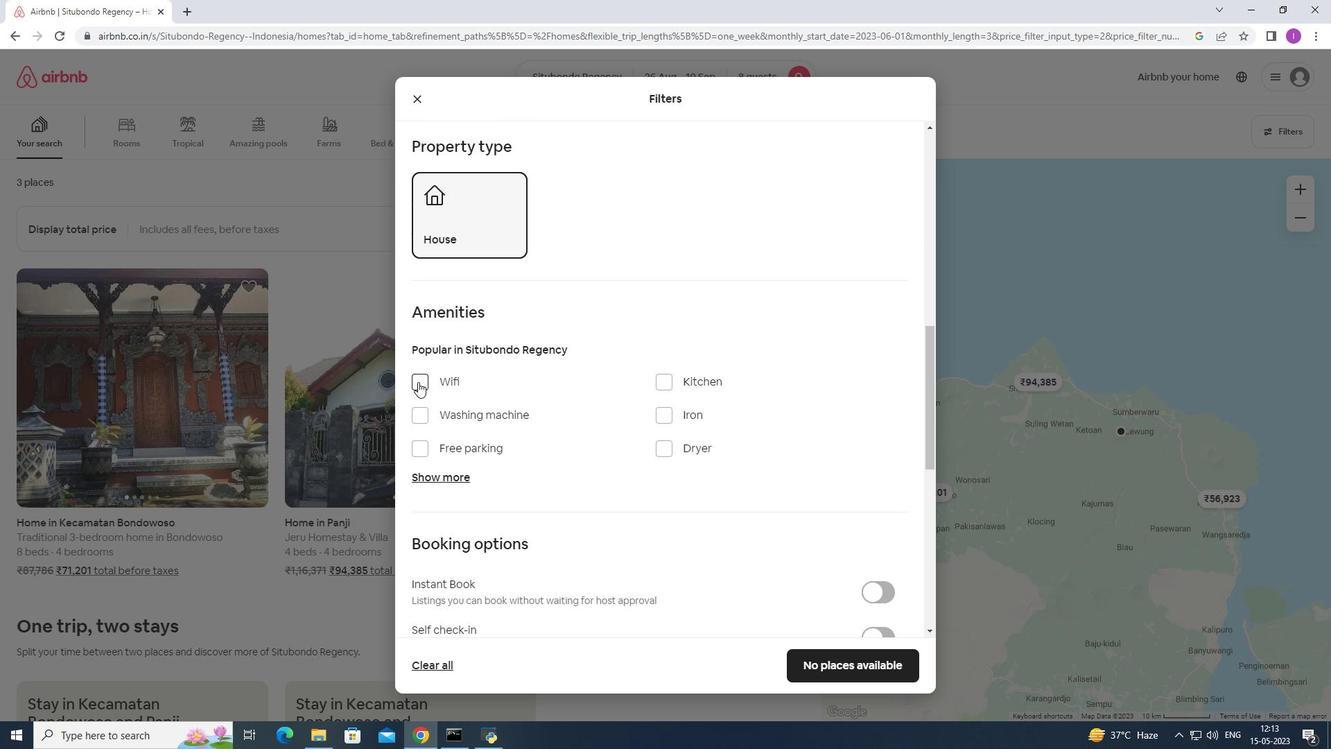
Action: Mouse pressed left at (418, 382)
Screenshot: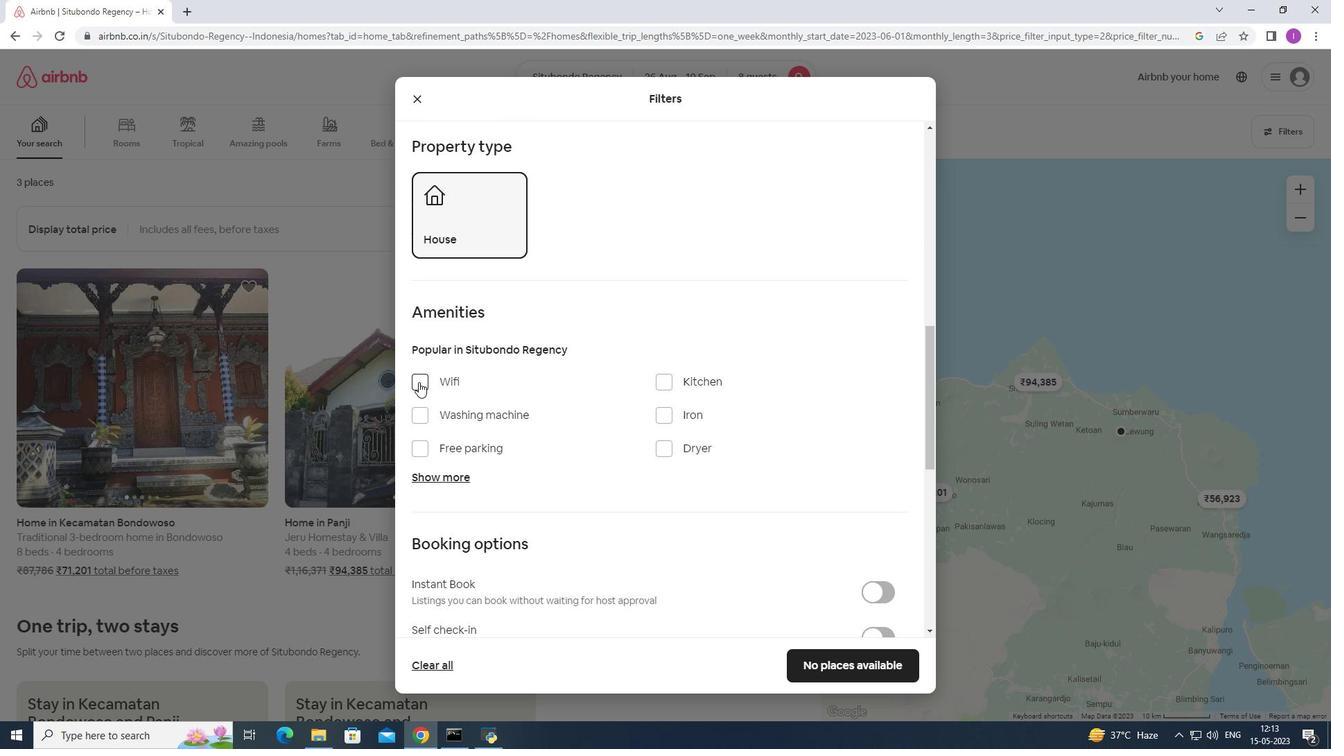 
Action: Mouse moved to (420, 447)
Screenshot: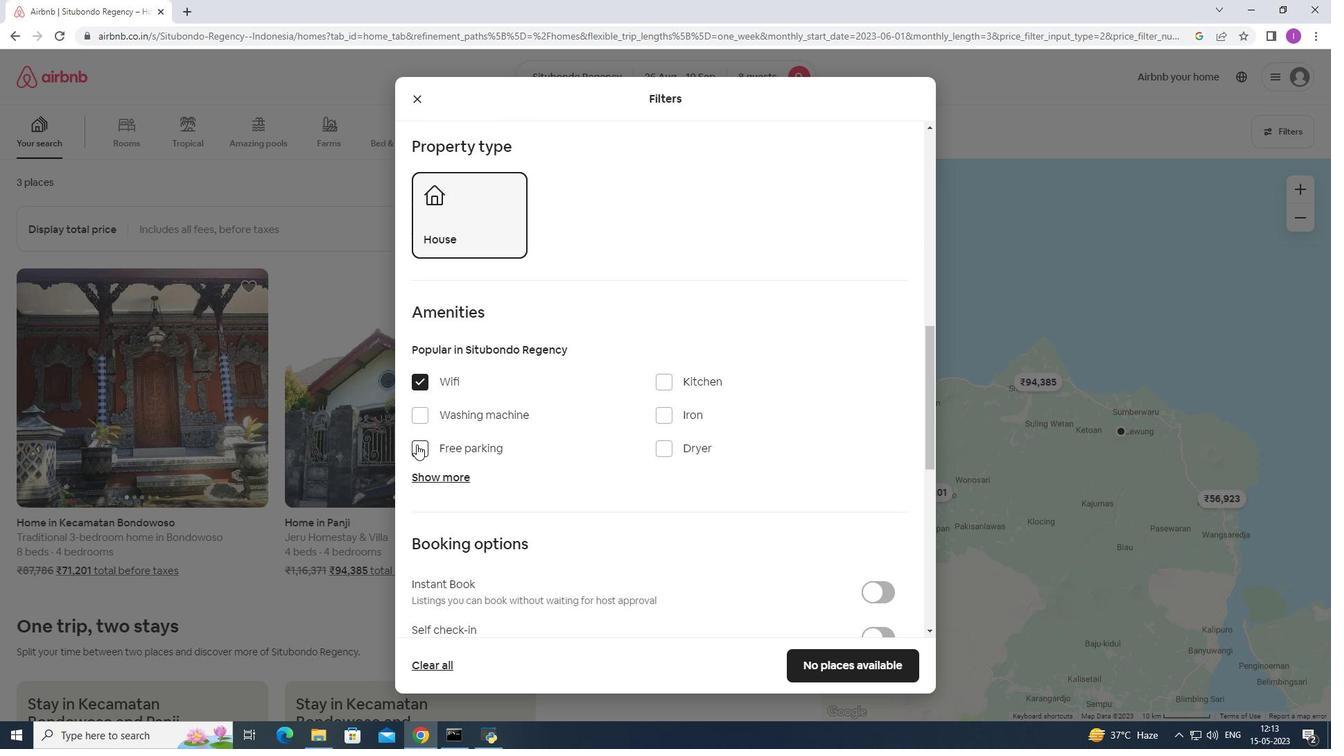 
Action: Mouse pressed left at (420, 447)
Screenshot: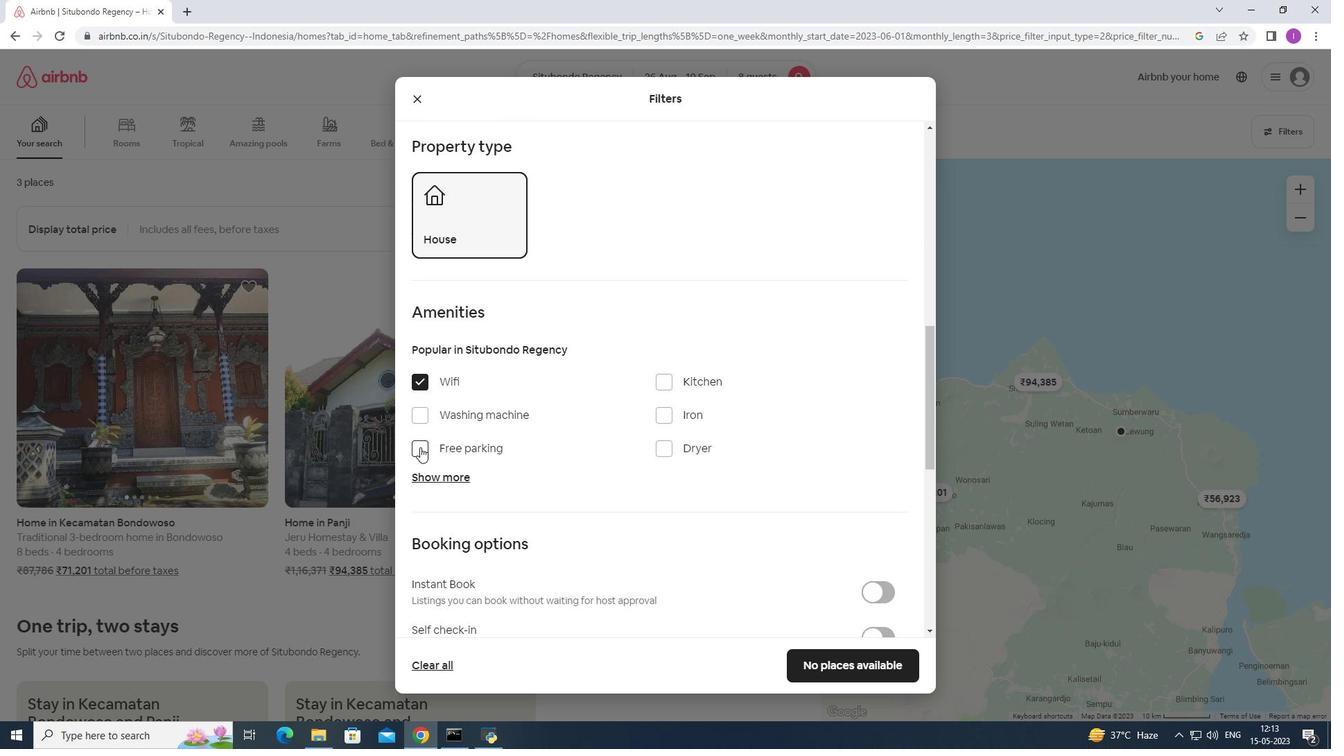 
Action: Mouse moved to (437, 471)
Screenshot: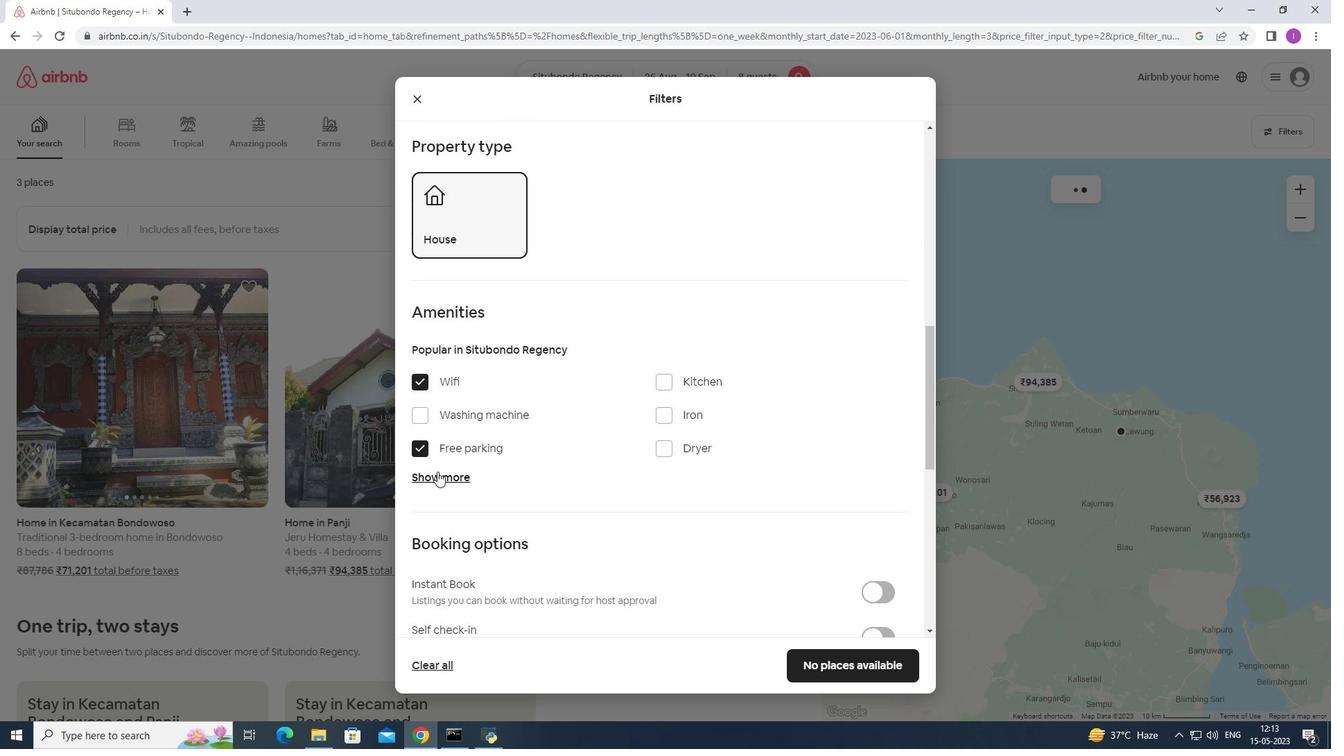 
Action: Mouse pressed left at (437, 471)
Screenshot: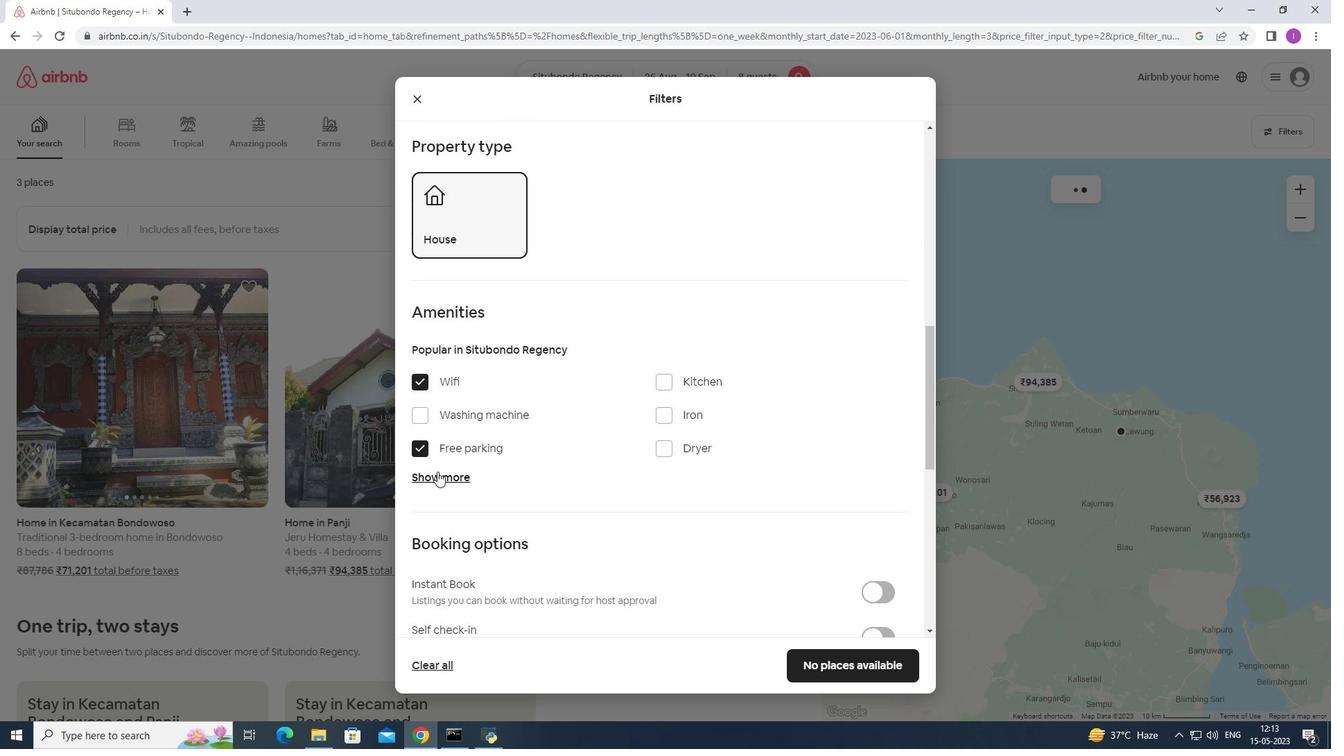 
Action: Mouse moved to (656, 503)
Screenshot: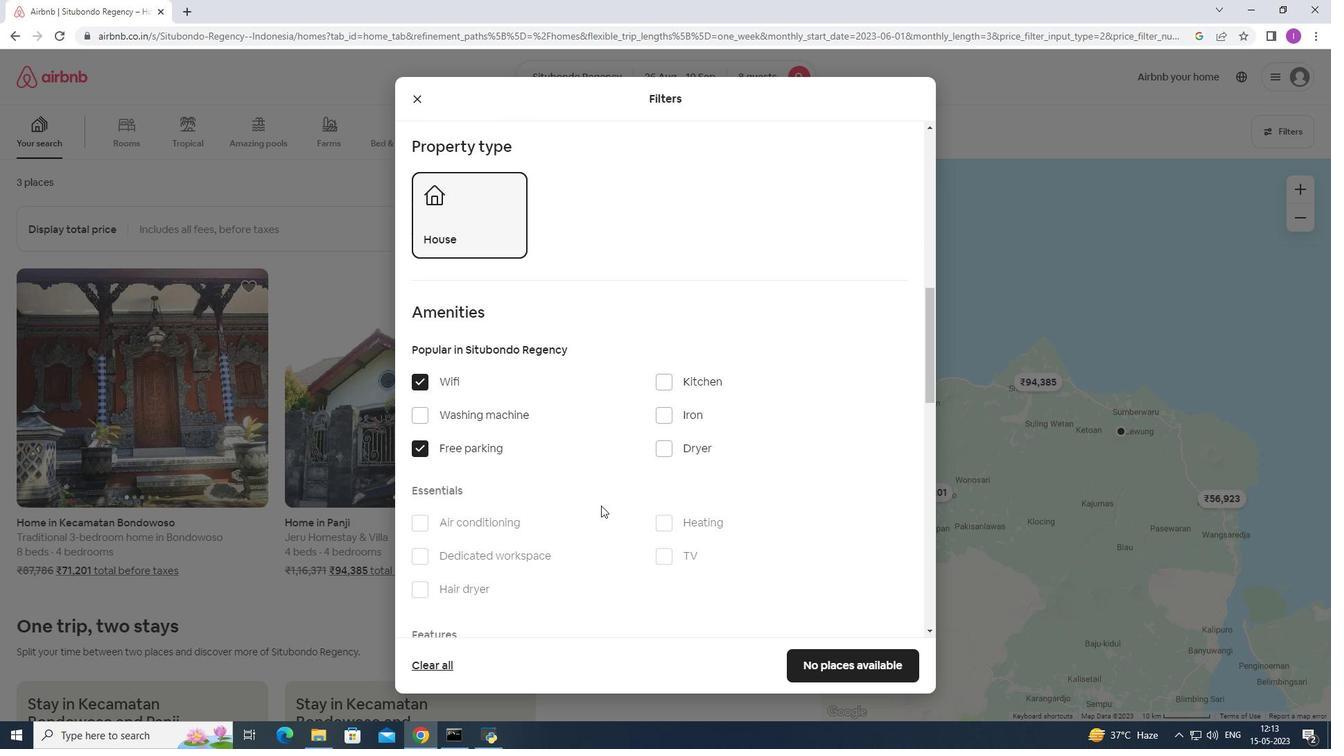
Action: Mouse scrolled (656, 502) with delta (0, 0)
Screenshot: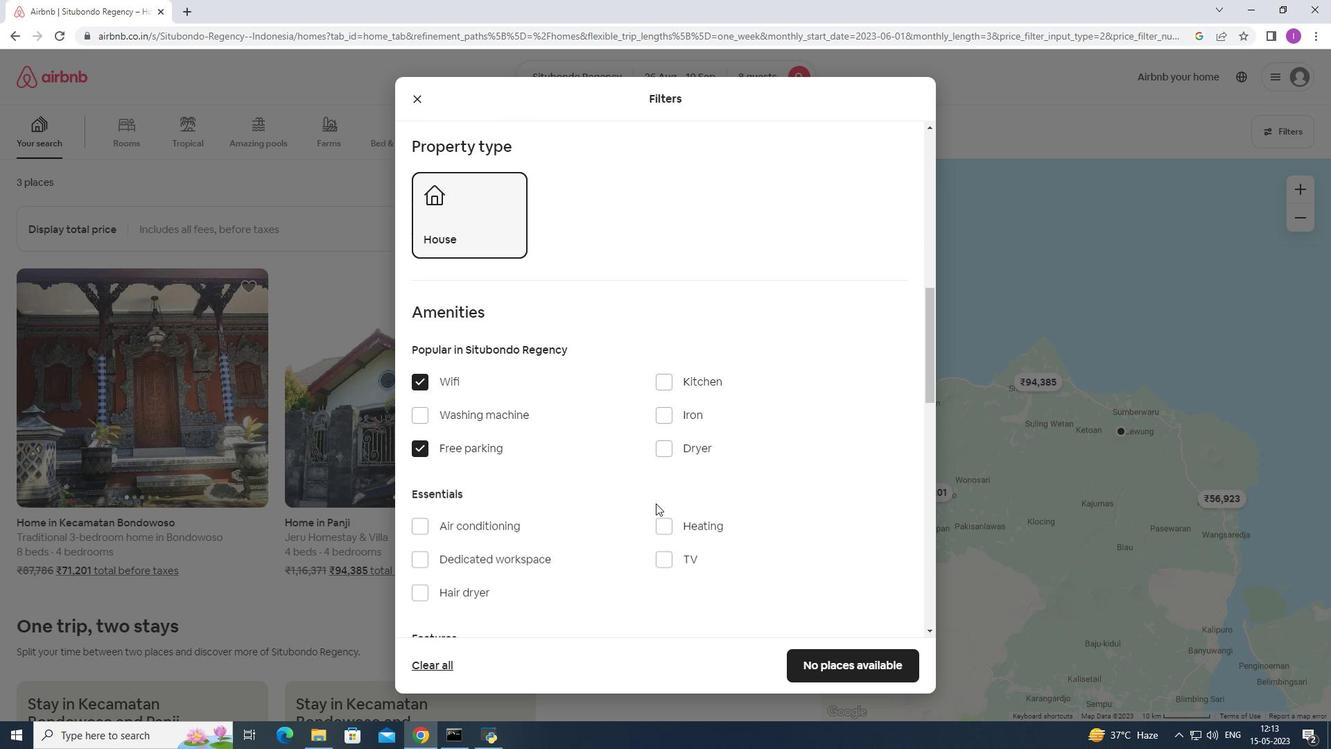 
Action: Mouse moved to (656, 503)
Screenshot: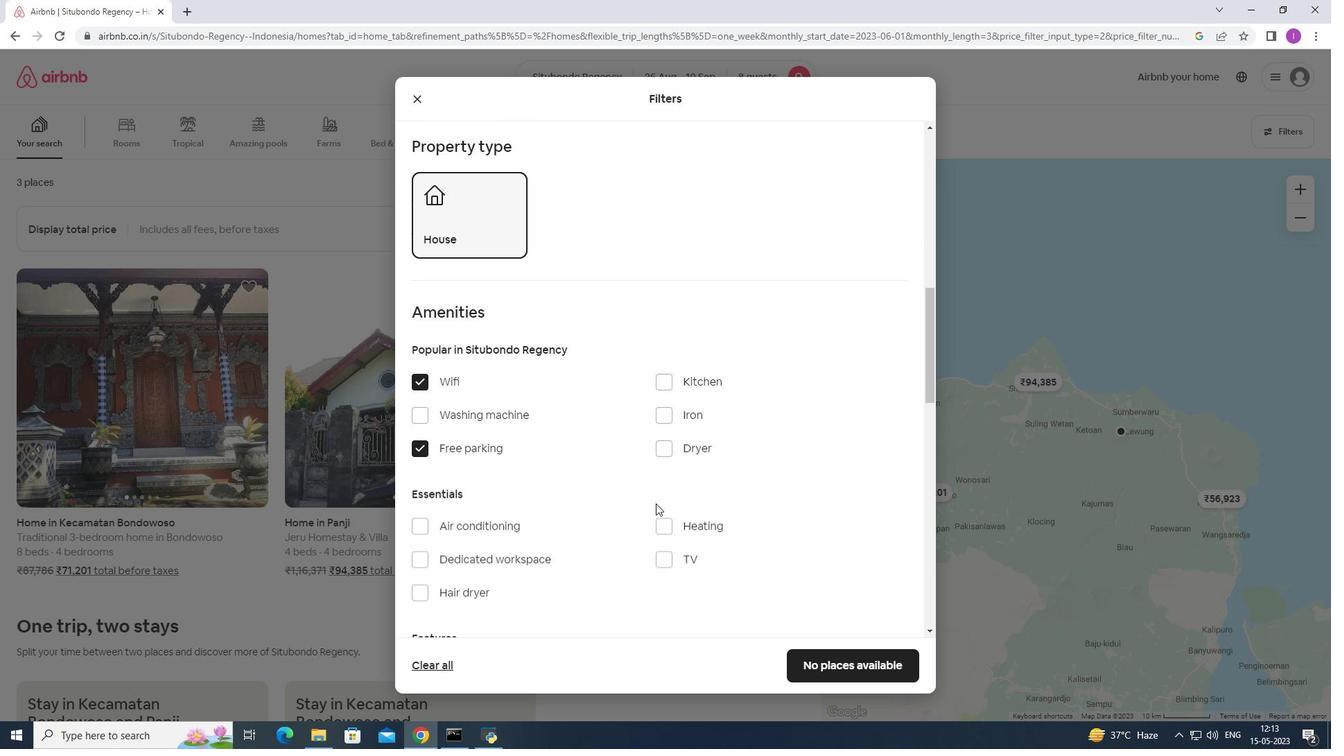 
Action: Mouse scrolled (656, 502) with delta (0, 0)
Screenshot: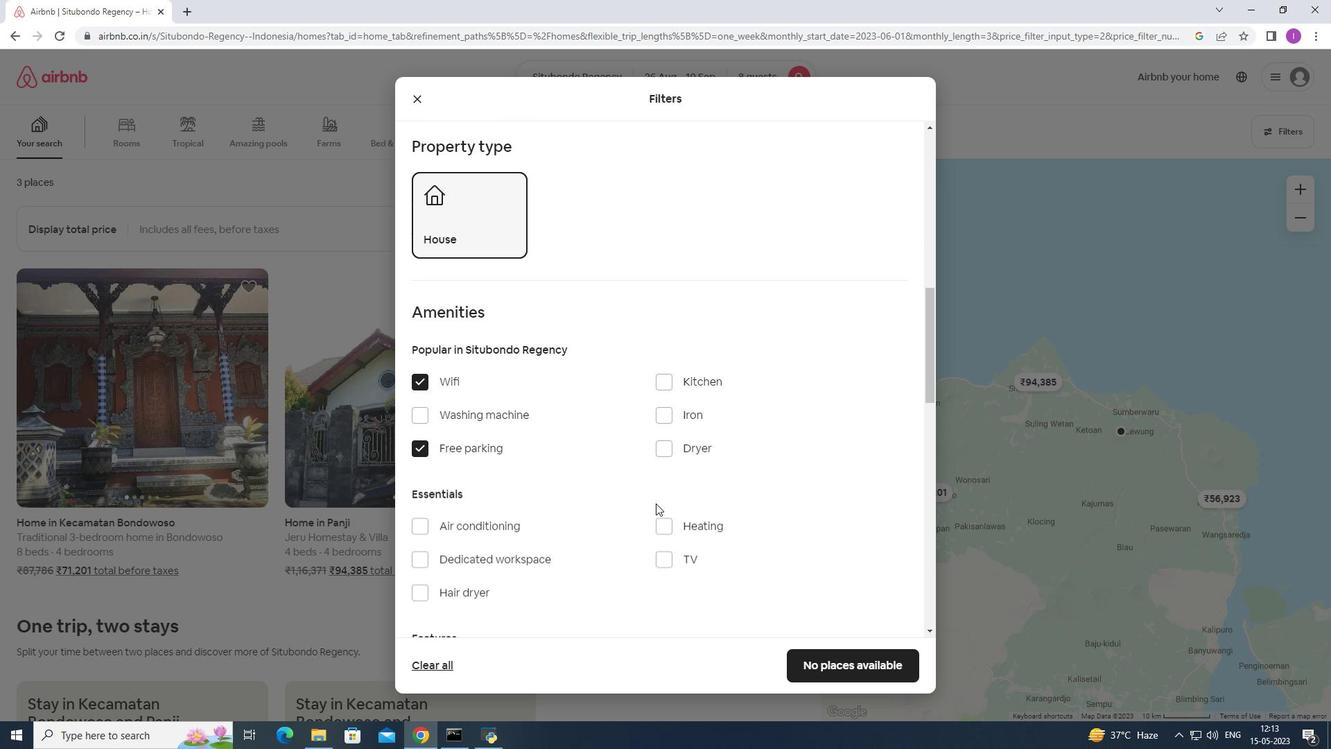 
Action: Mouse moved to (659, 422)
Screenshot: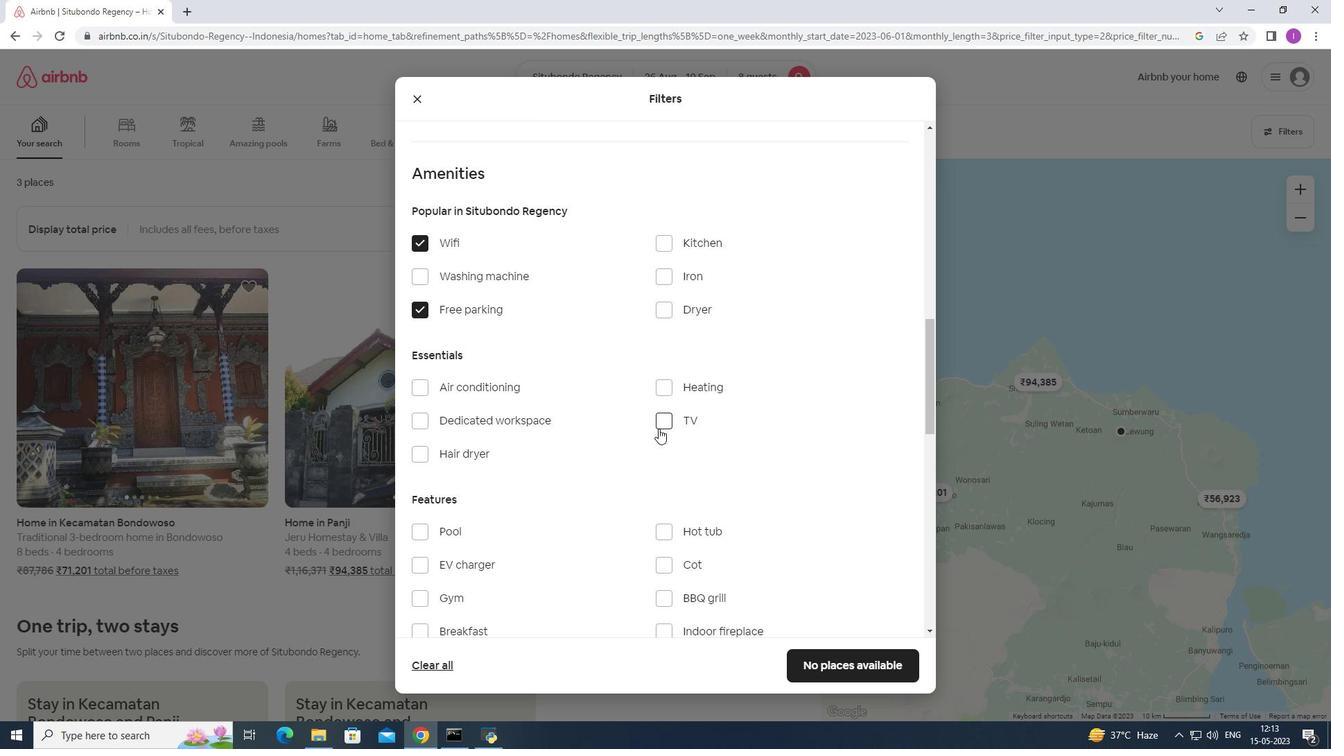 
Action: Mouse pressed left at (659, 422)
Screenshot: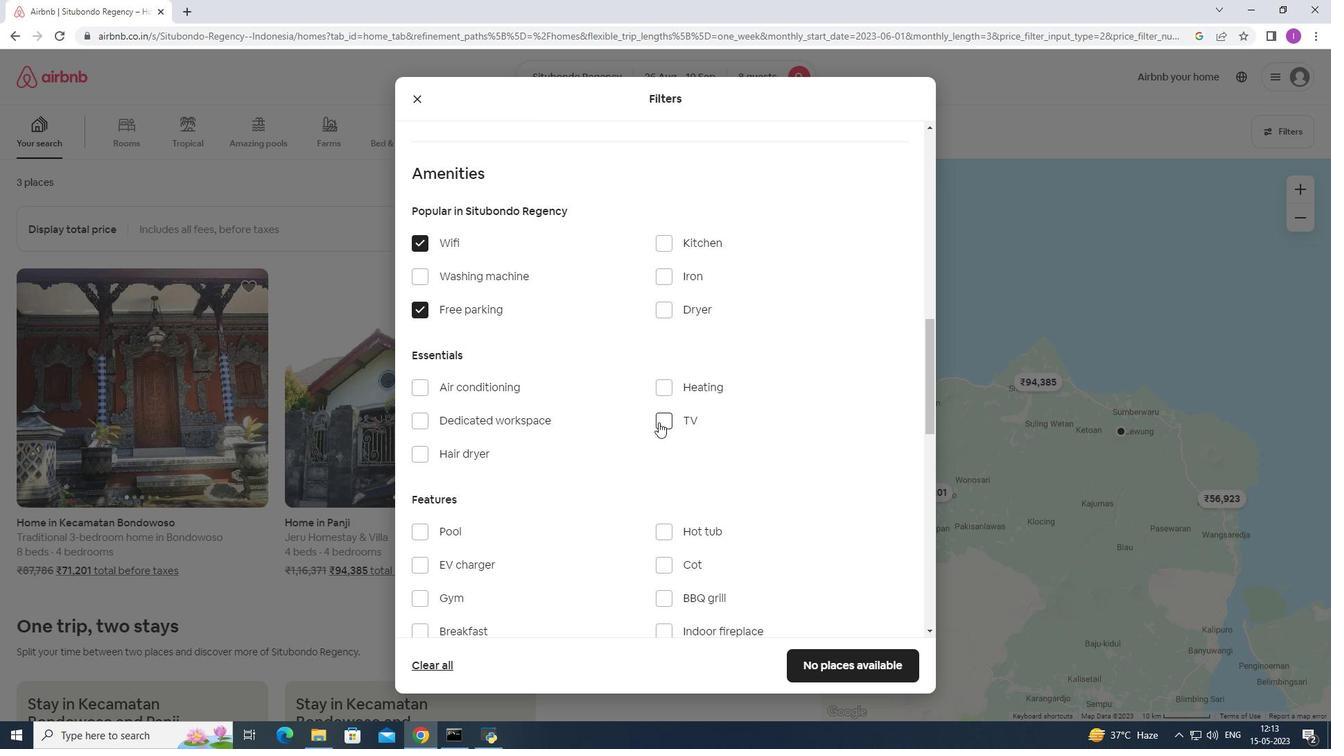 
Action: Mouse moved to (478, 590)
Screenshot: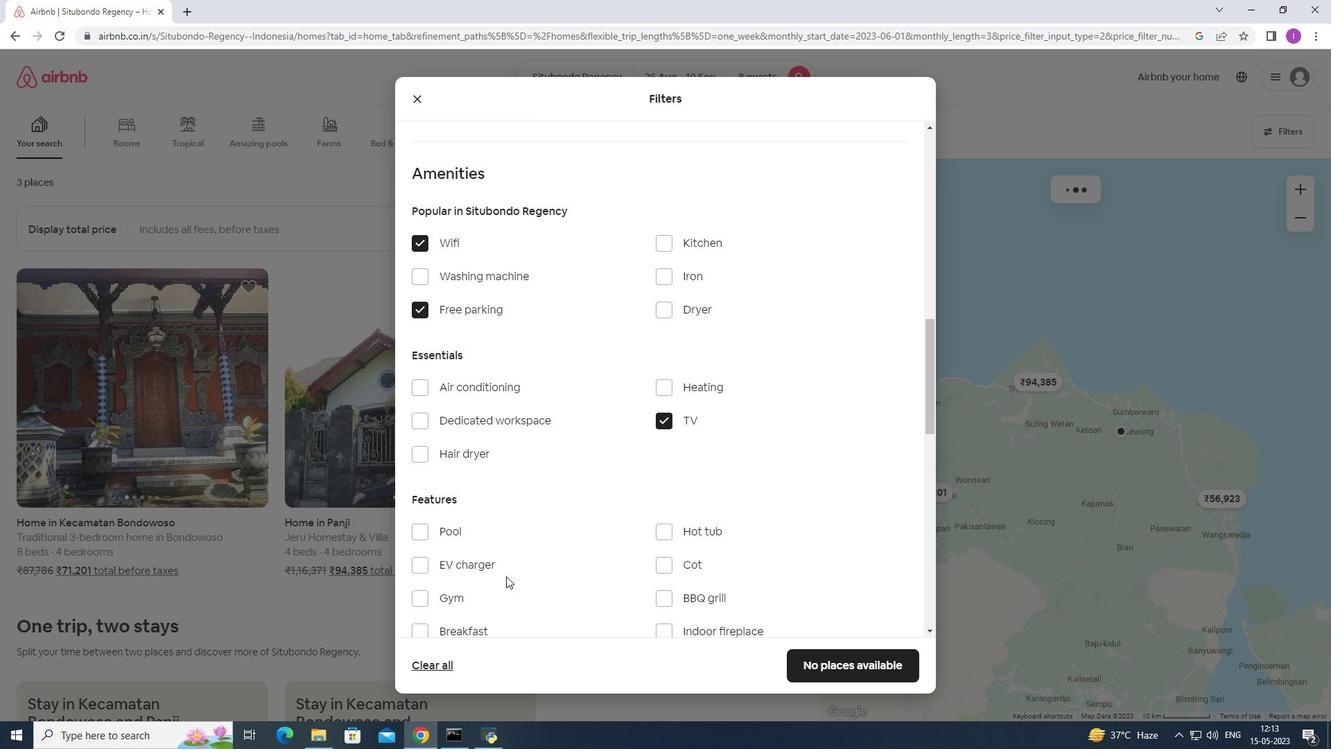 
Action: Mouse scrolled (478, 589) with delta (0, 0)
Screenshot: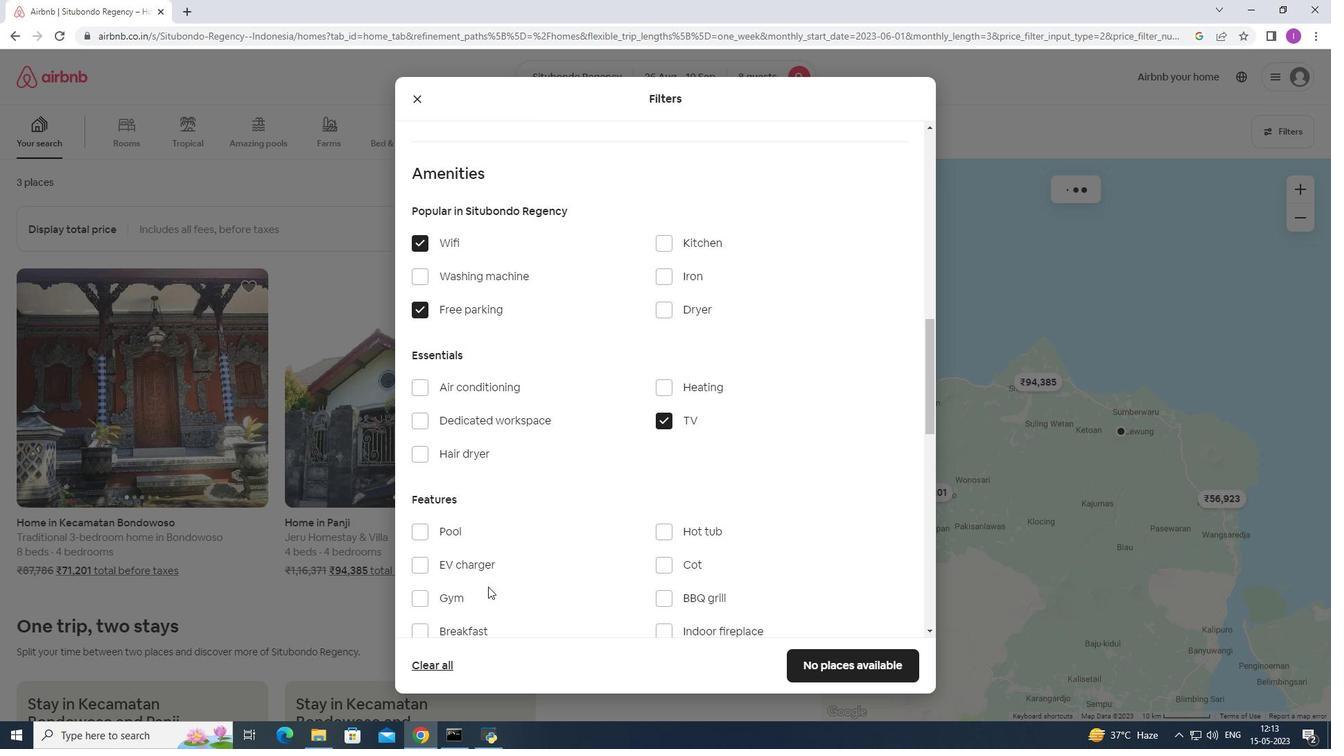 
Action: Mouse scrolled (478, 589) with delta (0, 0)
Screenshot: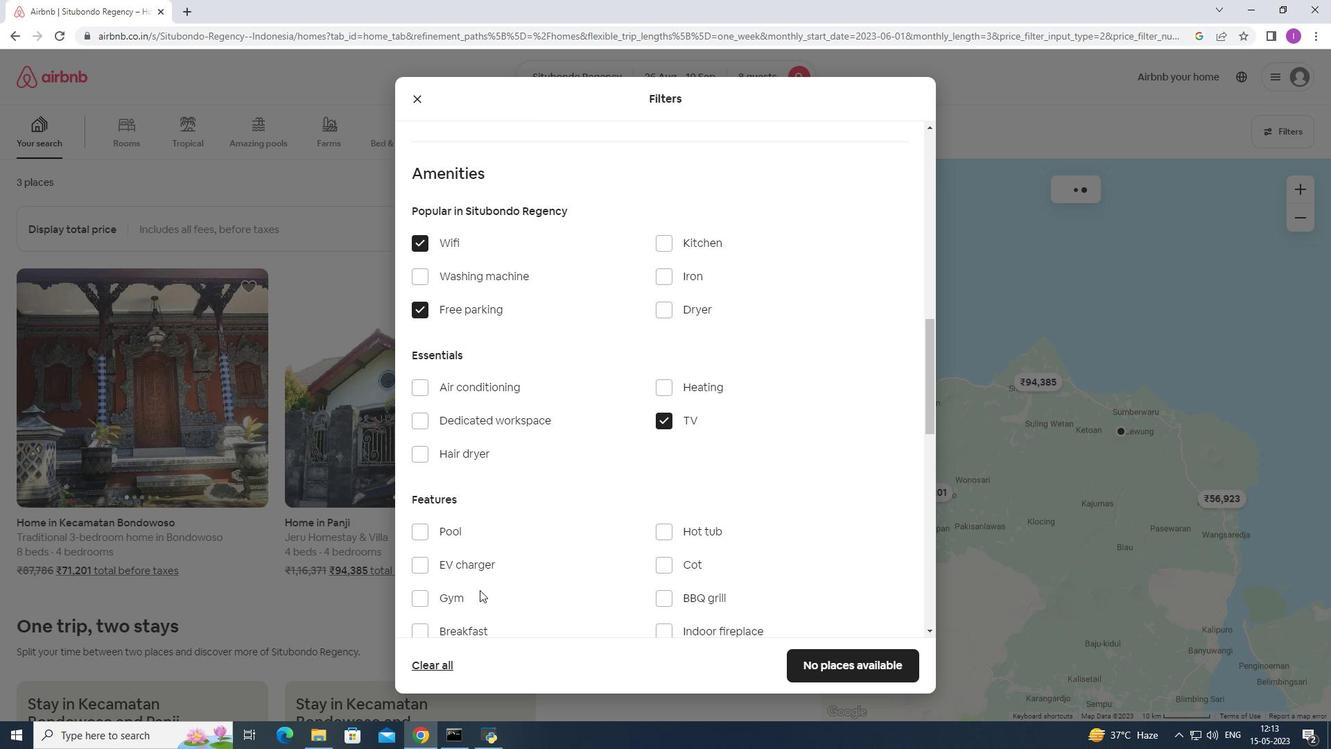 
Action: Mouse scrolled (478, 589) with delta (0, 0)
Screenshot: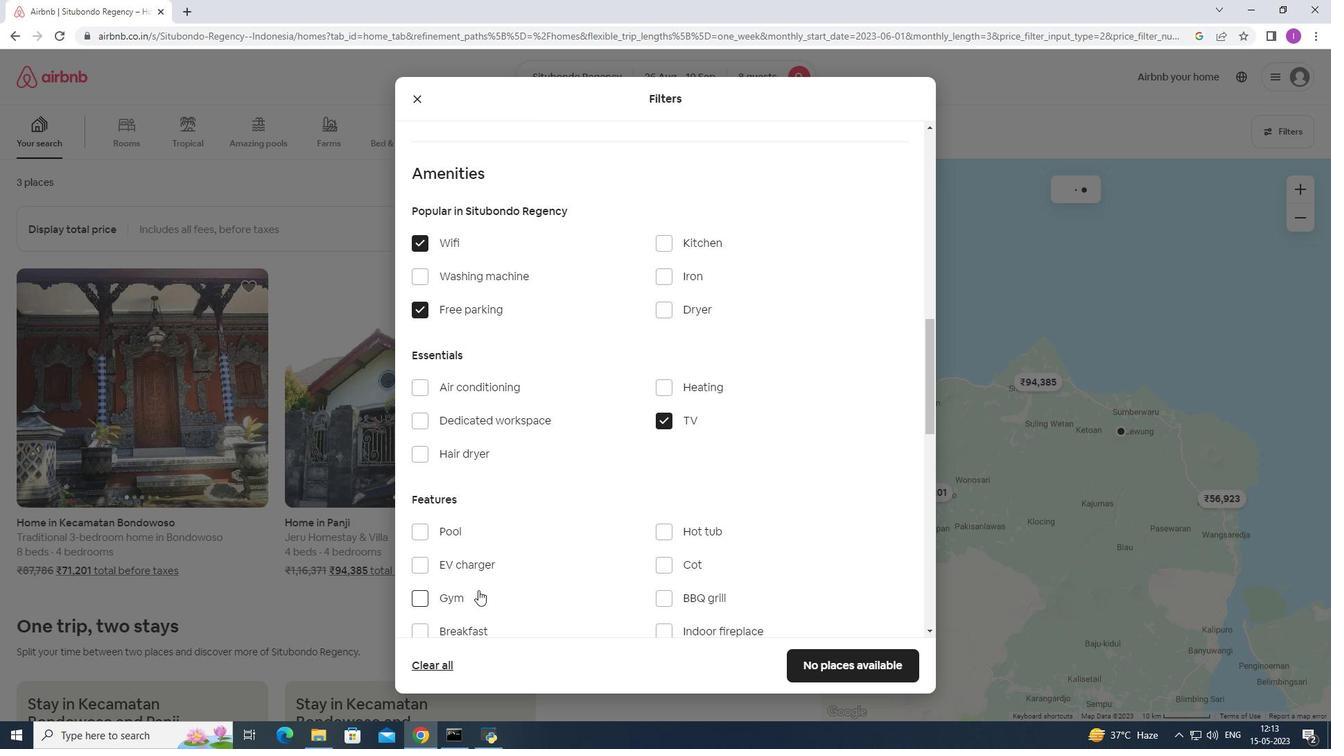 
Action: Mouse moved to (423, 392)
Screenshot: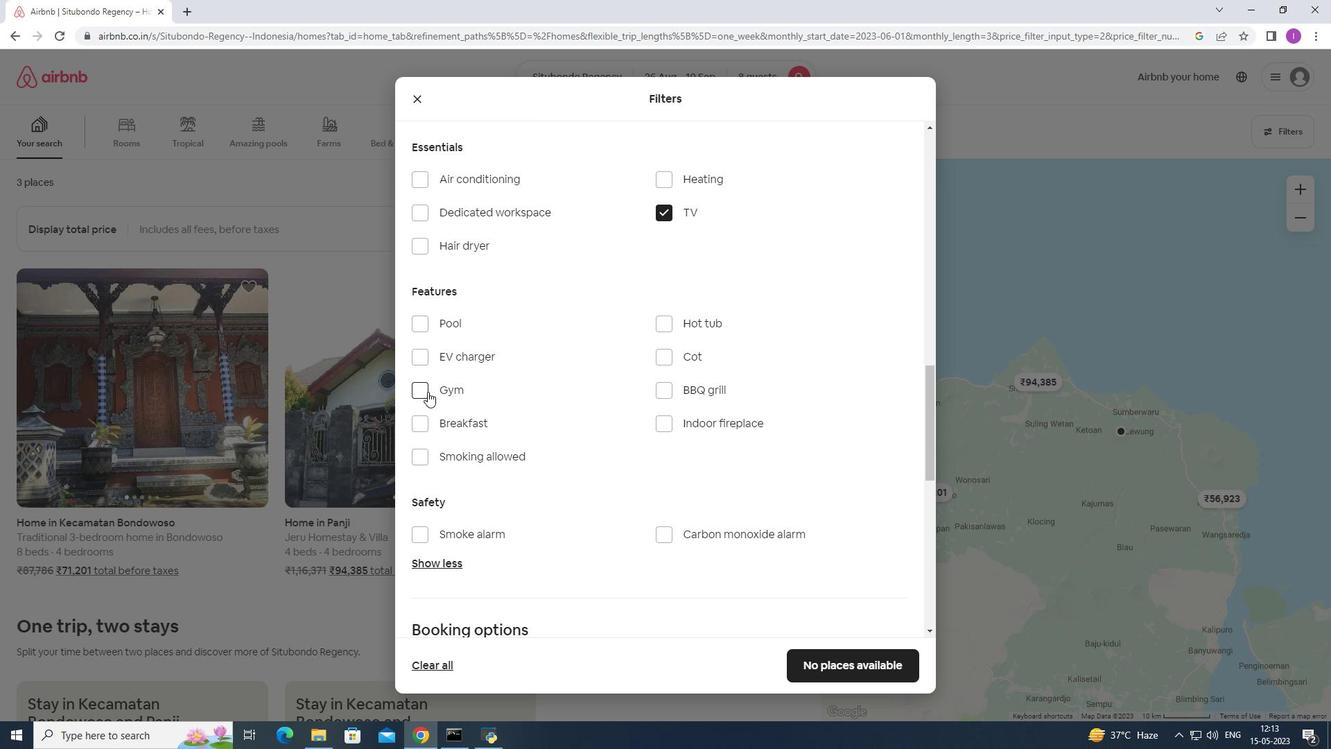 
Action: Mouse pressed left at (423, 392)
Screenshot: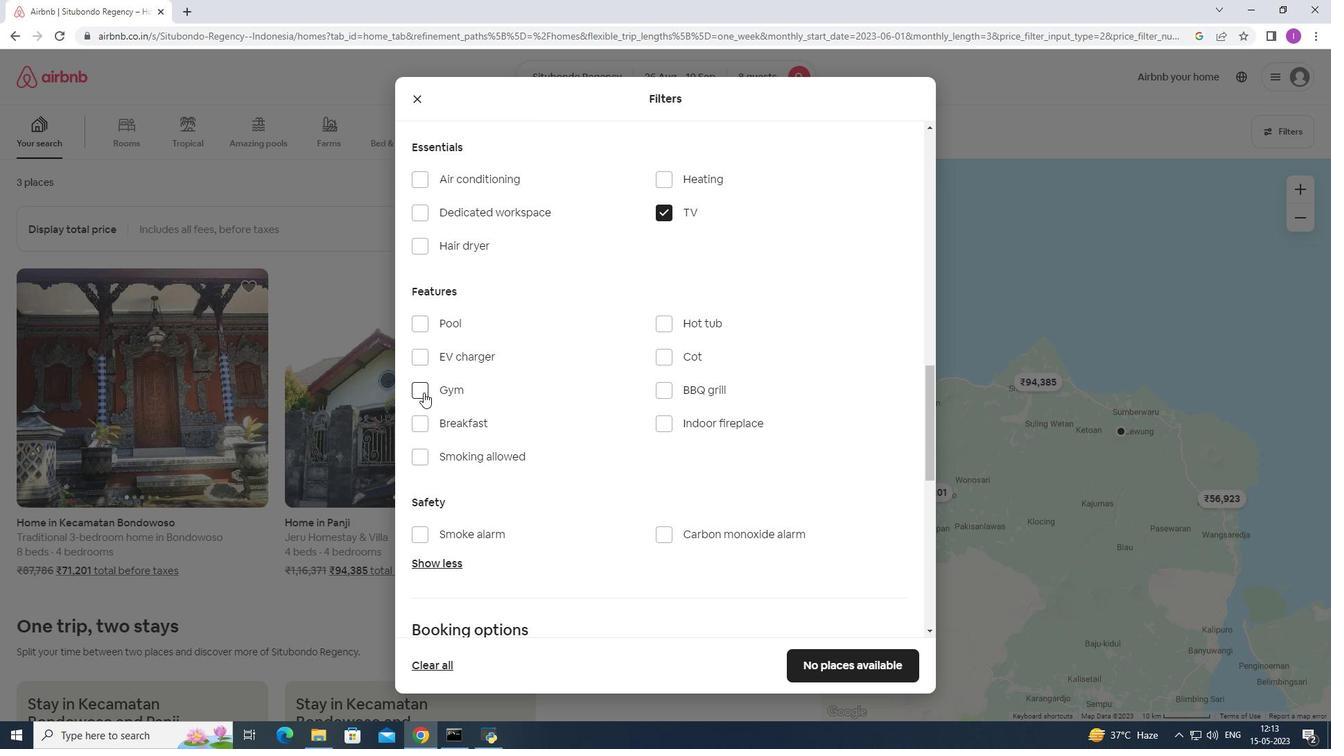 
Action: Mouse moved to (417, 430)
Screenshot: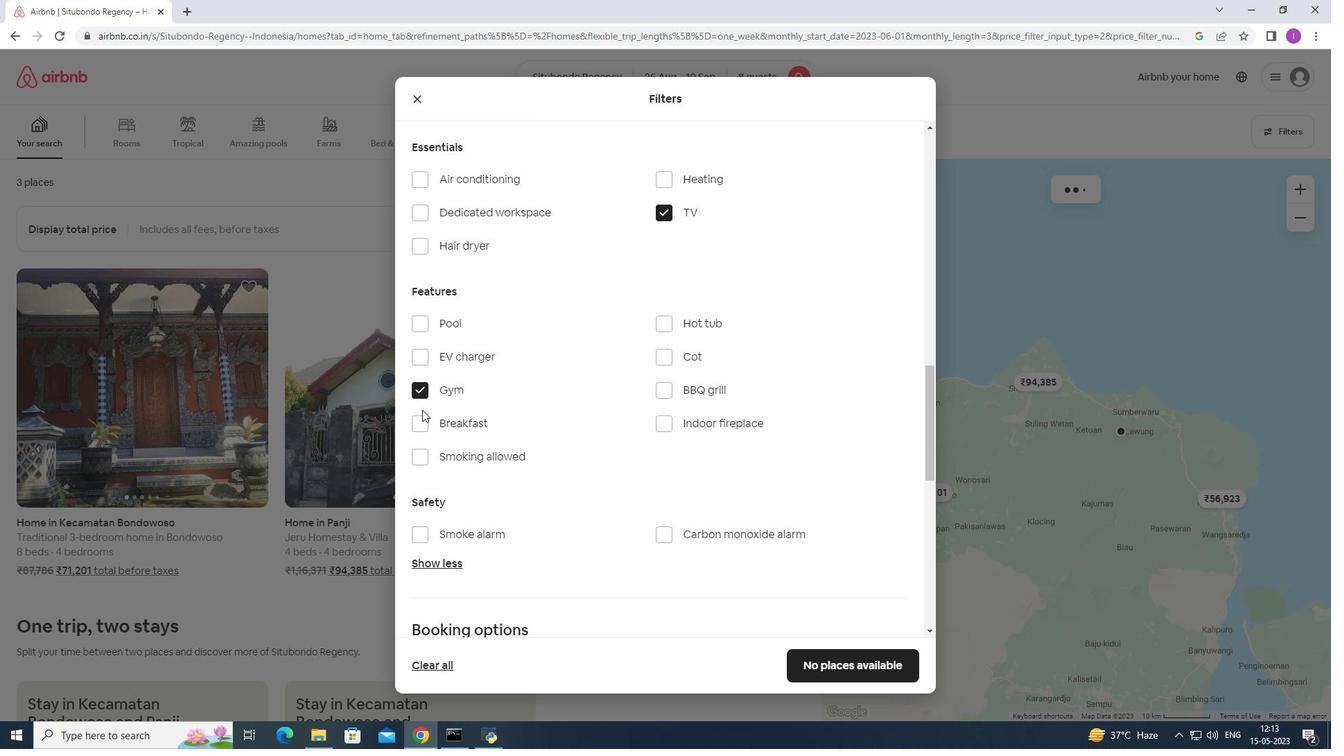 
Action: Mouse pressed left at (417, 430)
Screenshot: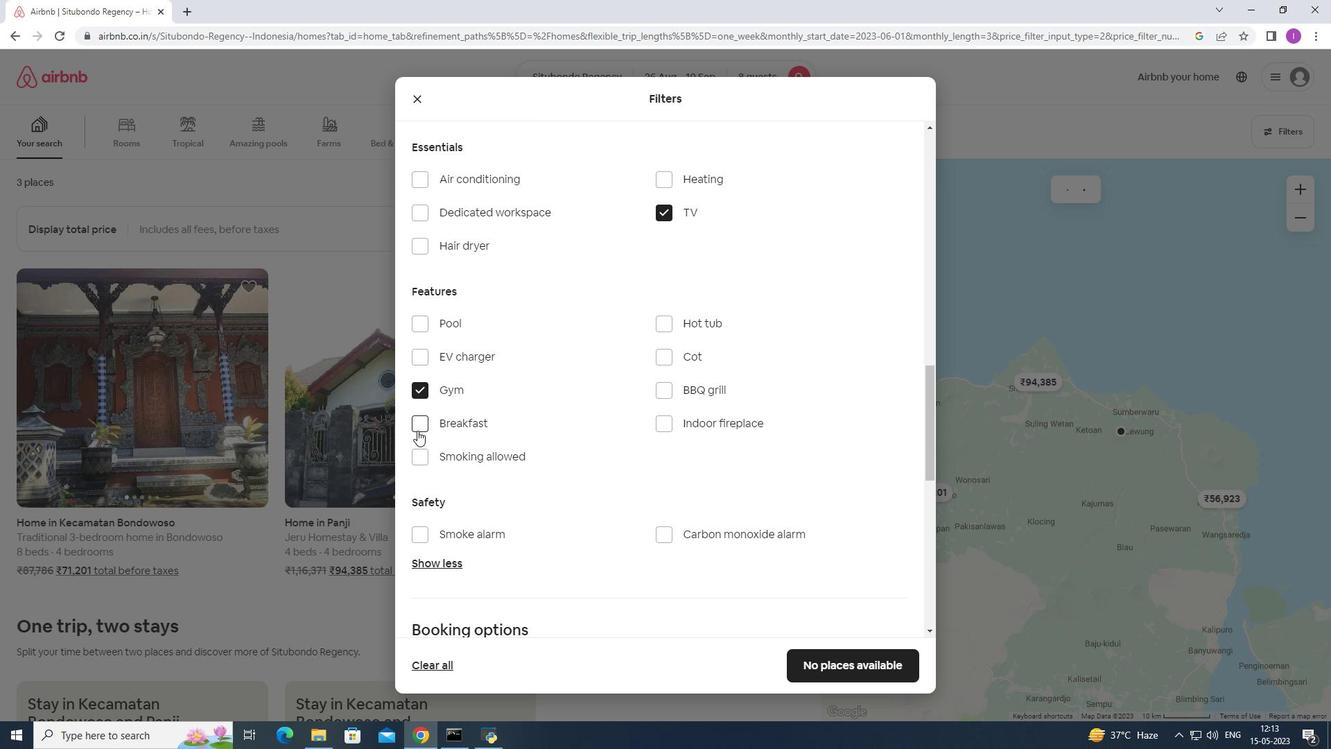 
Action: Mouse moved to (505, 444)
Screenshot: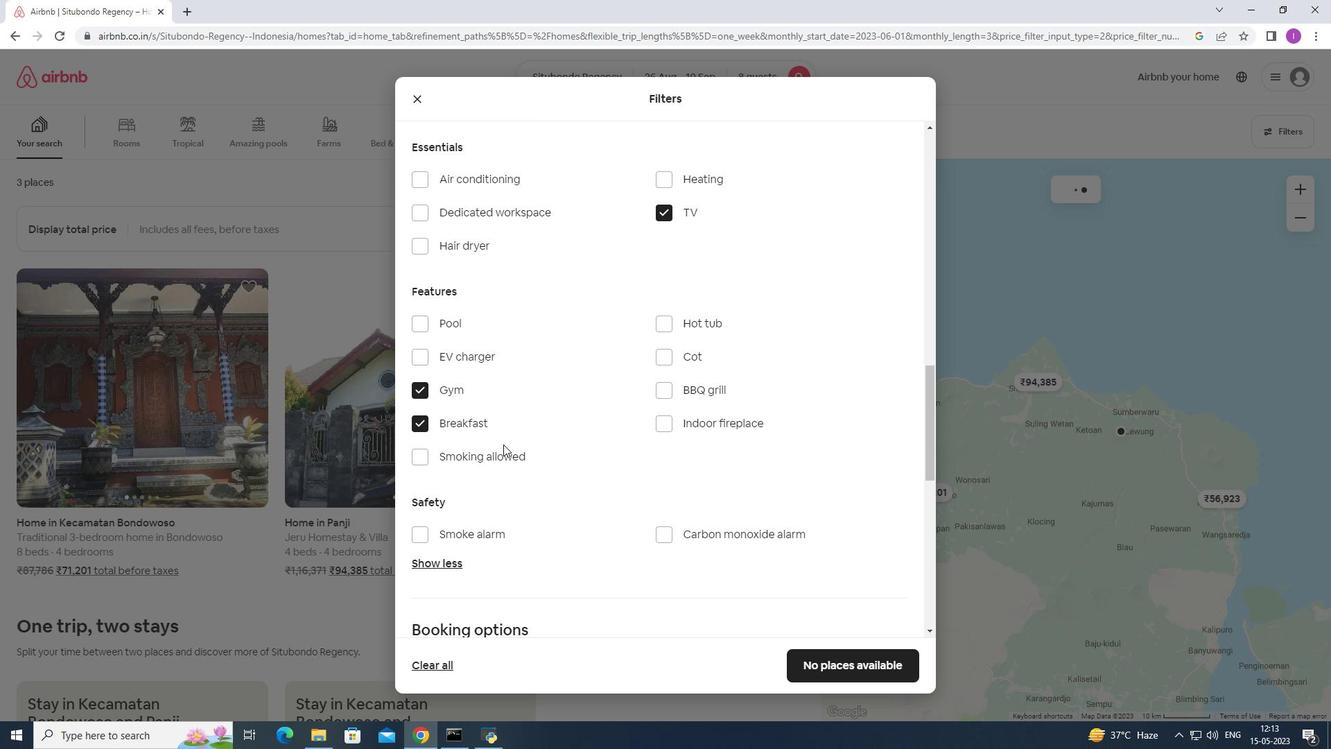 
Action: Mouse scrolled (505, 443) with delta (0, 0)
Screenshot: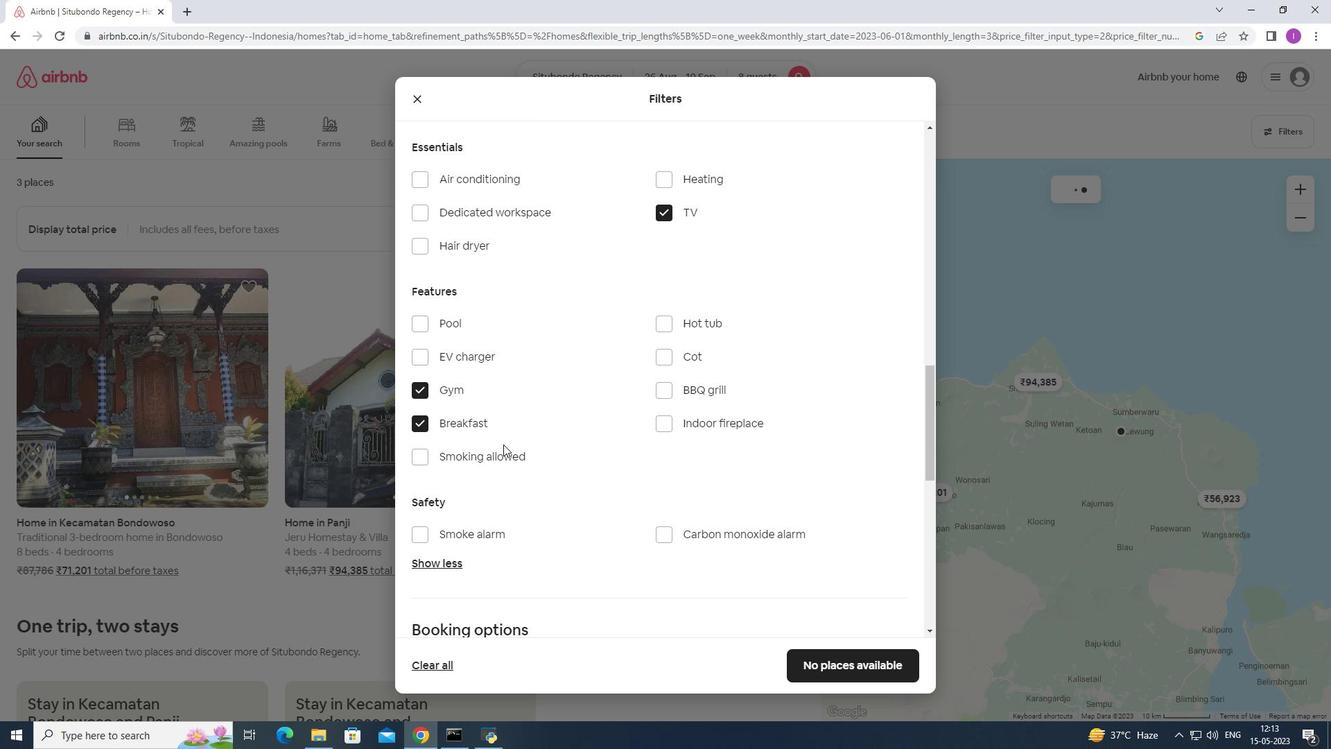
Action: Mouse moved to (507, 446)
Screenshot: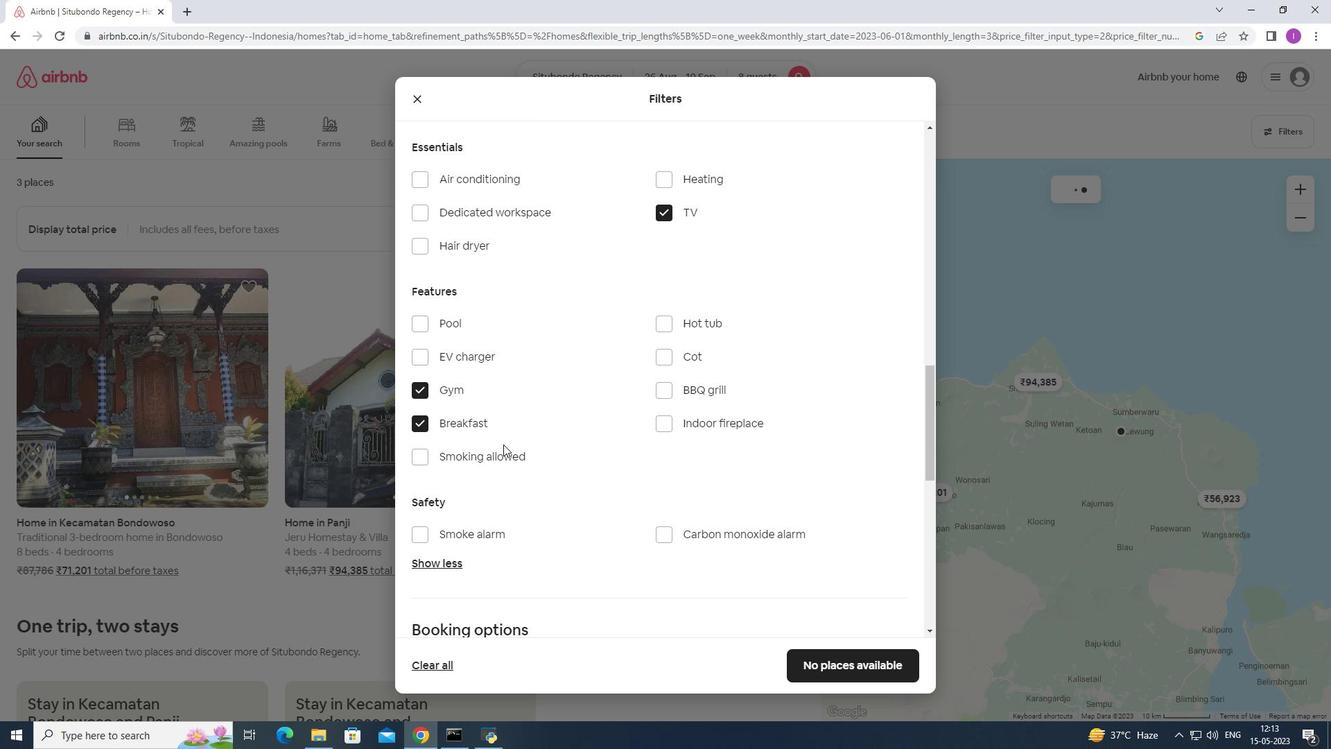 
Action: Mouse scrolled (507, 445) with delta (0, 0)
Screenshot: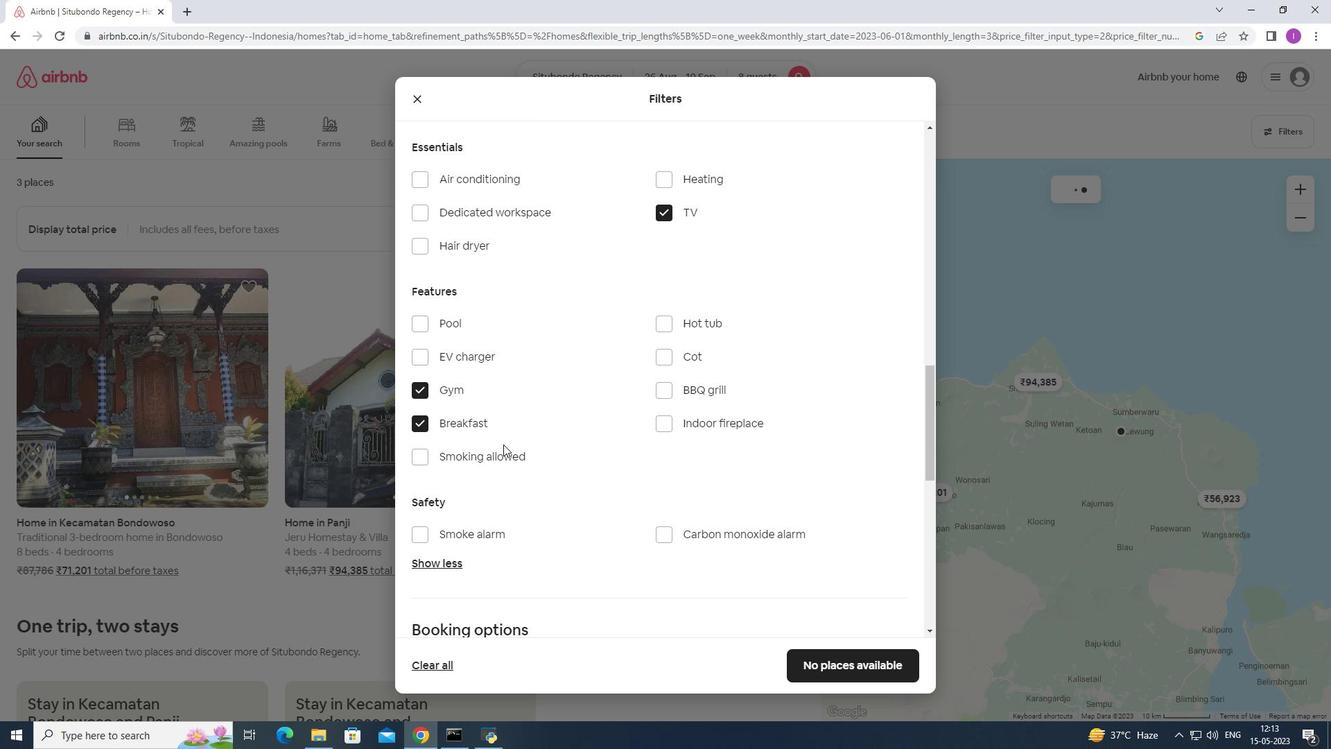 
Action: Mouse moved to (507, 446)
Screenshot: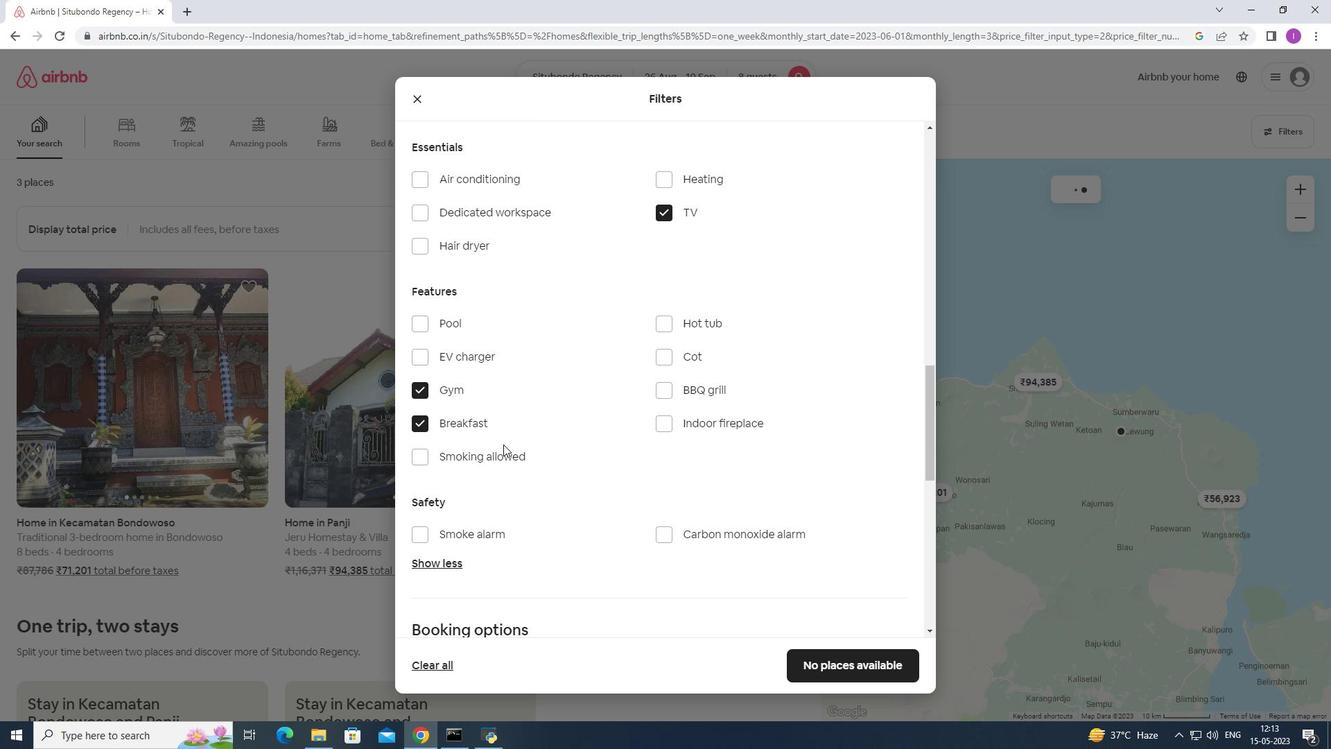 
Action: Mouse scrolled (507, 445) with delta (0, 0)
Screenshot: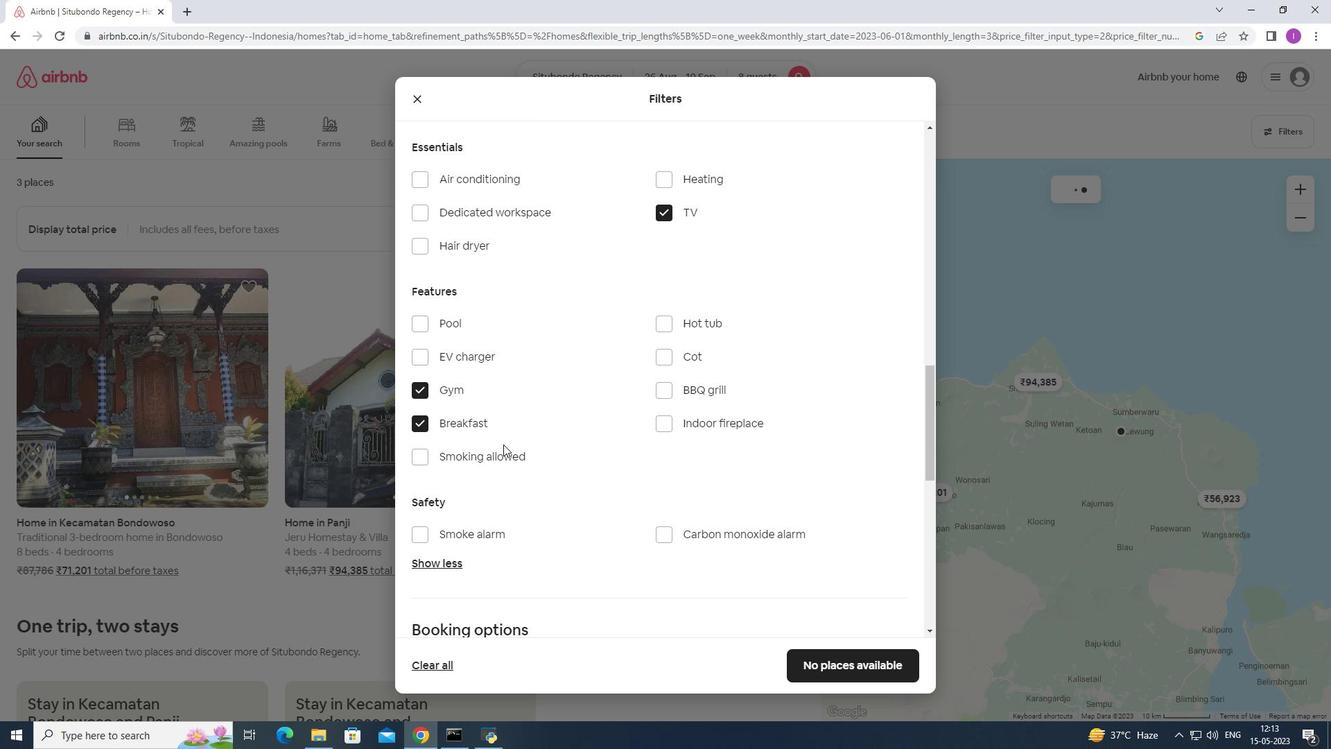 
Action: Mouse moved to (531, 453)
Screenshot: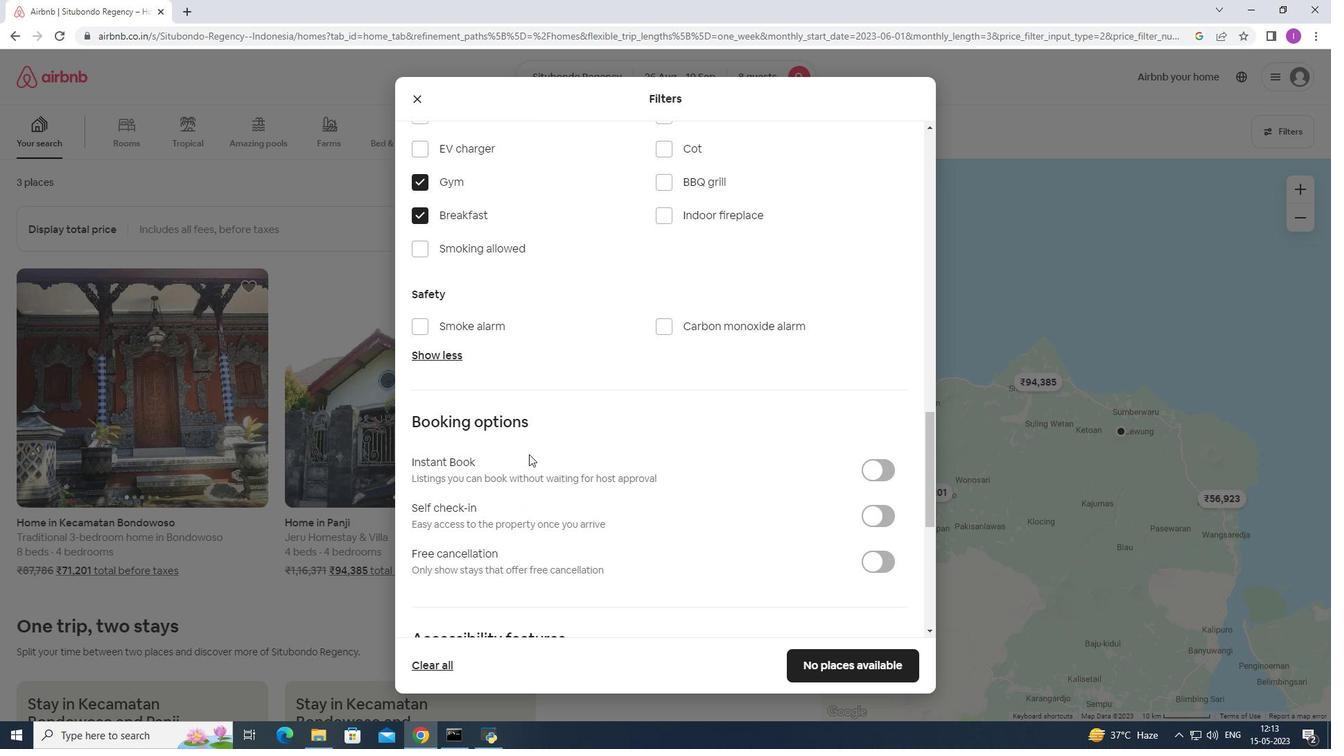 
Action: Mouse scrolled (531, 452) with delta (0, 0)
Screenshot: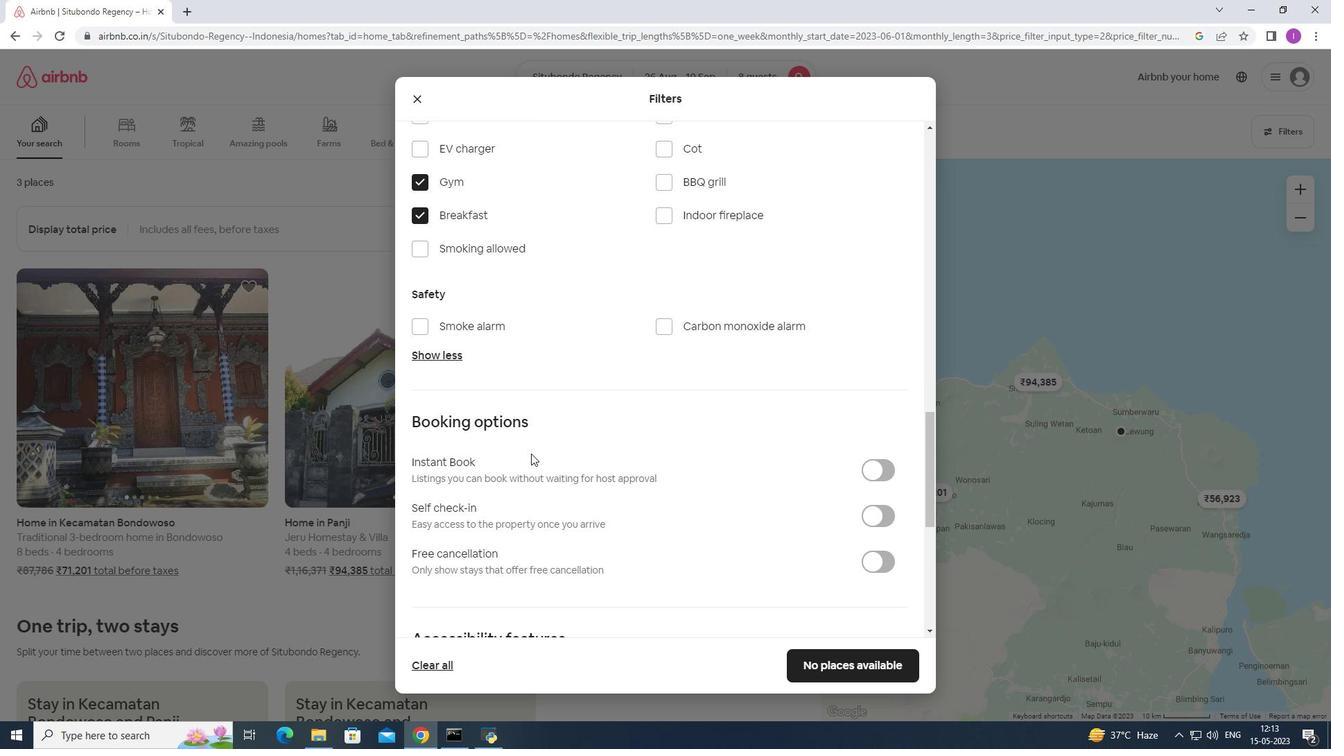 
Action: Mouse moved to (889, 454)
Screenshot: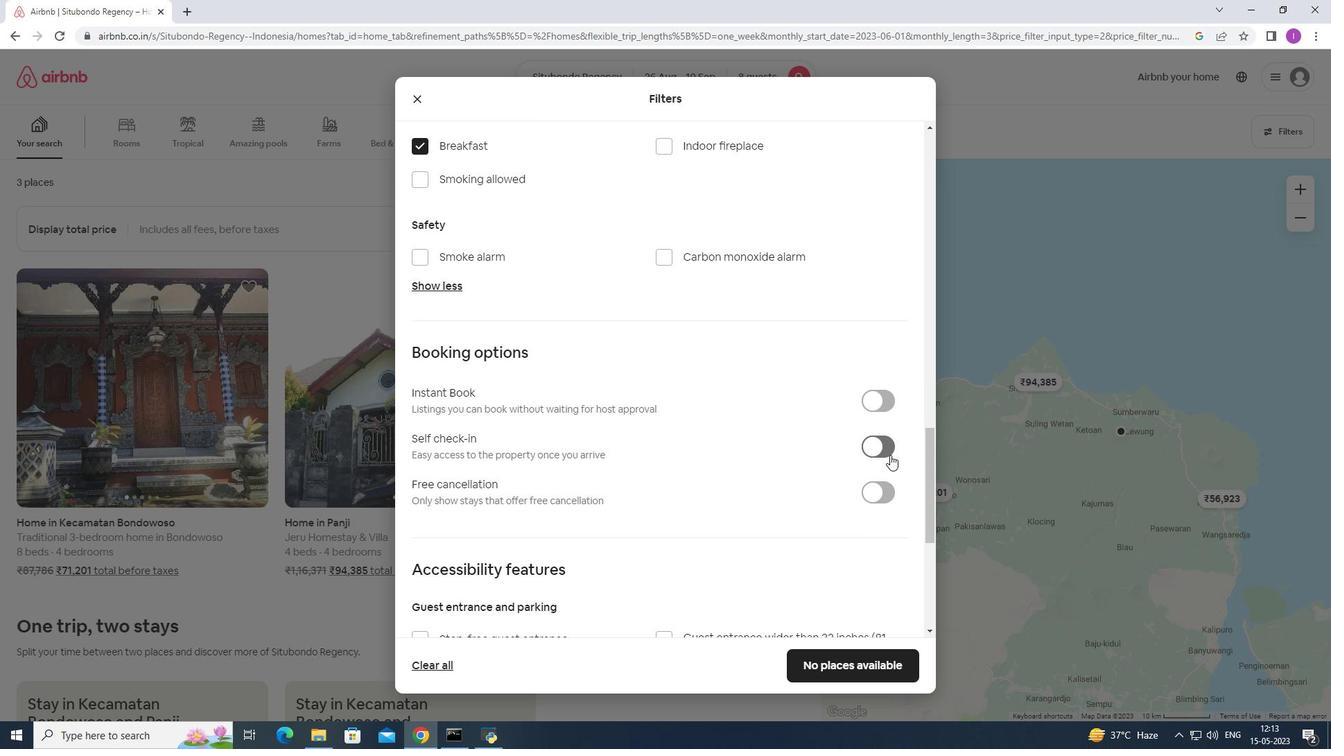 
Action: Mouse pressed left at (889, 454)
Screenshot: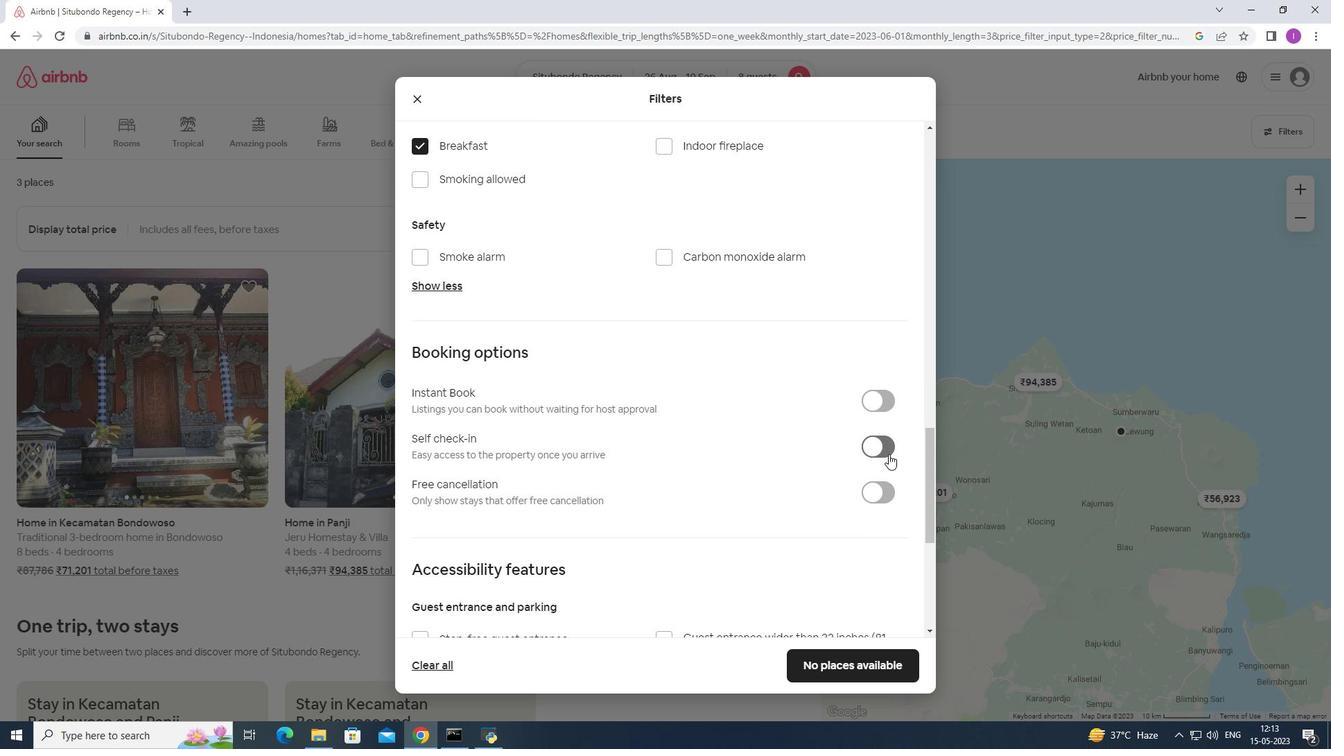 
Action: Mouse moved to (682, 487)
Screenshot: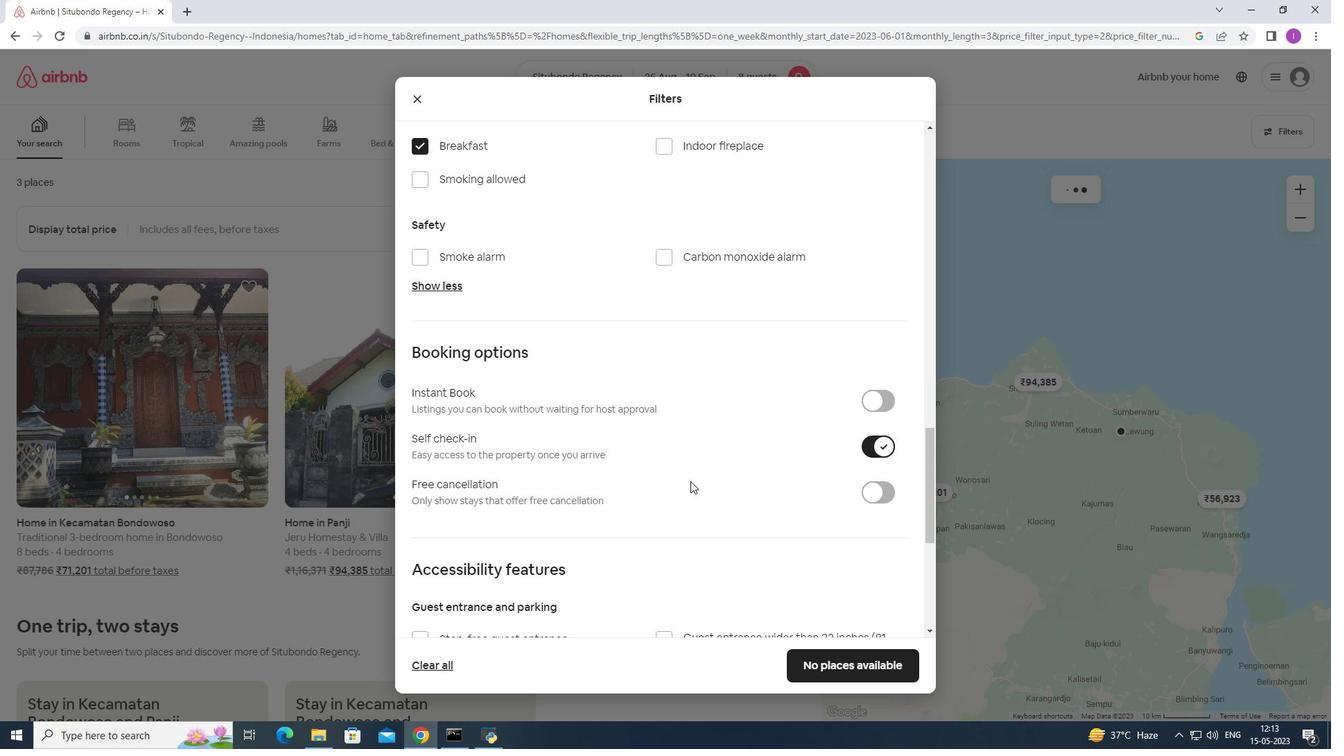 
Action: Mouse scrolled (682, 486) with delta (0, 0)
Screenshot: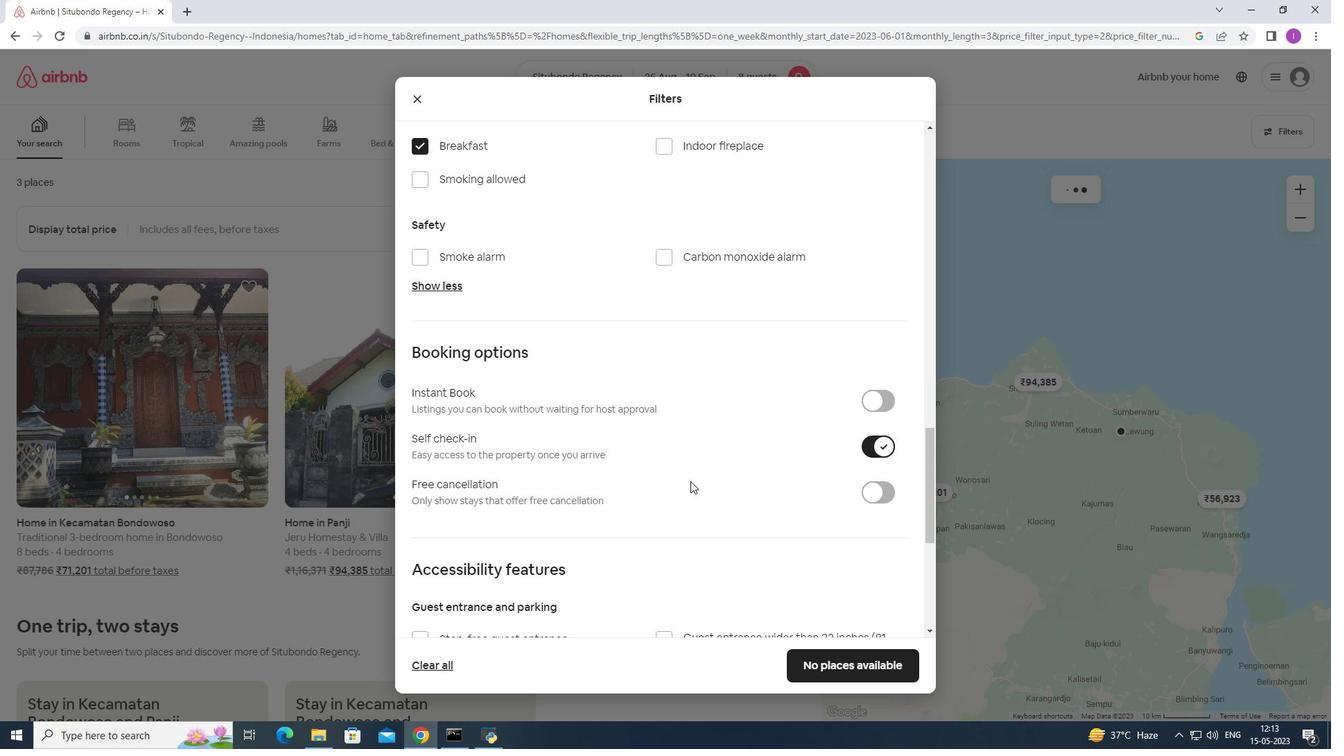 
Action: Mouse scrolled (682, 486) with delta (0, 0)
Screenshot: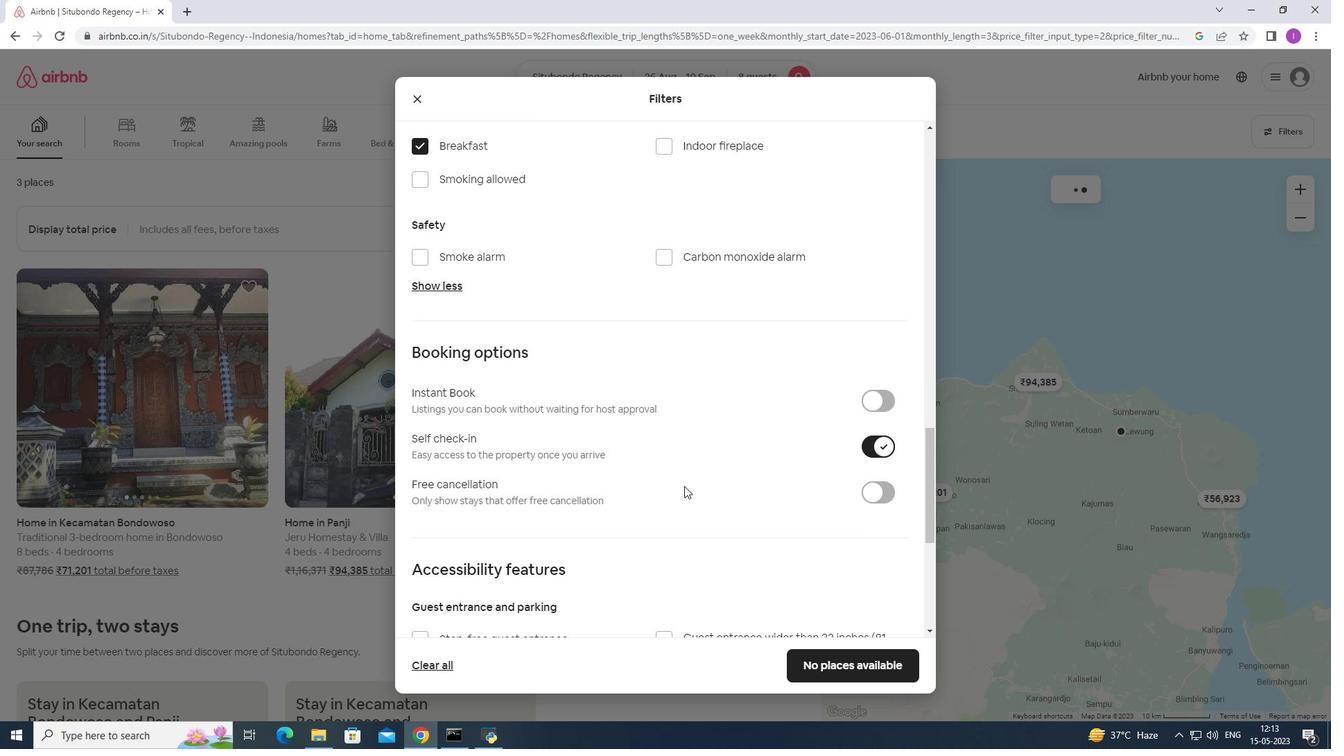 
Action: Mouse scrolled (682, 486) with delta (0, 0)
Screenshot: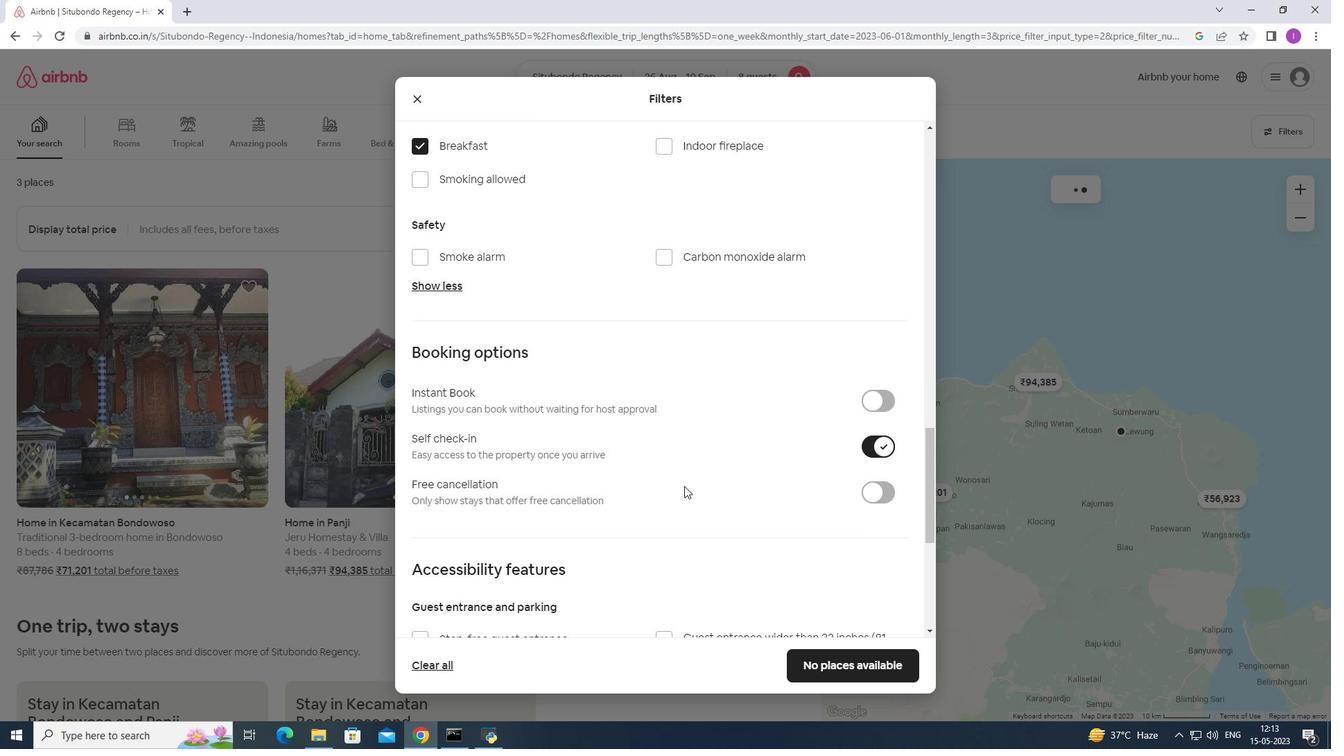 
Action: Mouse moved to (679, 499)
Screenshot: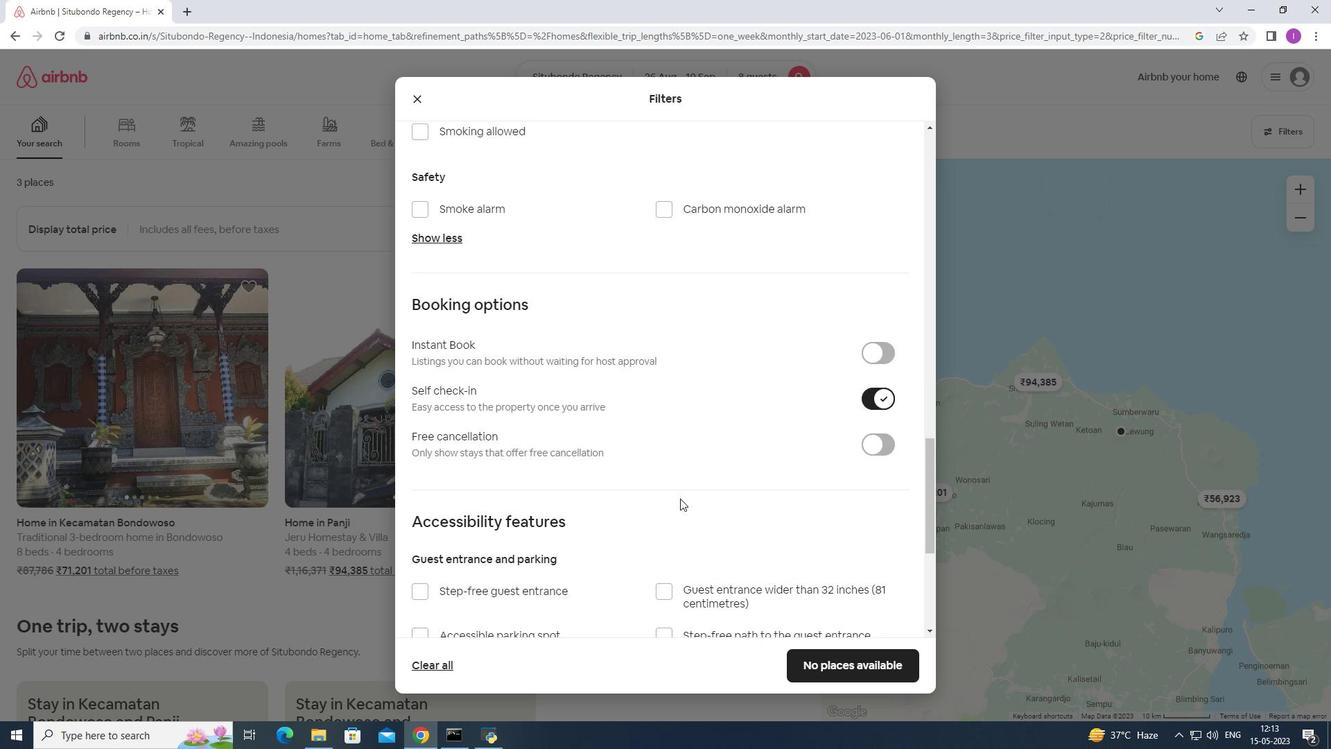
Action: Mouse scrolled (679, 498) with delta (0, 0)
Screenshot: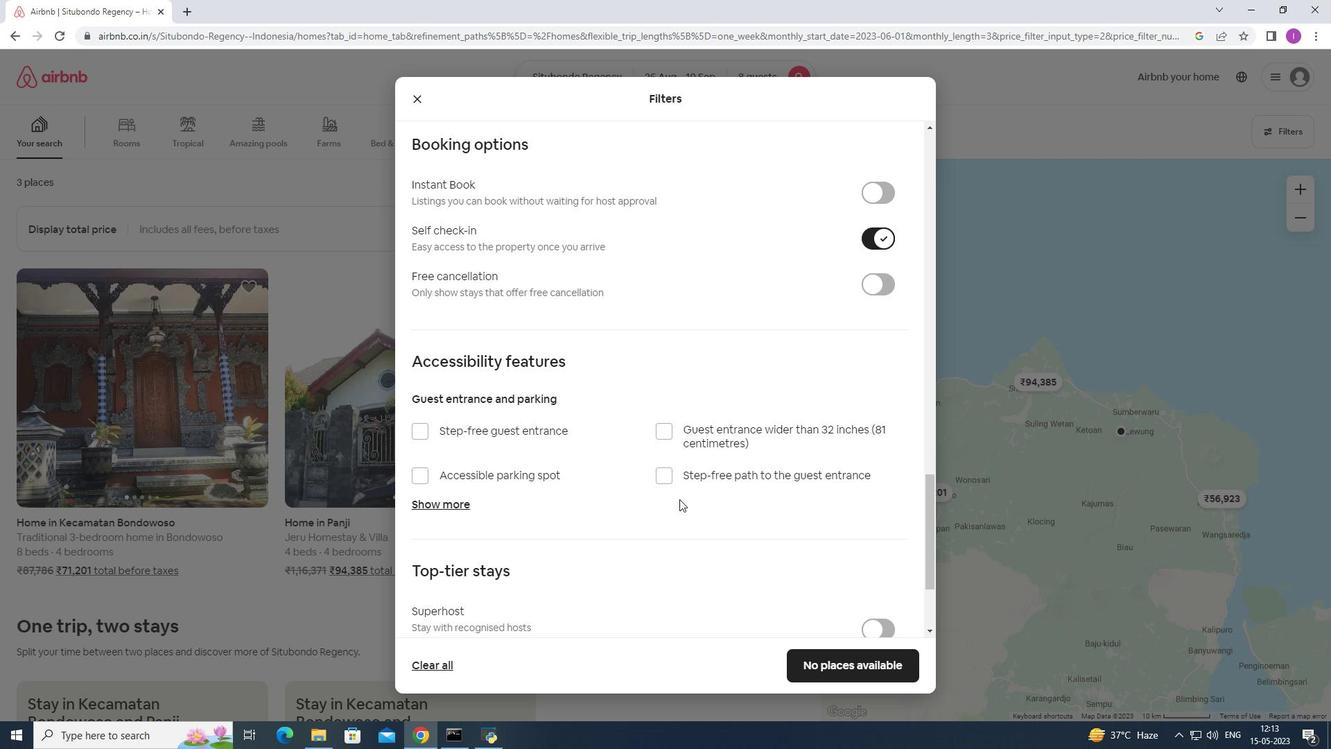 
Action: Mouse scrolled (679, 498) with delta (0, 0)
Screenshot: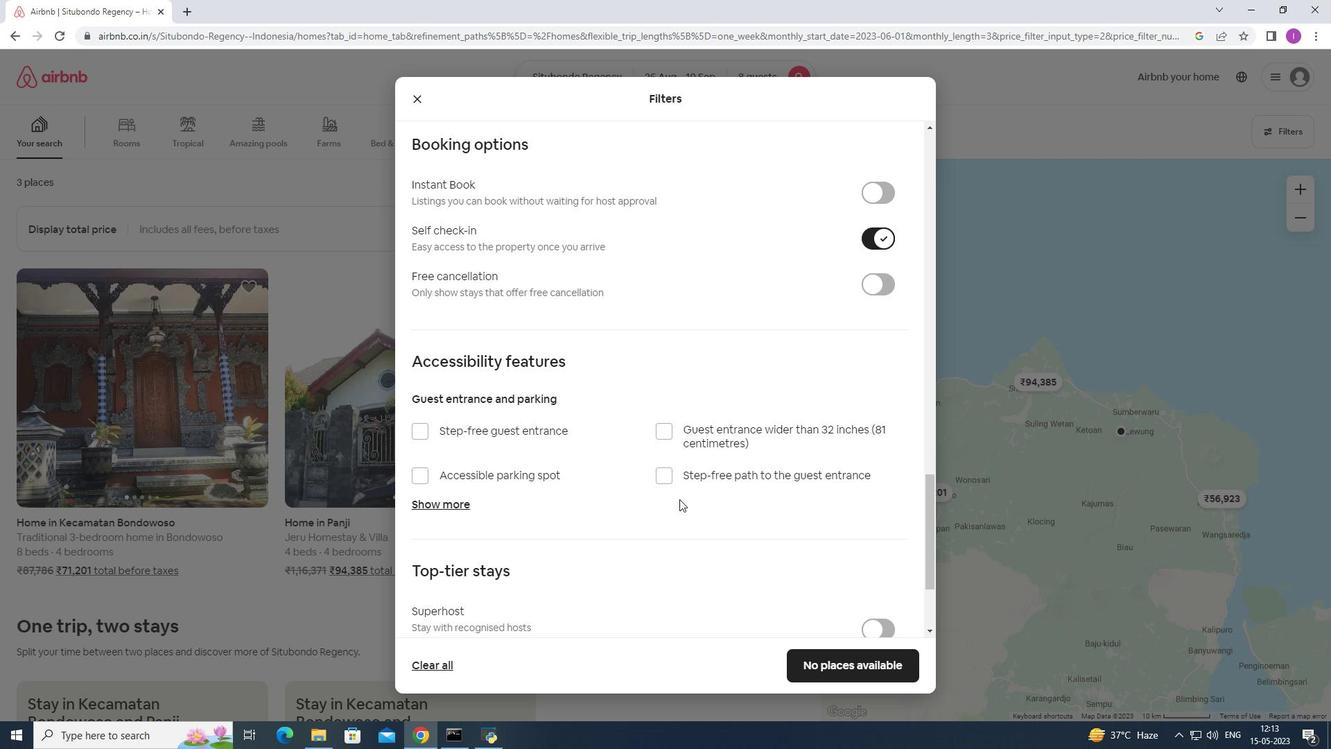 
Action: Mouse scrolled (679, 498) with delta (0, 0)
Screenshot: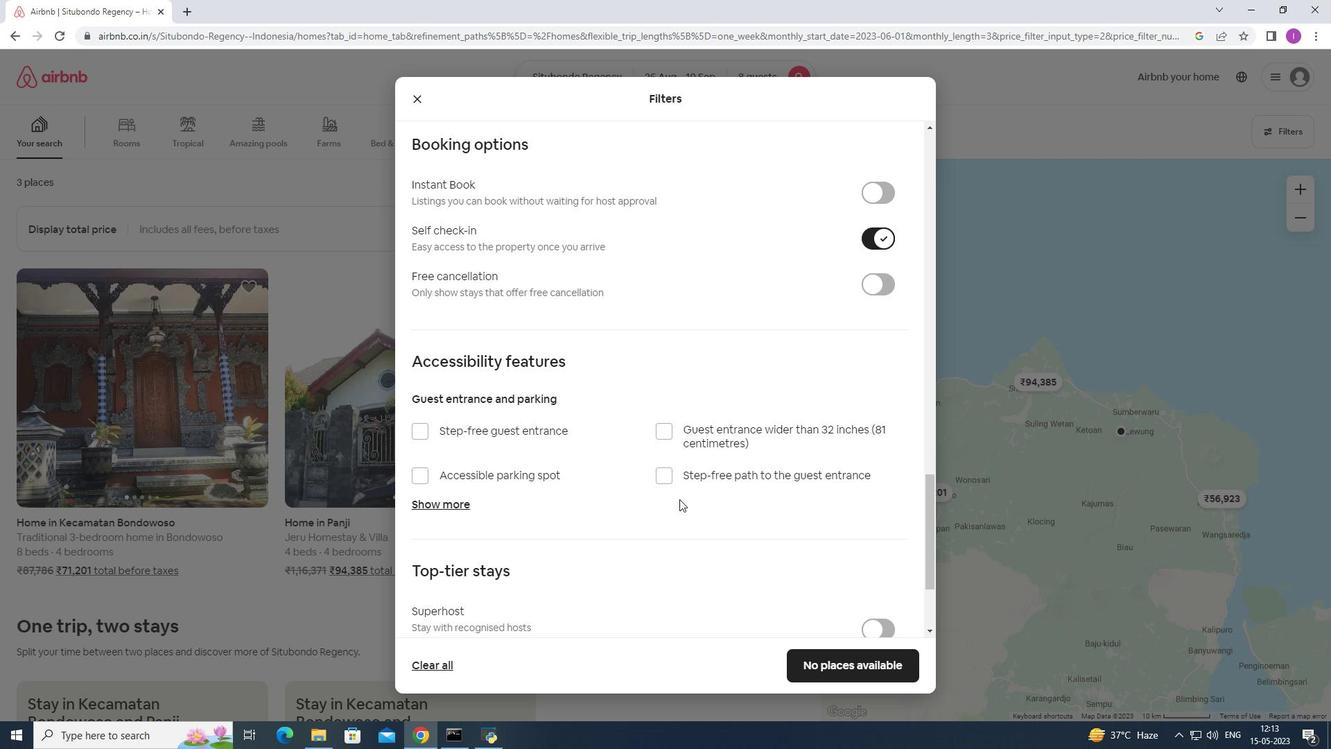 
Action: Mouse scrolled (679, 498) with delta (0, 0)
Screenshot: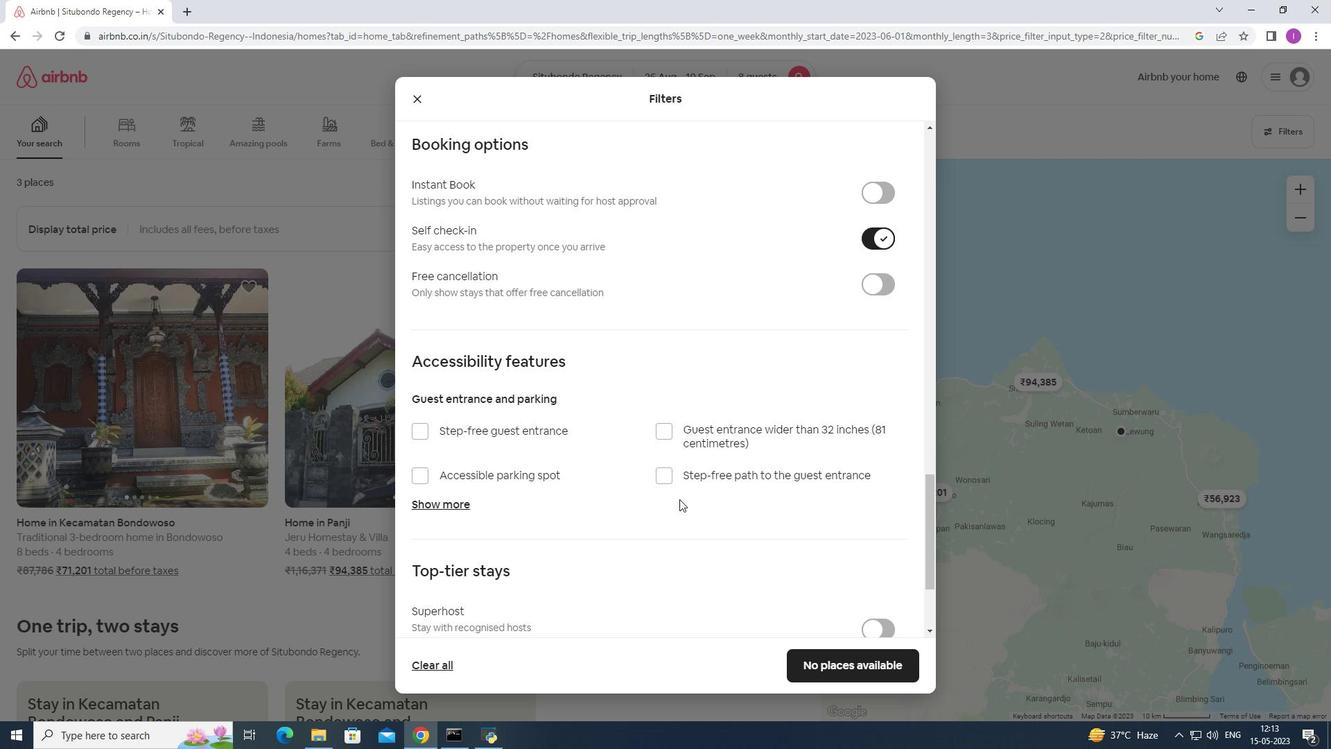 
Action: Mouse scrolled (679, 498) with delta (0, 0)
Screenshot: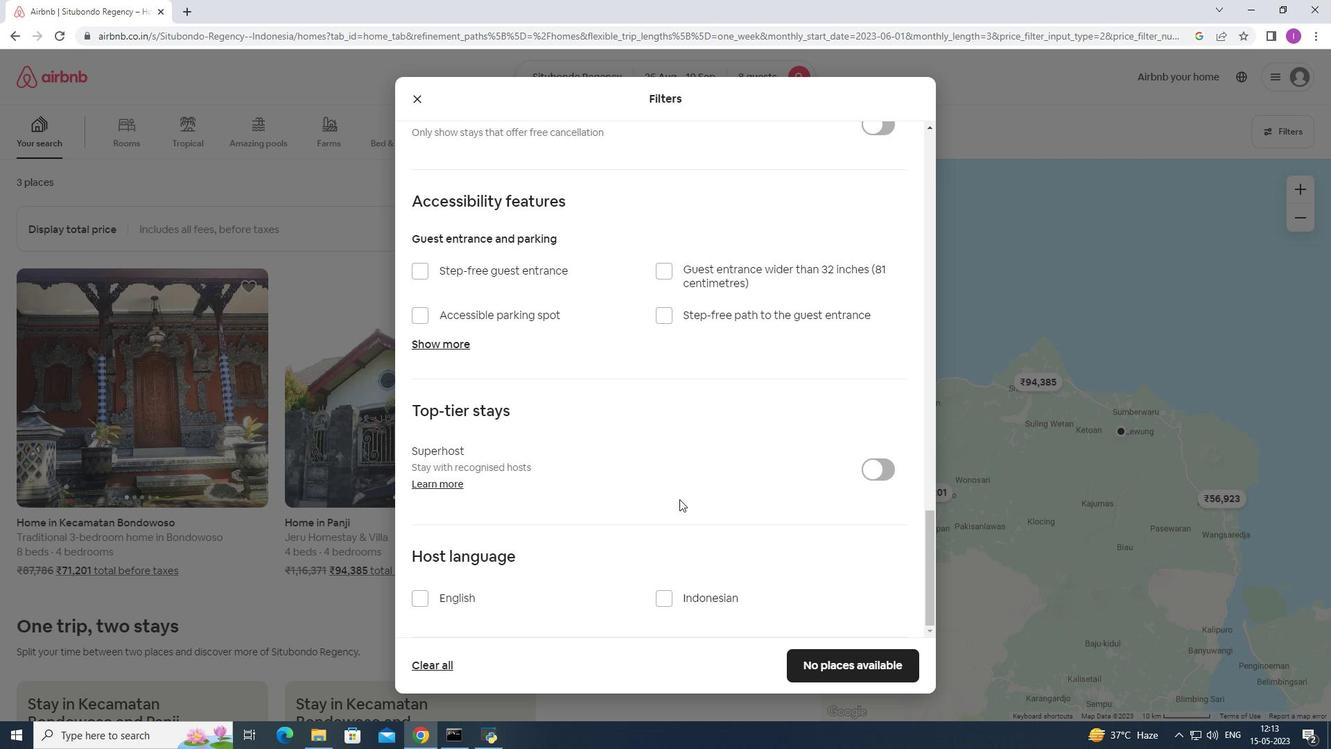 
Action: Mouse scrolled (679, 498) with delta (0, 0)
Screenshot: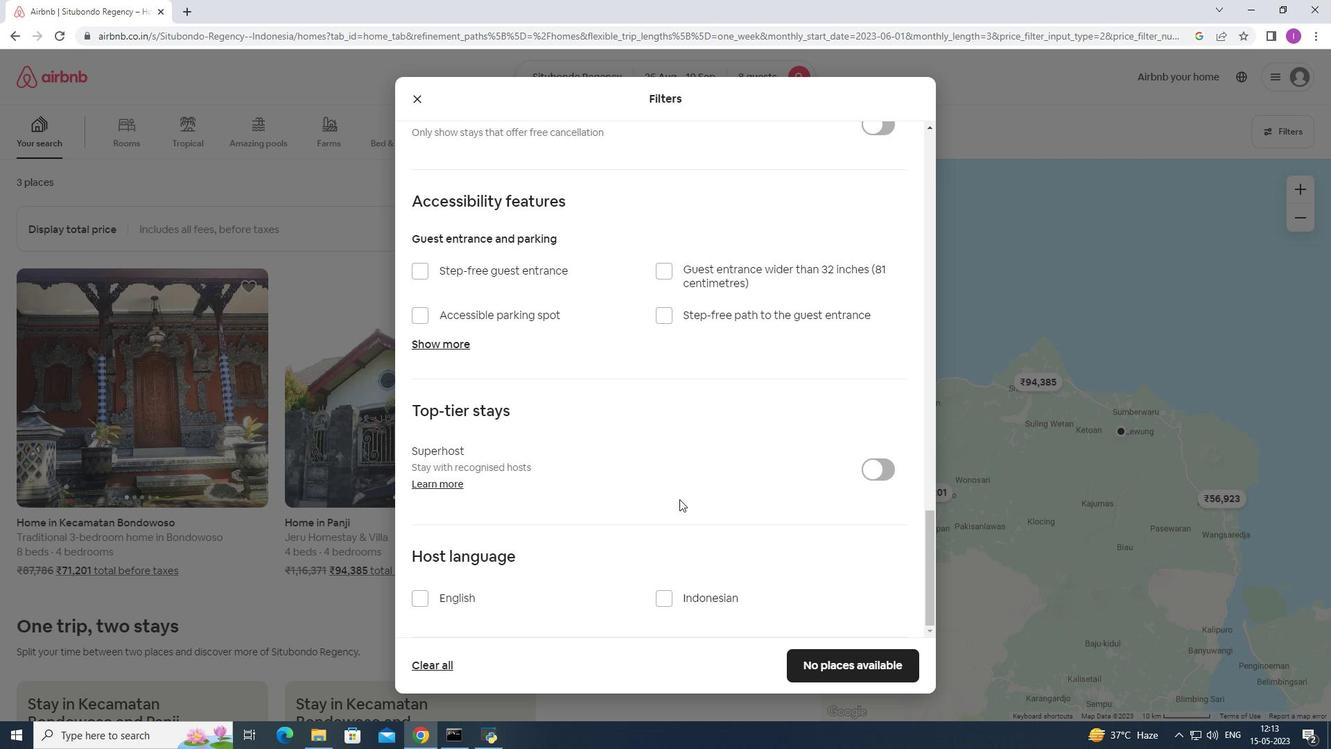 
Action: Mouse scrolled (679, 498) with delta (0, 0)
Screenshot: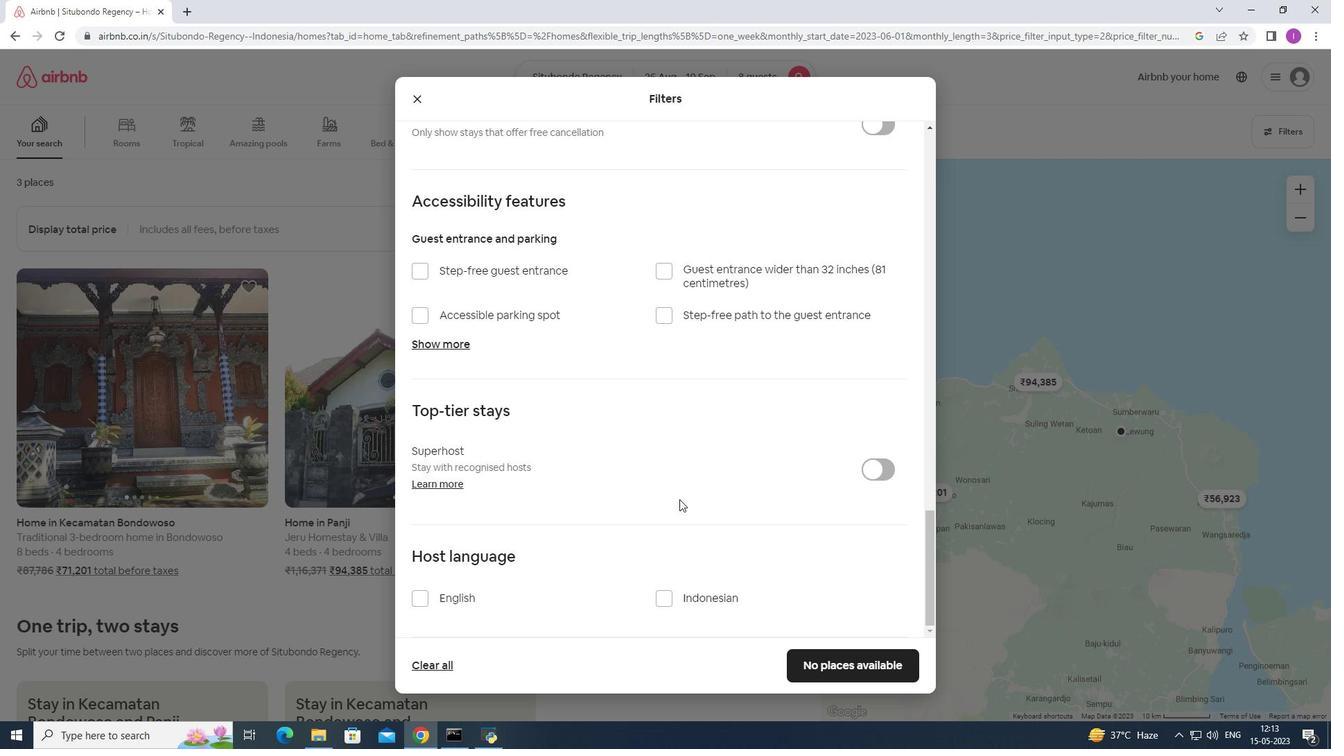 
Action: Mouse scrolled (679, 498) with delta (0, 0)
Screenshot: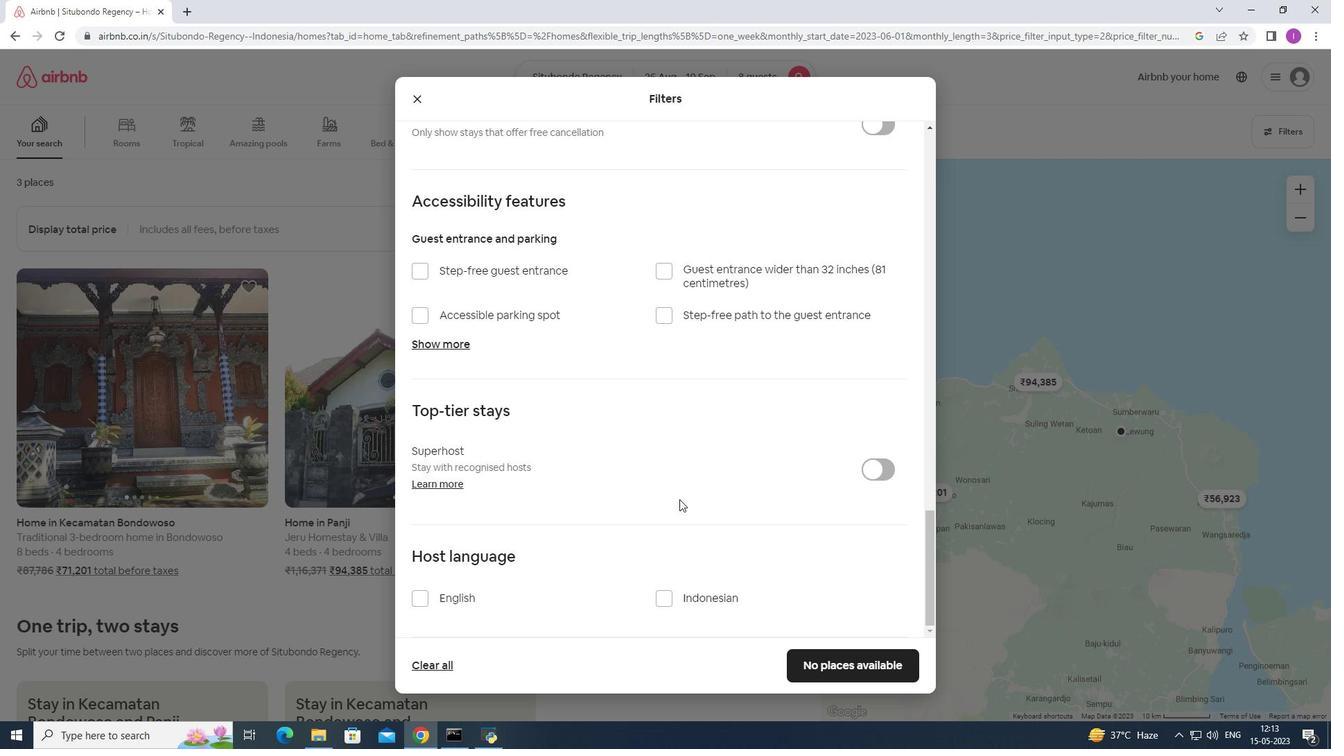 
Action: Mouse moved to (420, 602)
Screenshot: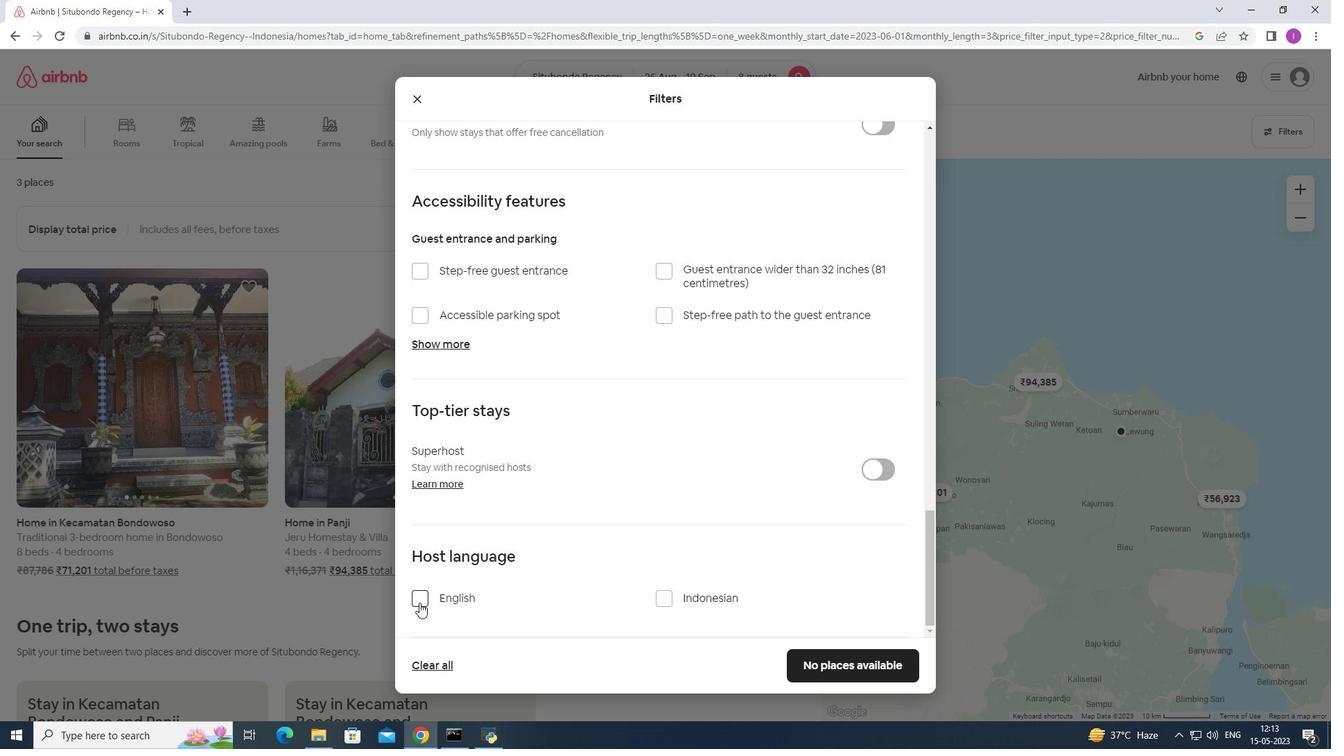 
Action: Mouse pressed left at (420, 602)
Screenshot: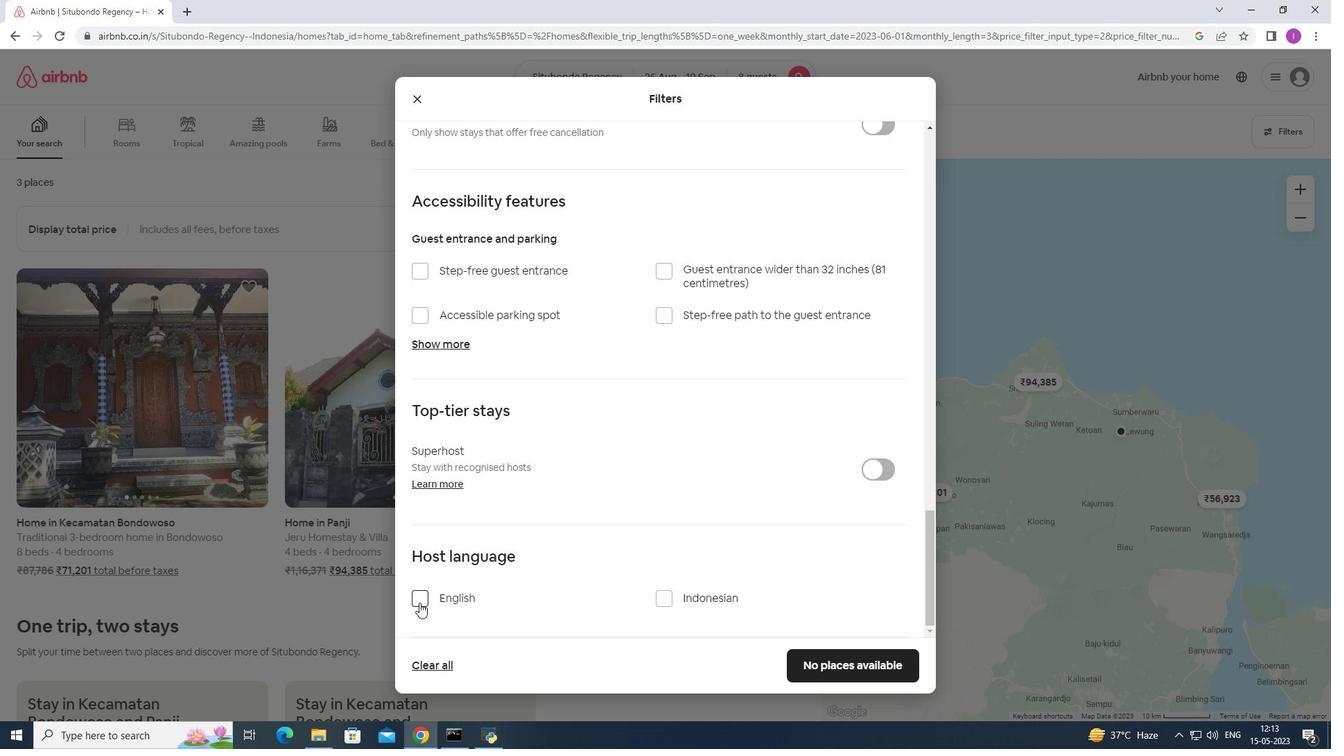 
Action: Mouse moved to (675, 601)
Screenshot: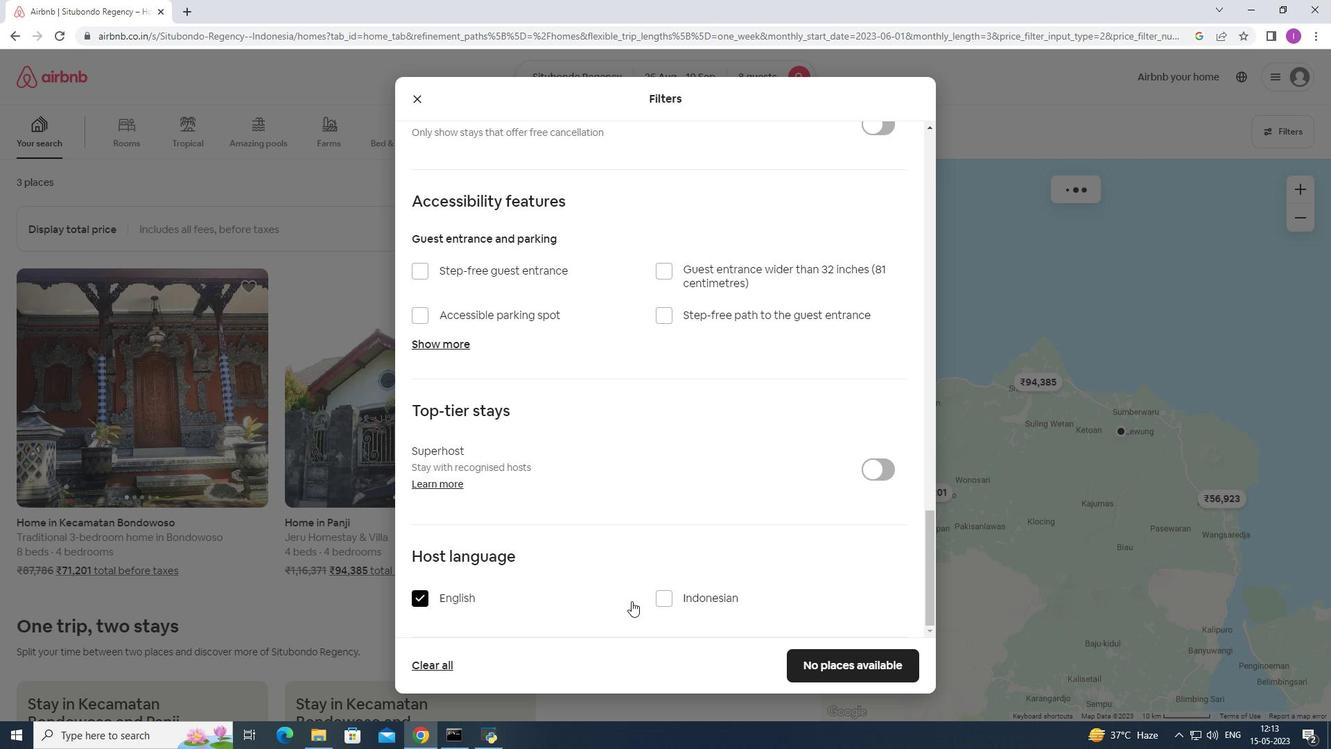 
Action: Mouse scrolled (675, 600) with delta (0, 0)
Screenshot: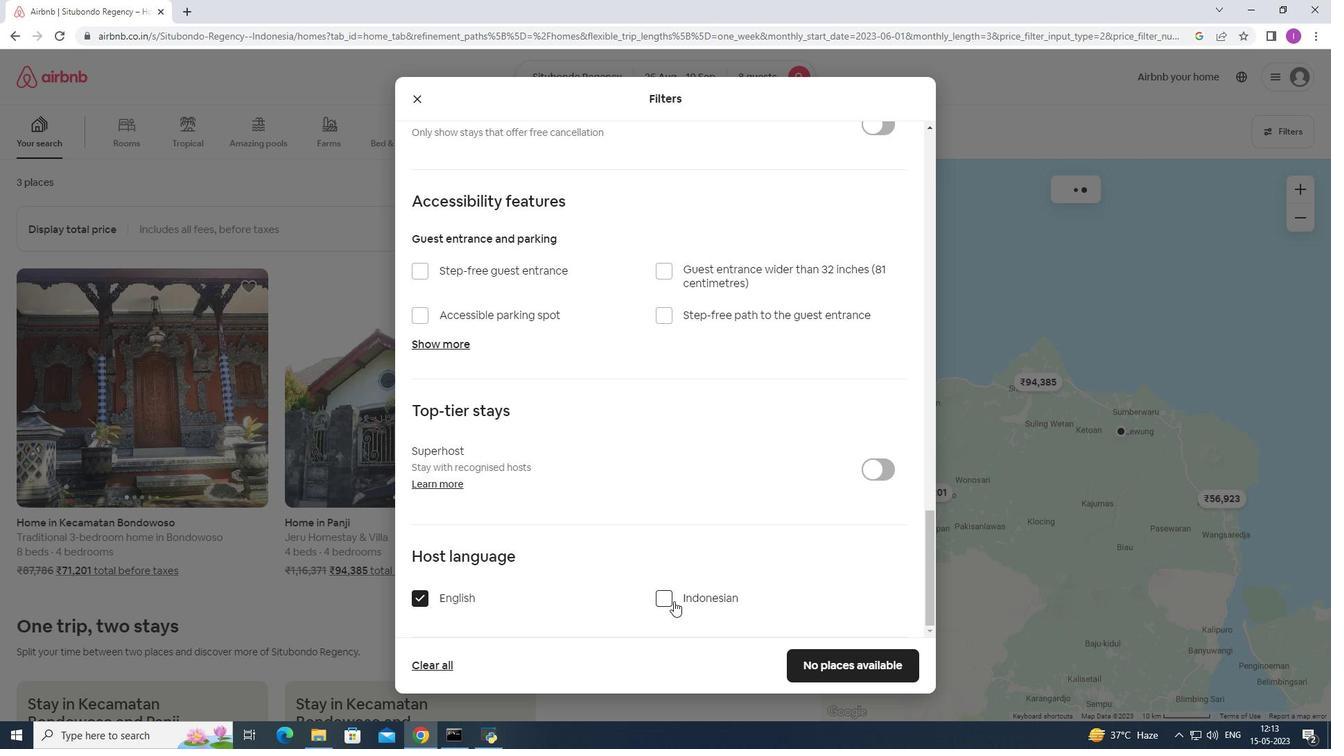 
Action: Mouse scrolled (675, 600) with delta (0, 0)
Screenshot: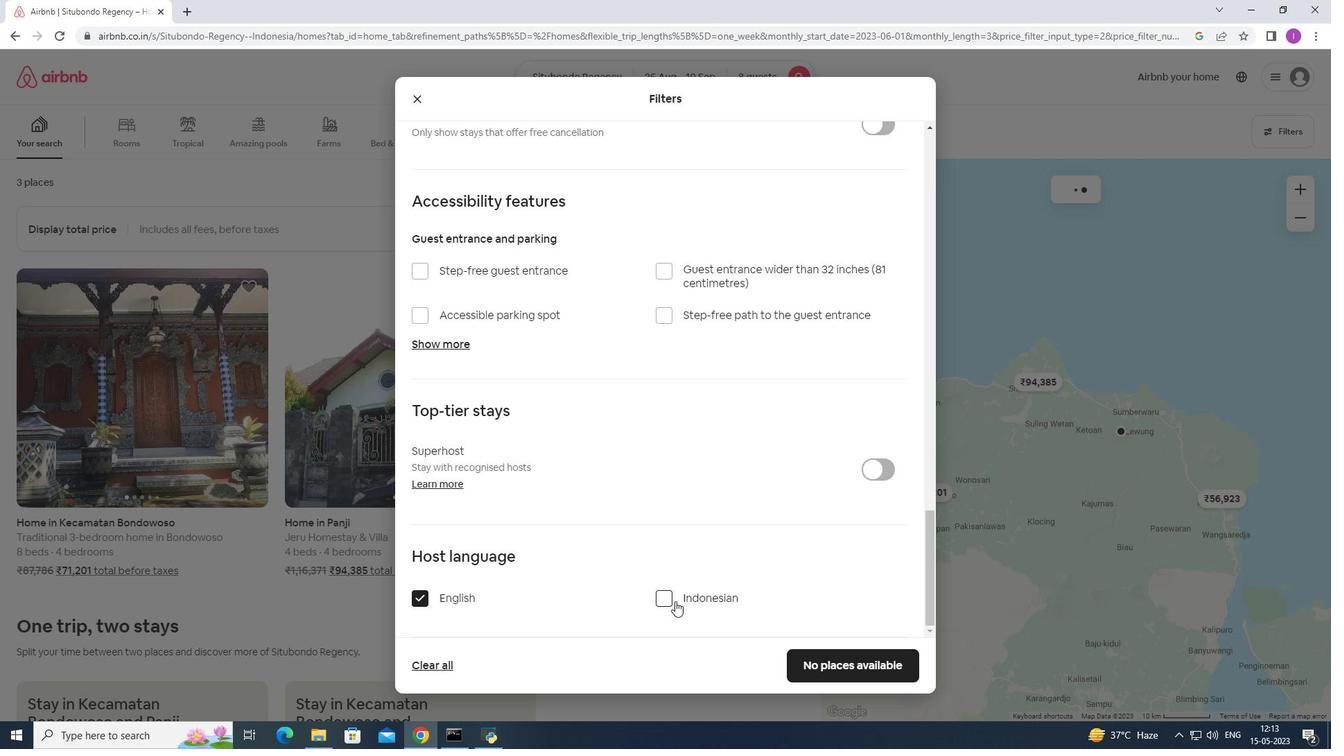 
Action: Mouse moved to (676, 601)
Screenshot: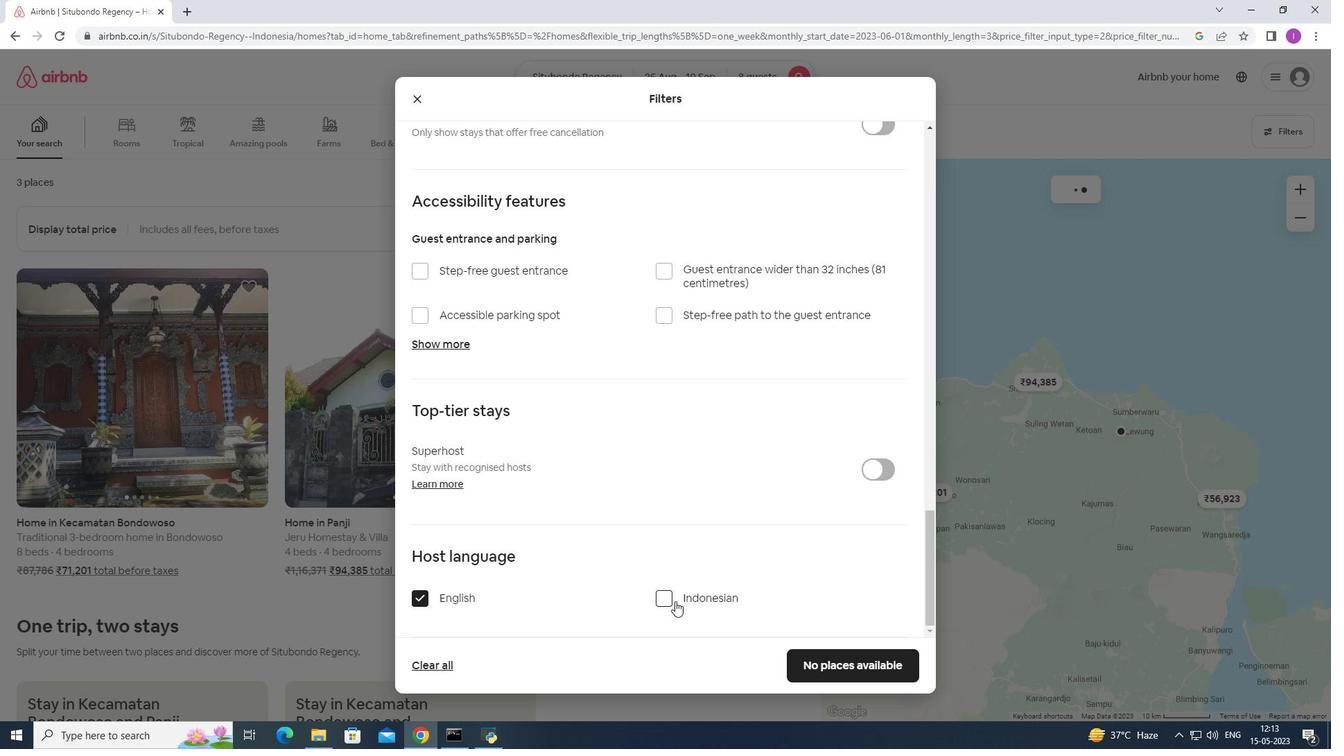 
Action: Mouse scrolled (676, 600) with delta (0, 0)
Screenshot: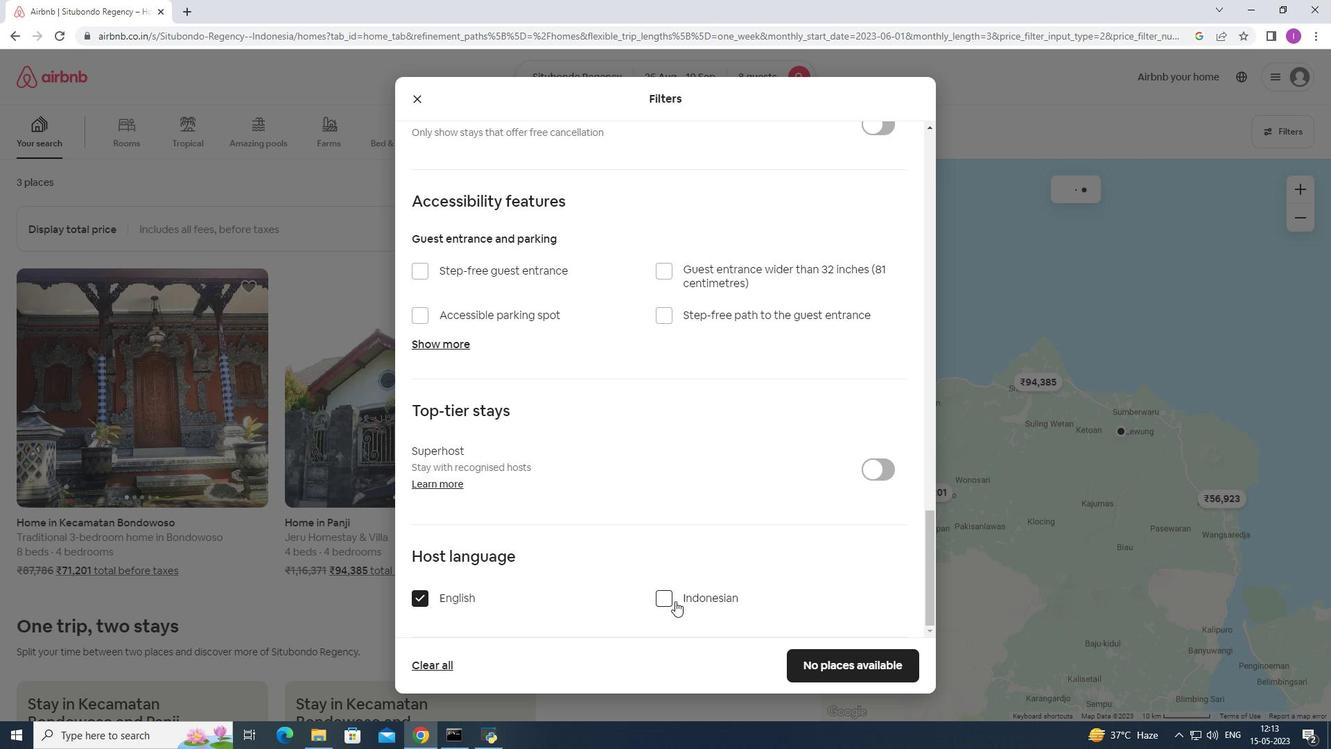 
Action: Mouse moved to (816, 662)
Screenshot: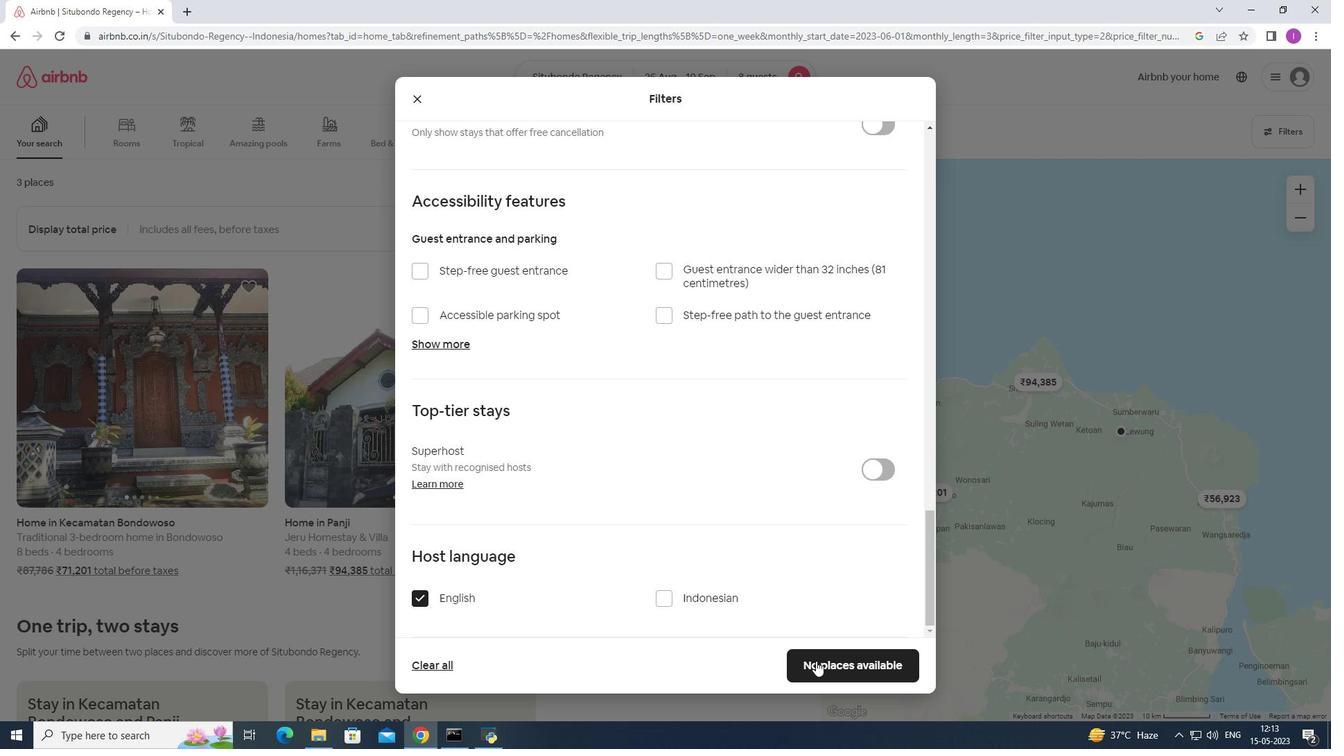 
Action: Mouse pressed left at (816, 662)
Screenshot: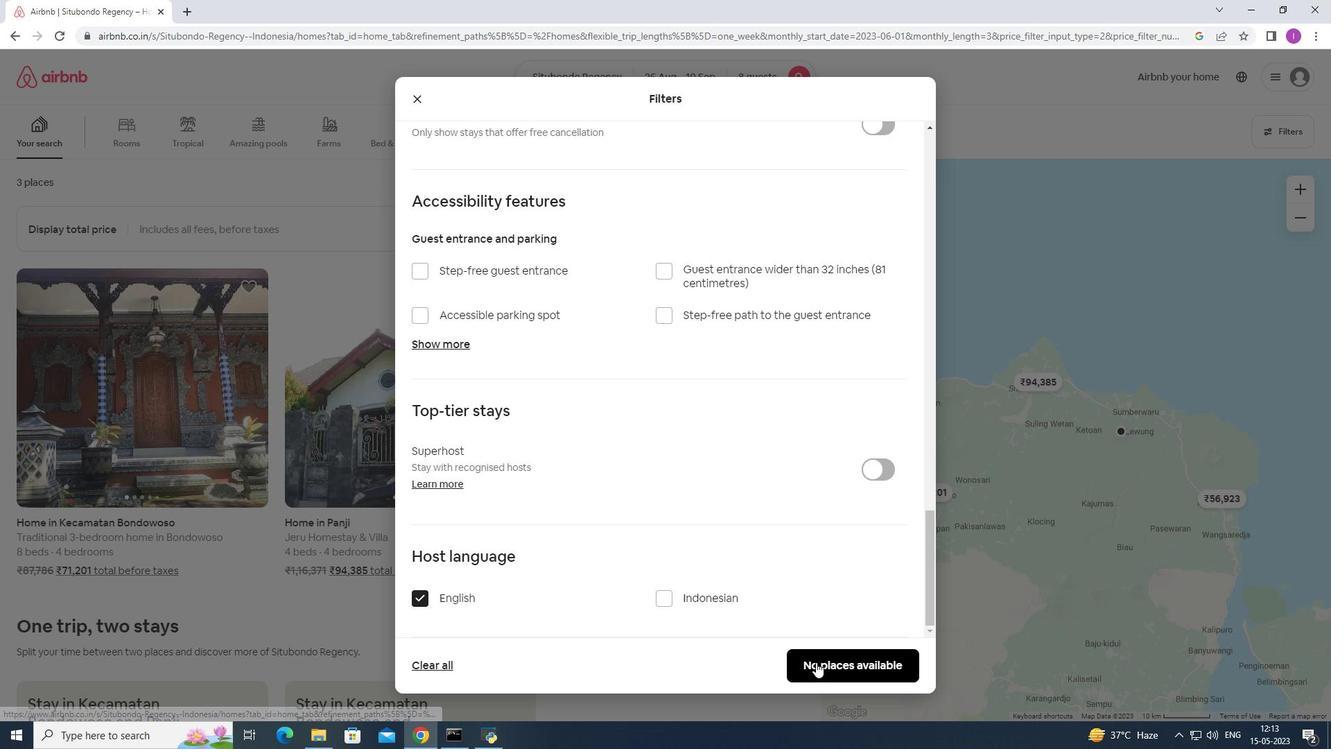 
Action: Mouse moved to (822, 619)
Screenshot: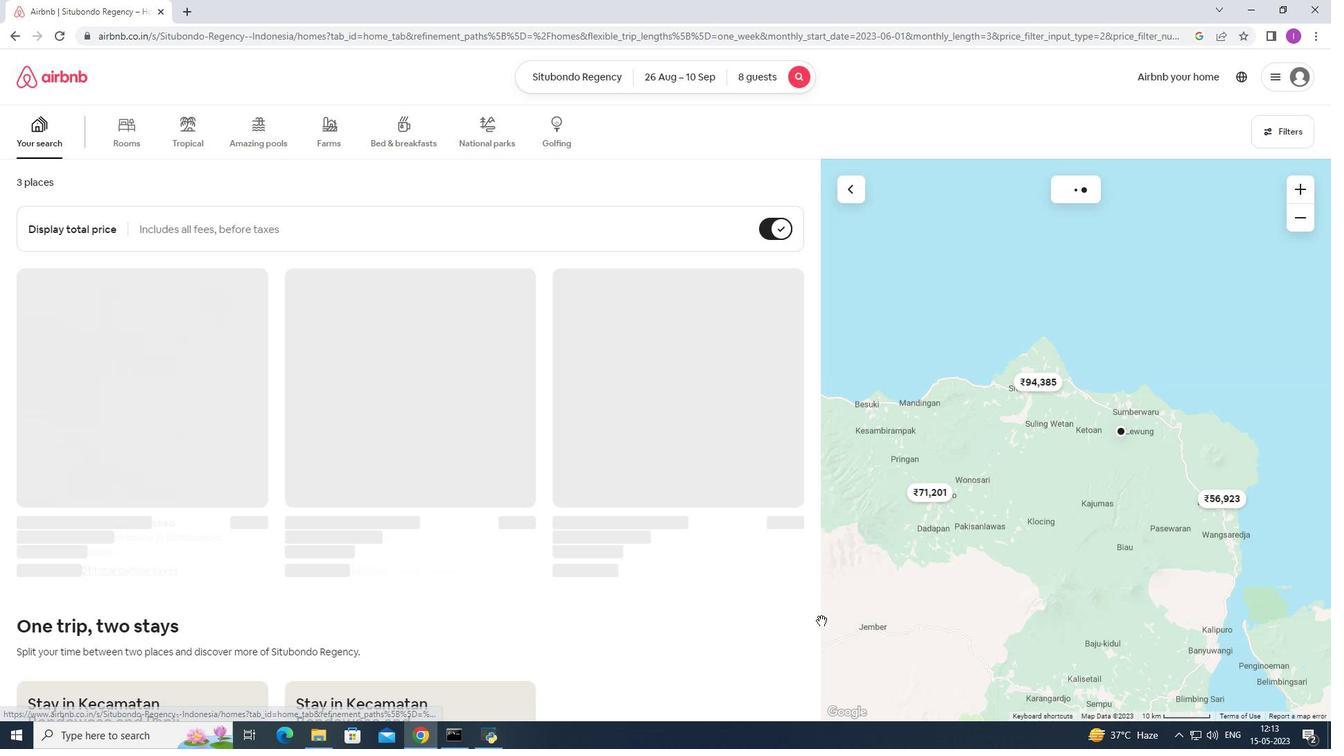 
